 Task: Look for space in Malpe, India from 7th July, 2023 to 15th July, 2023 for 6 adults in price range Rs.15000 to Rs.20000. Place can be entire place with 3 bedrooms having 3 beds and 3 bathrooms. Property type can be house, flat, guest house. Booking option can be shelf check-in. Required host language is English.
Action: Mouse moved to (609, 90)
Screenshot: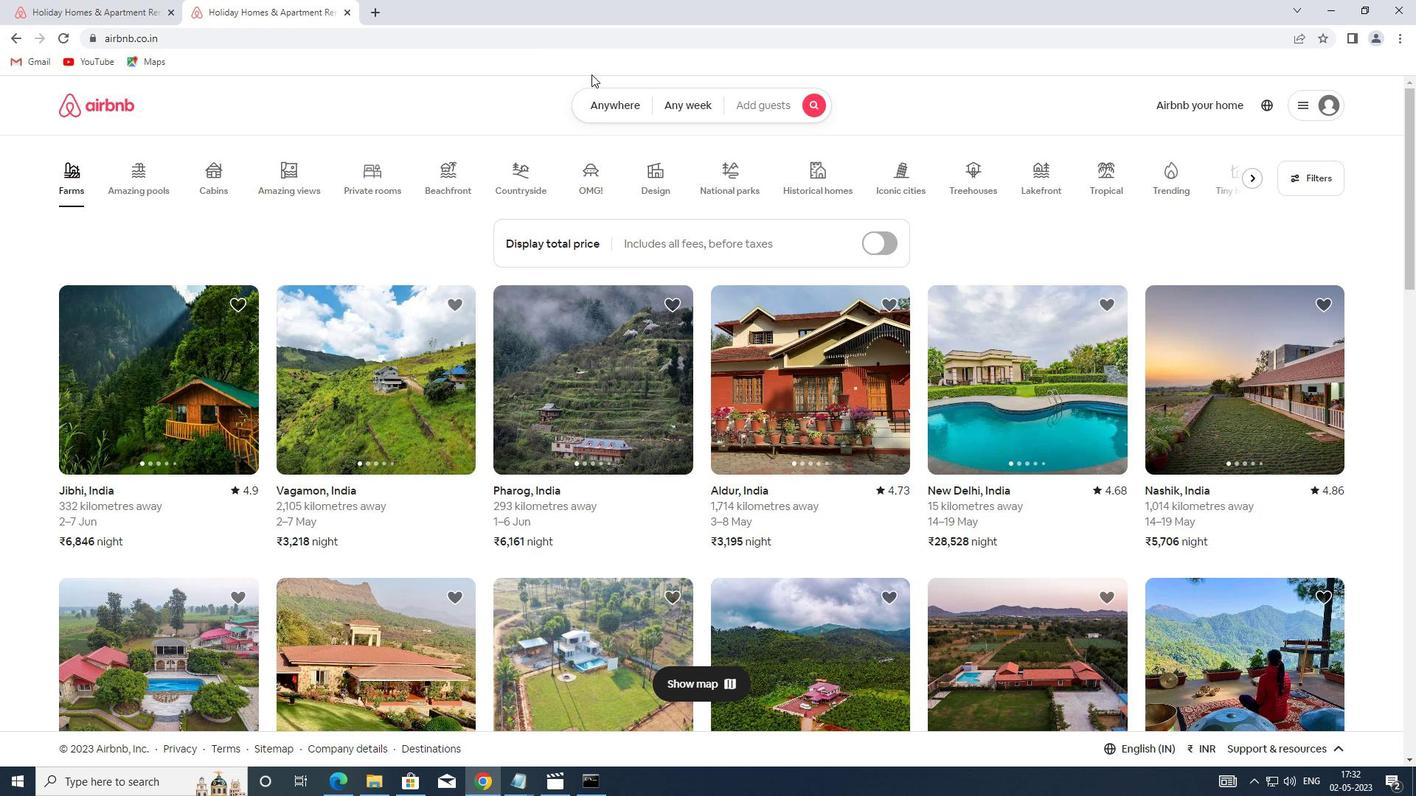 
Action: Mouse pressed left at (609, 90)
Screenshot: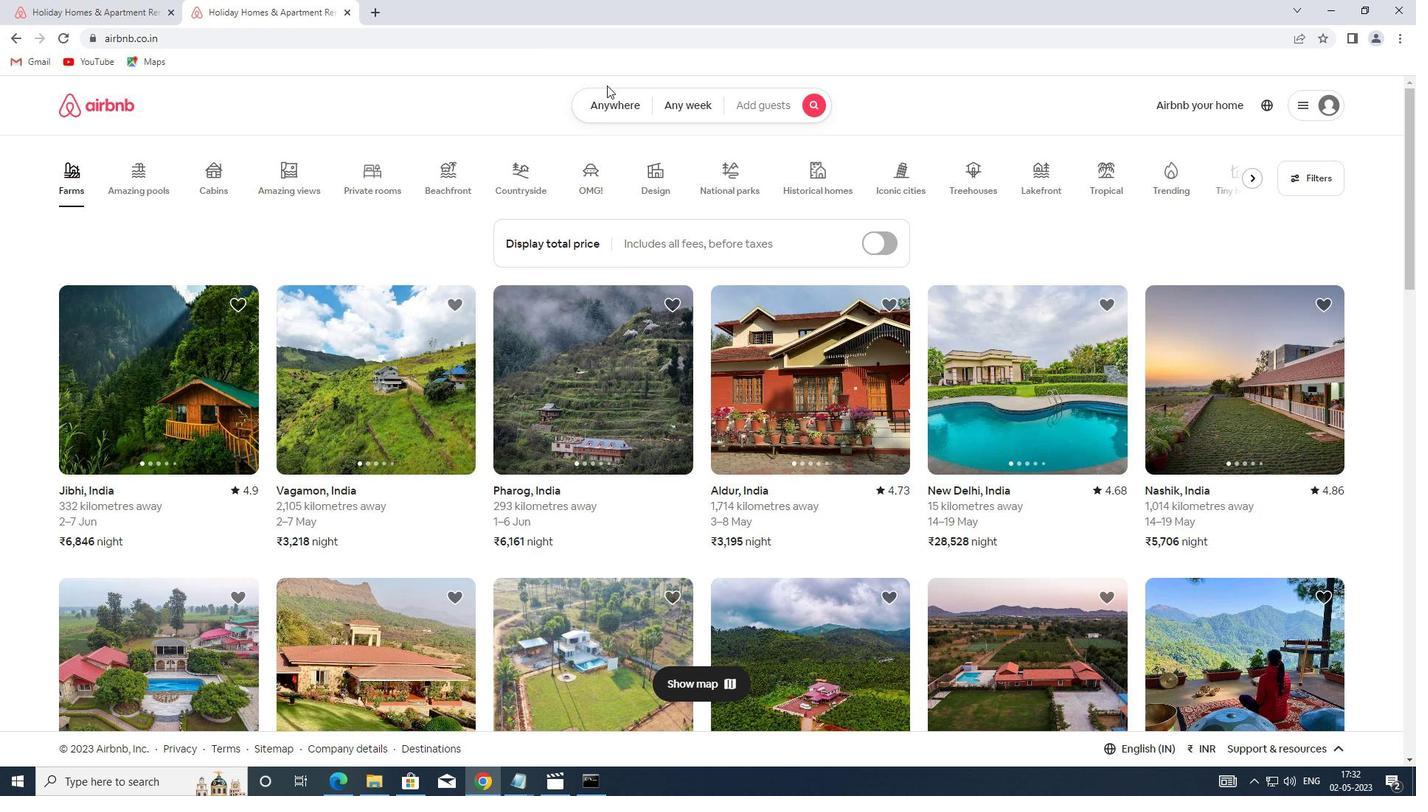 
Action: Mouse moved to (529, 160)
Screenshot: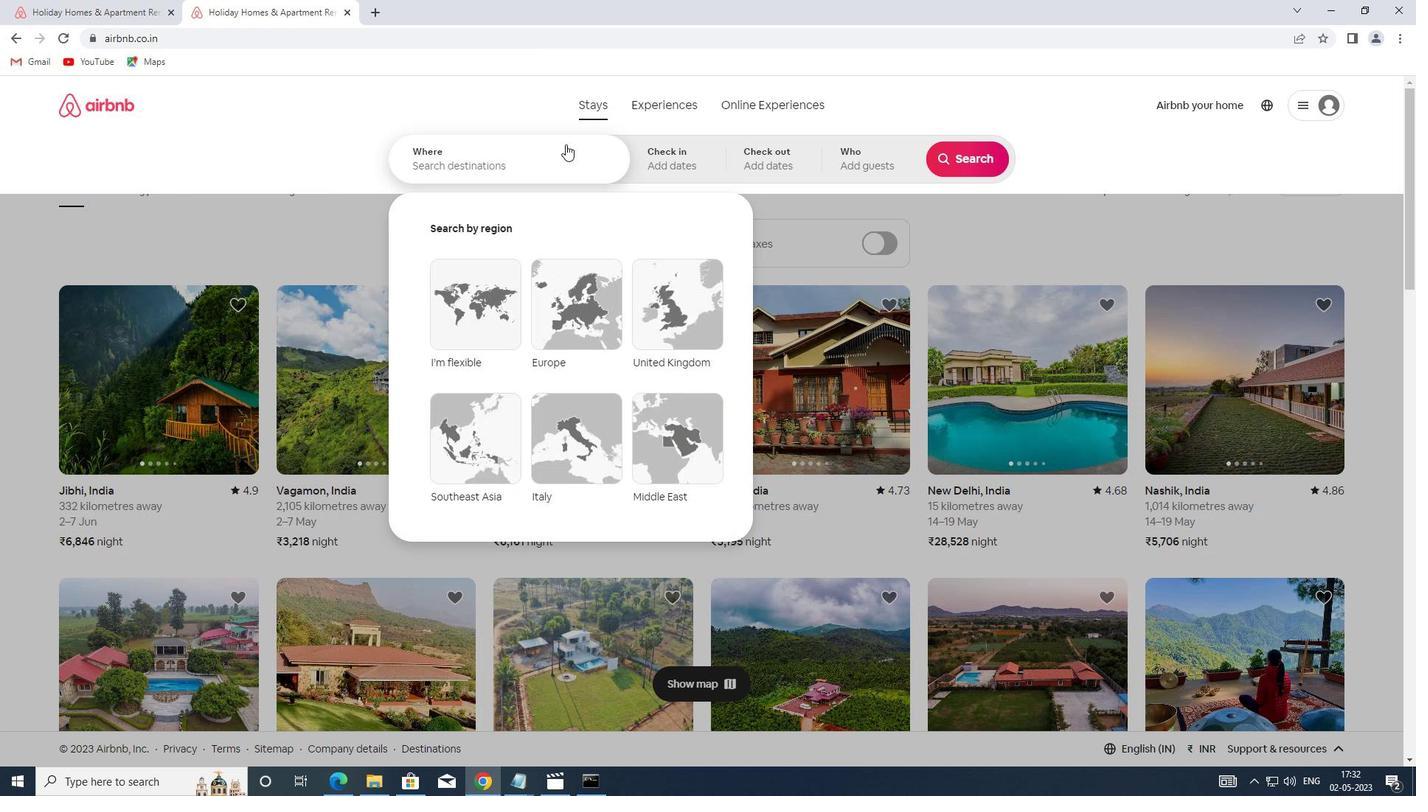 
Action: Mouse pressed left at (529, 160)
Screenshot: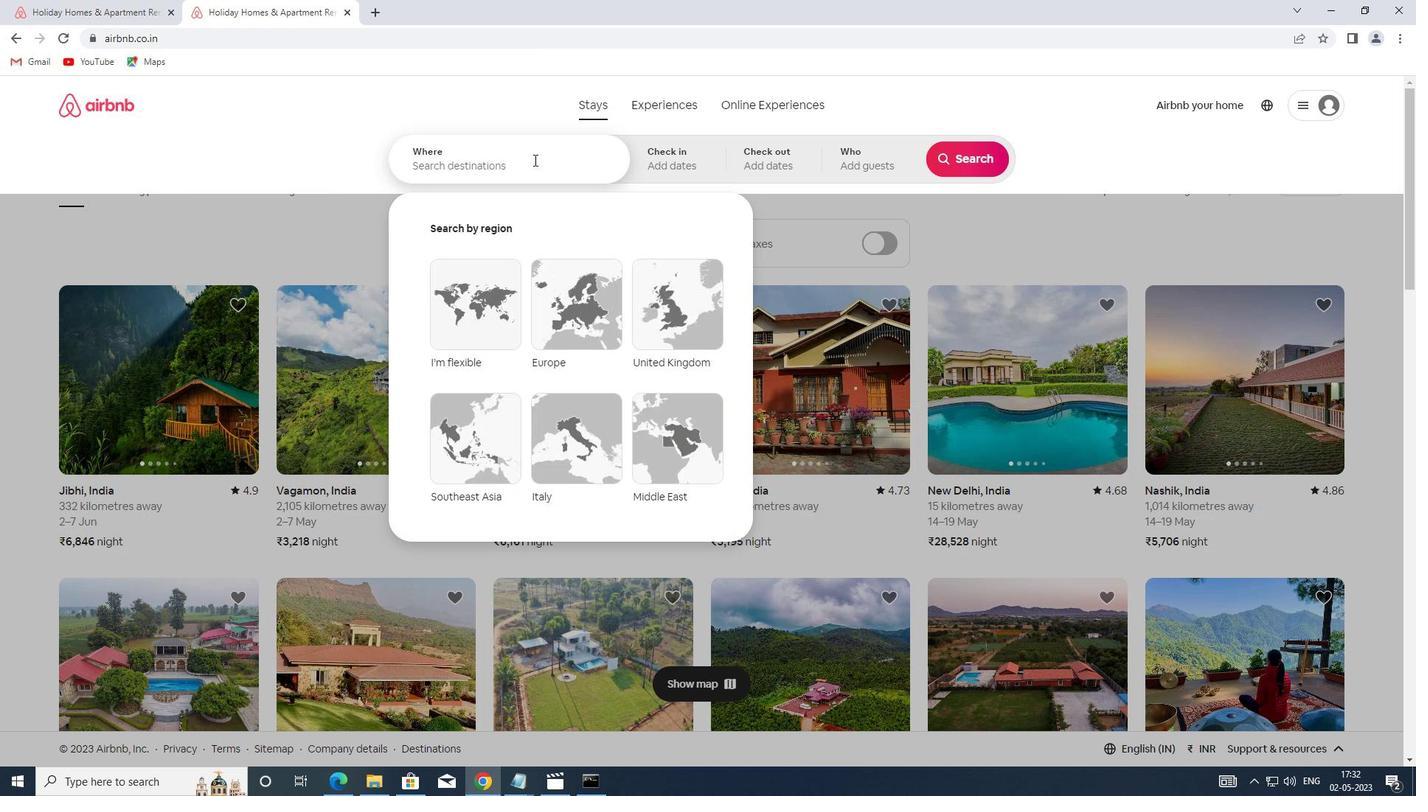 
Action: Key pressed <Key.shift>MALPE<Key.shift><Key.shift><Key.shift><Key.shift><Key.shift><Key.shift><Key.shift>,<Key.shift>INDIA
Screenshot: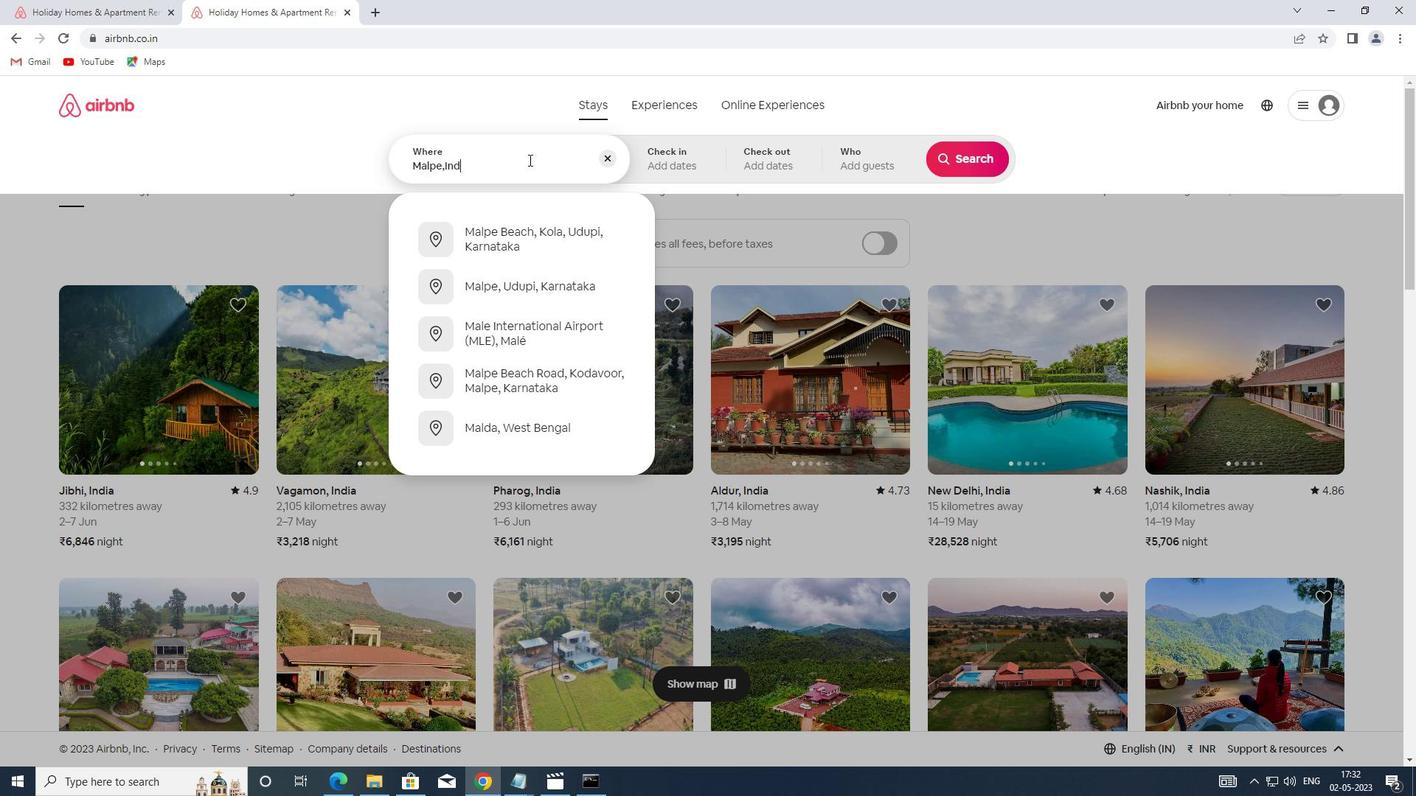 
Action: Mouse moved to (664, 148)
Screenshot: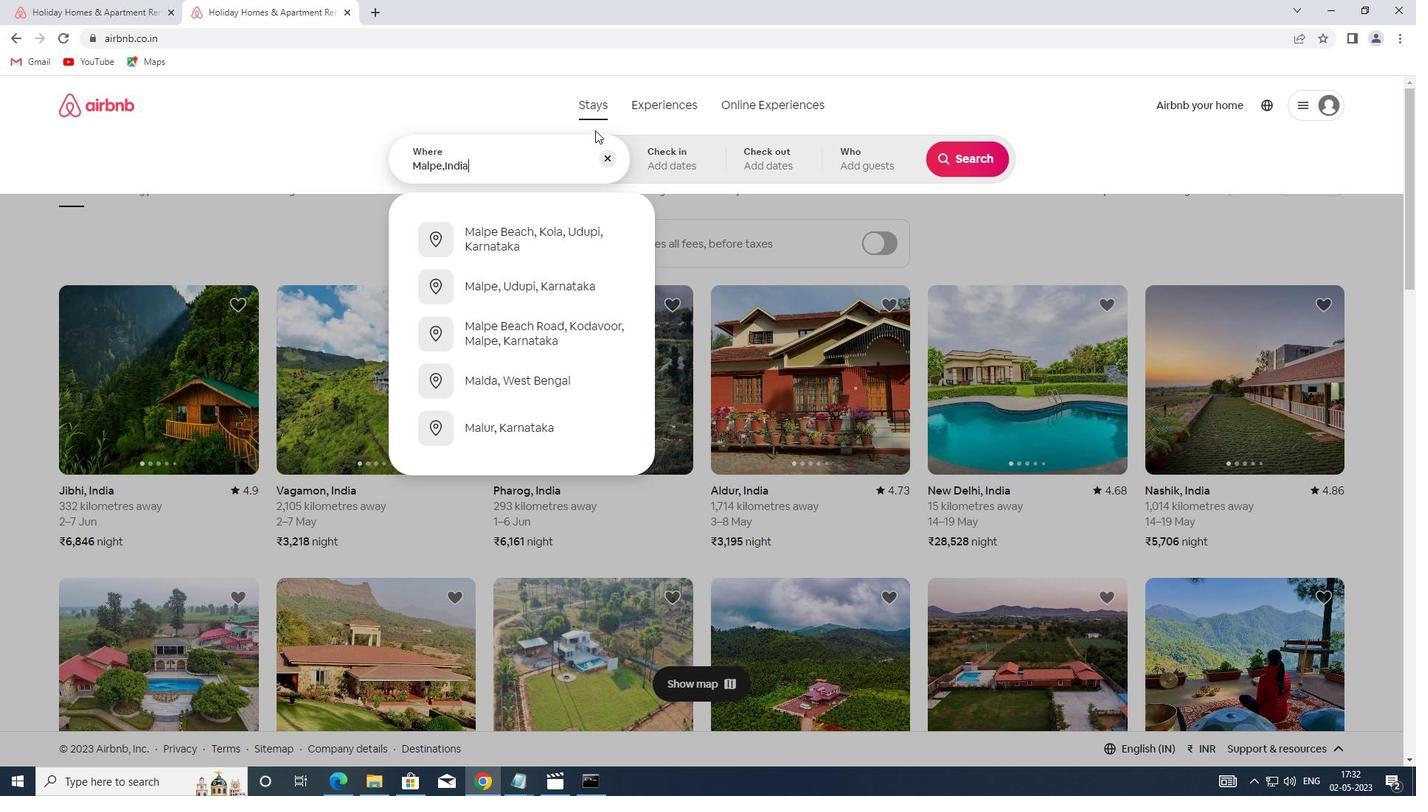 
Action: Mouse pressed left at (664, 148)
Screenshot: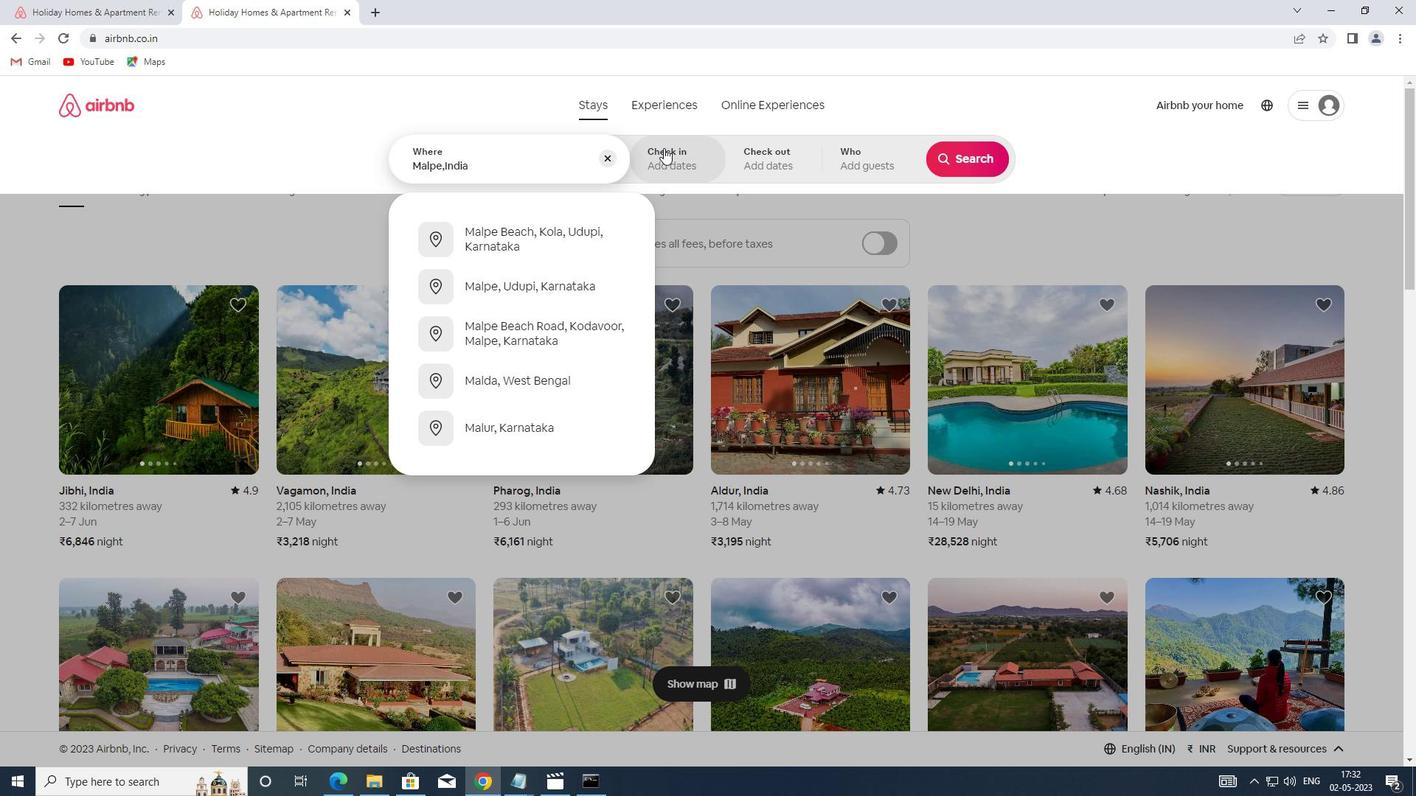 
Action: Mouse moved to (965, 269)
Screenshot: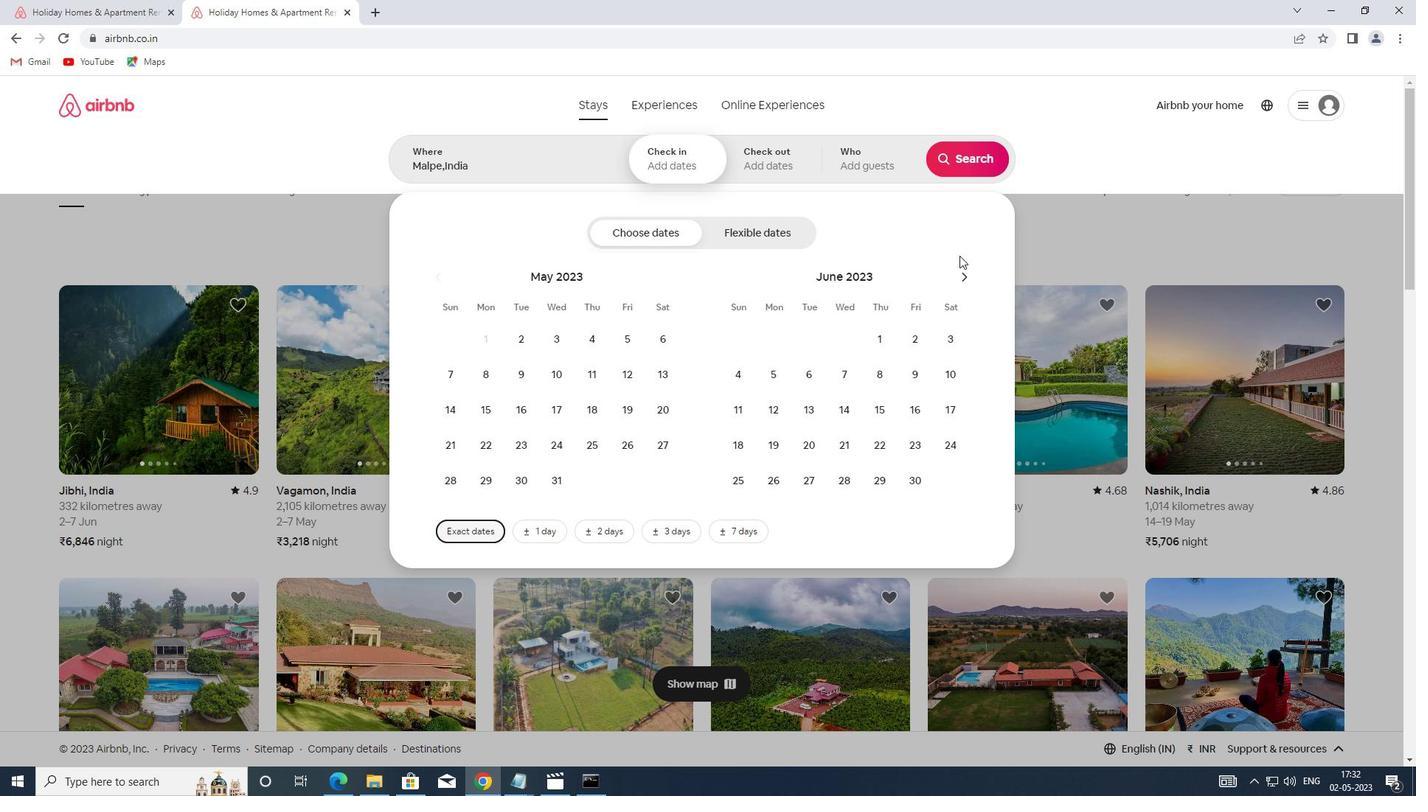 
Action: Mouse pressed left at (965, 269)
Screenshot: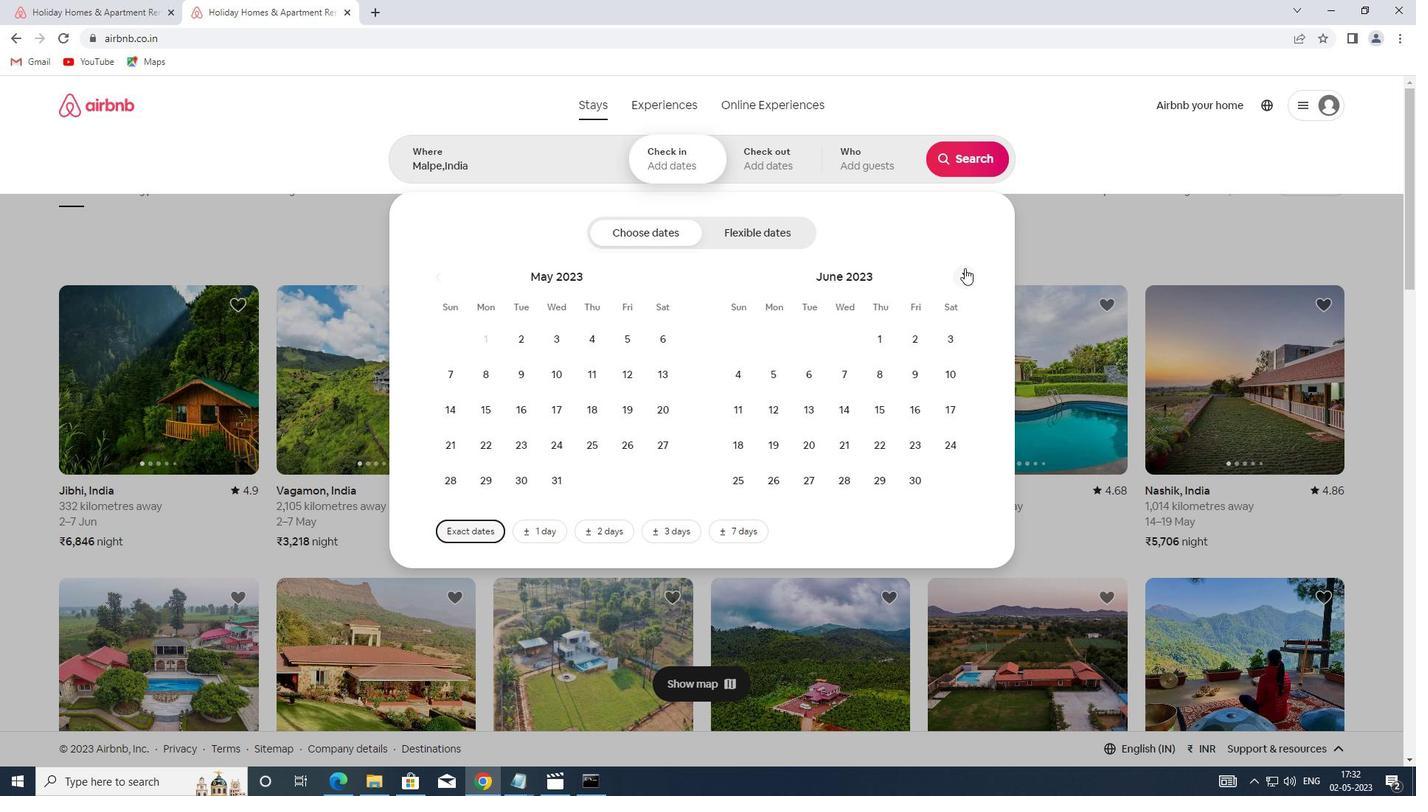 
Action: Mouse moved to (923, 374)
Screenshot: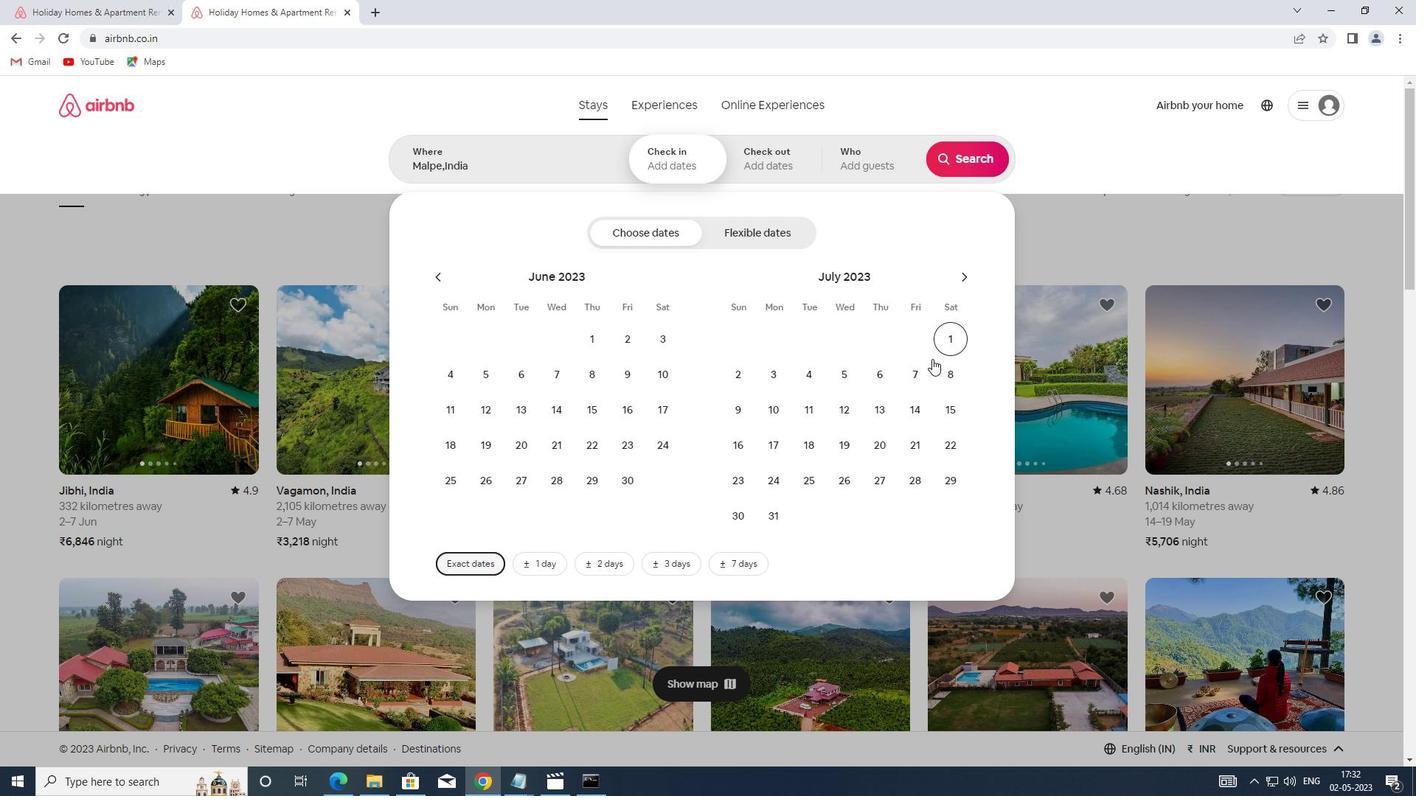 
Action: Mouse pressed left at (923, 374)
Screenshot: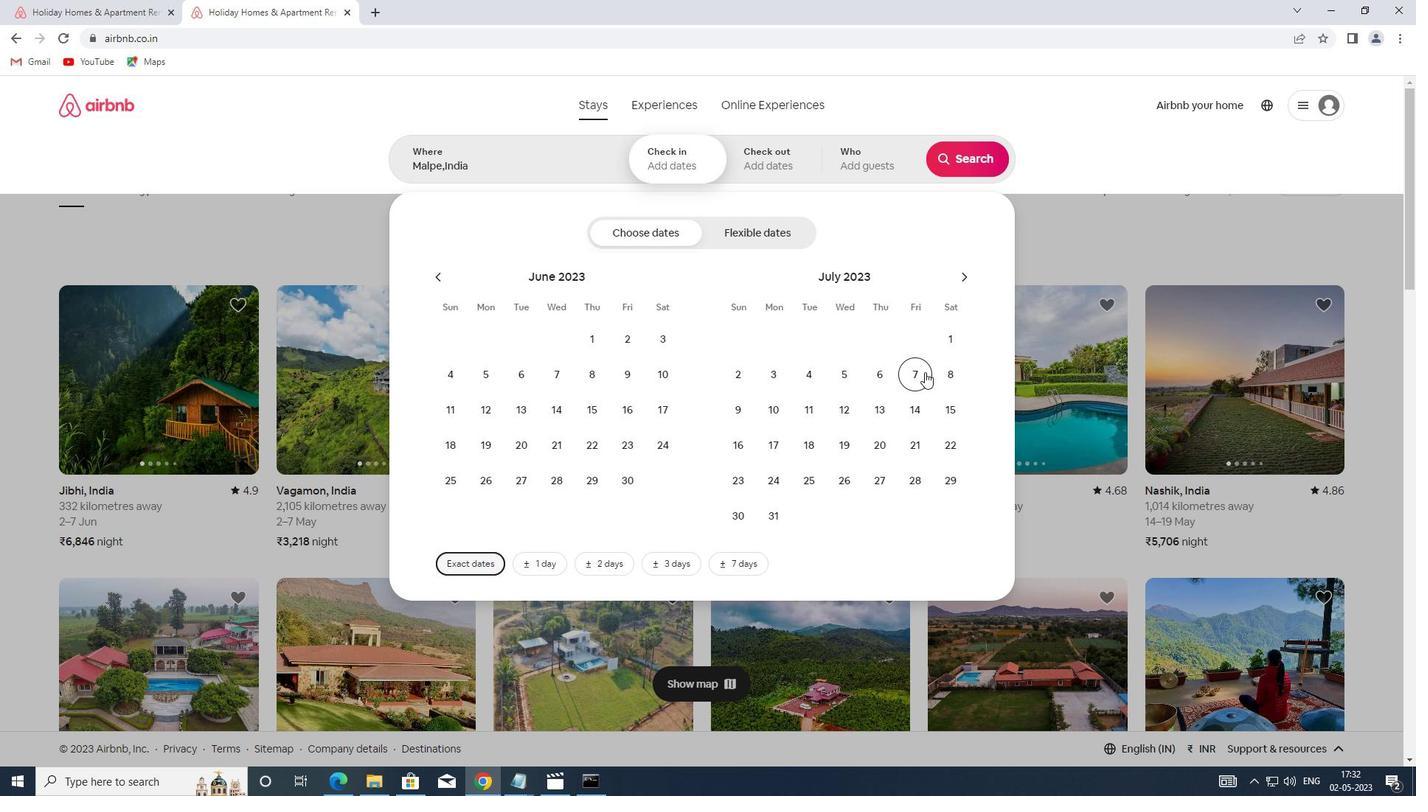 
Action: Mouse moved to (939, 407)
Screenshot: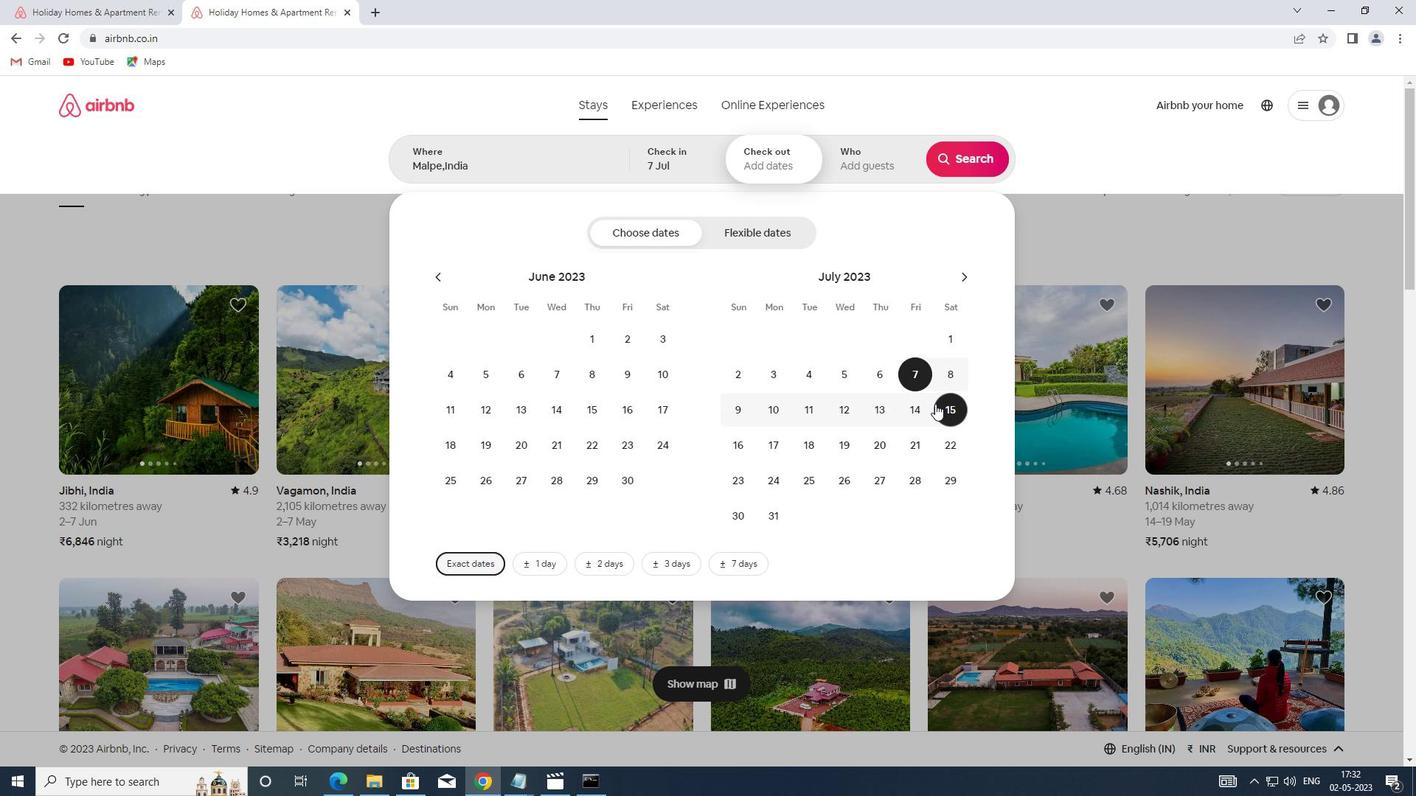 
Action: Mouse pressed left at (939, 407)
Screenshot: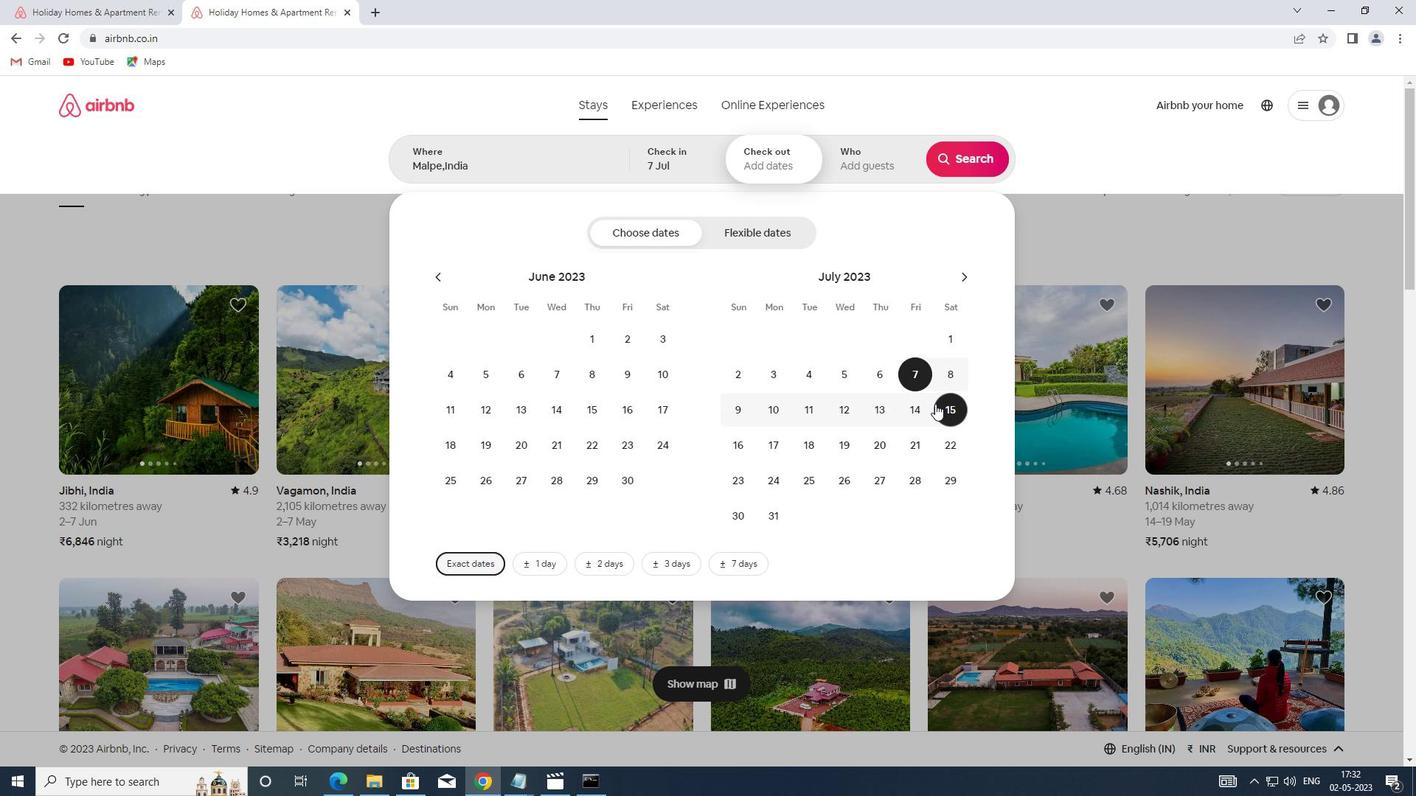 
Action: Mouse moved to (879, 163)
Screenshot: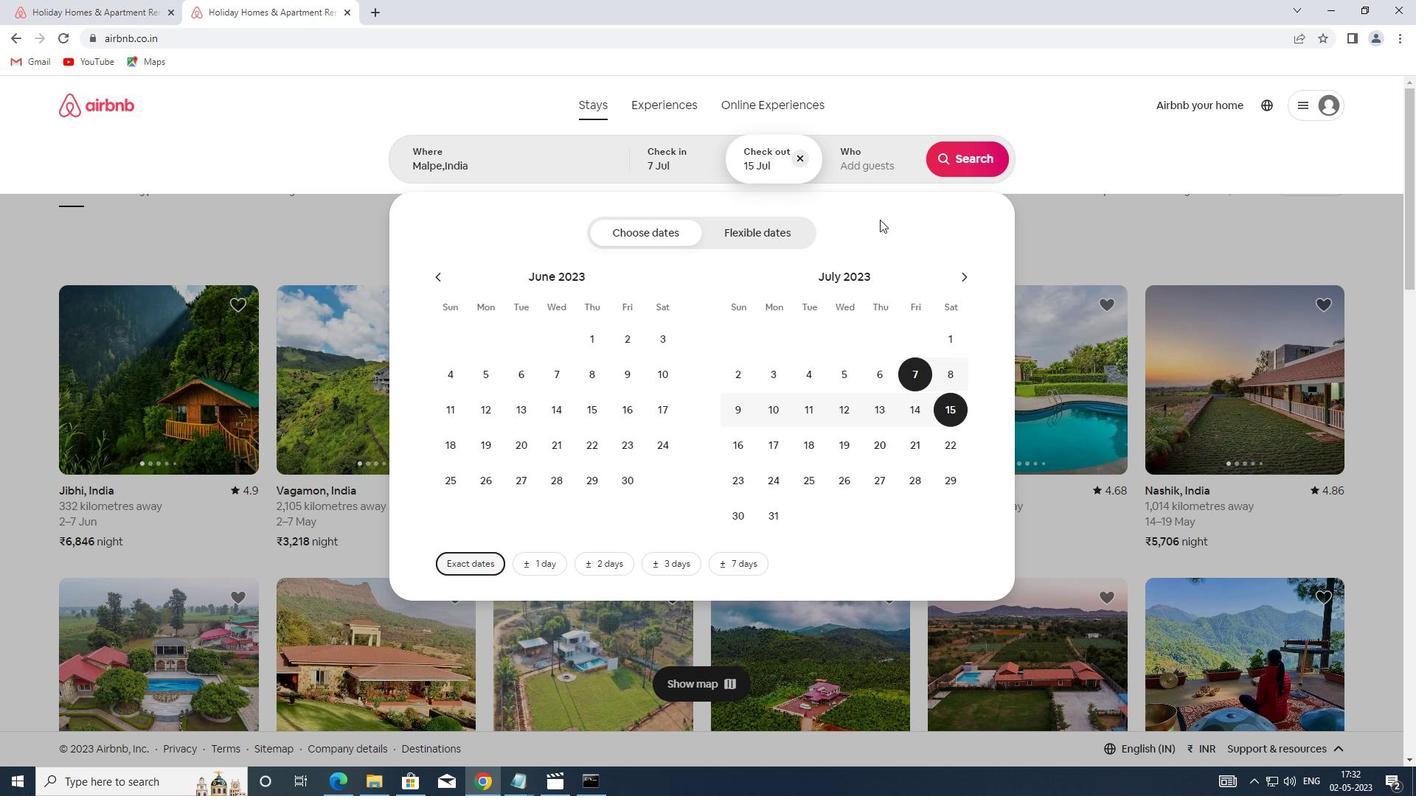 
Action: Mouse pressed left at (879, 163)
Screenshot: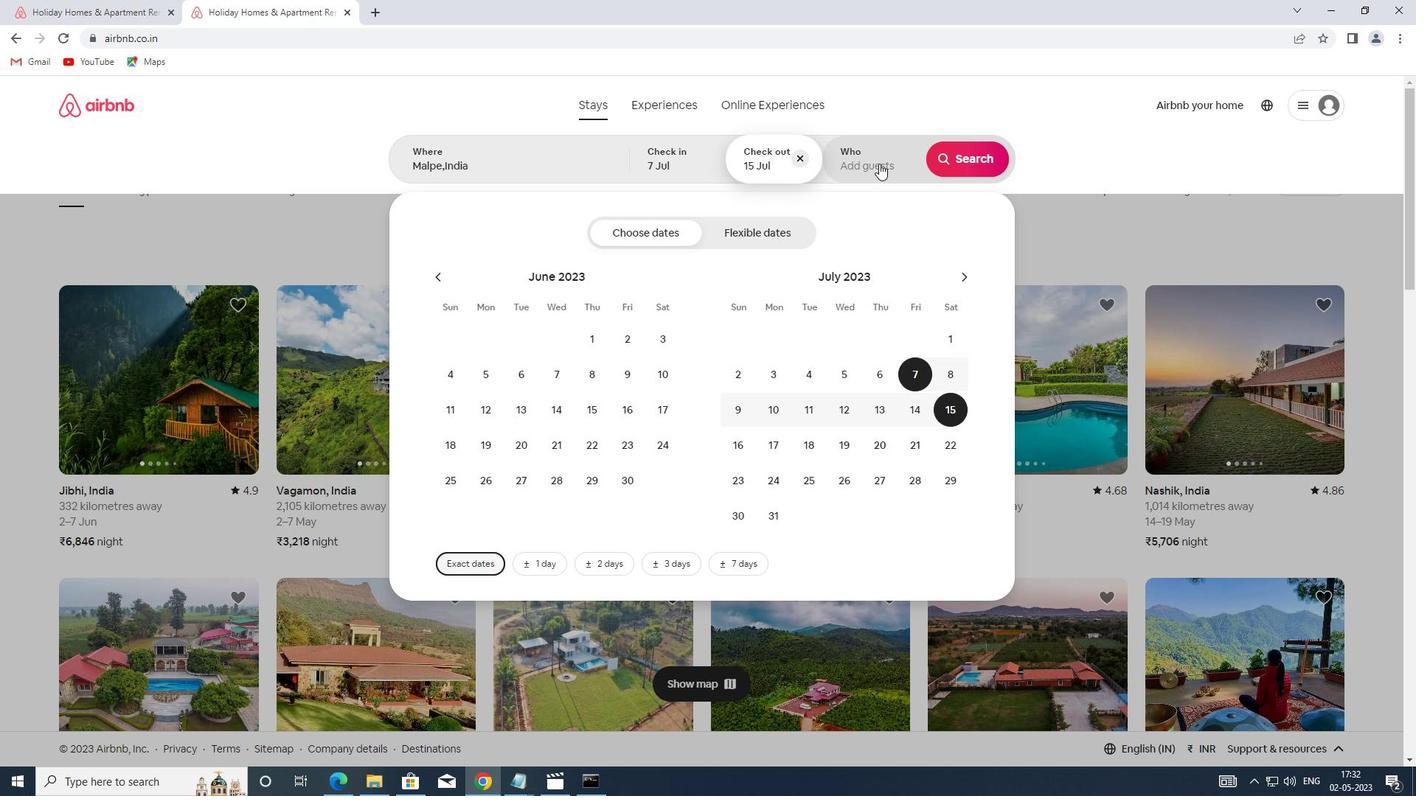 
Action: Mouse moved to (963, 239)
Screenshot: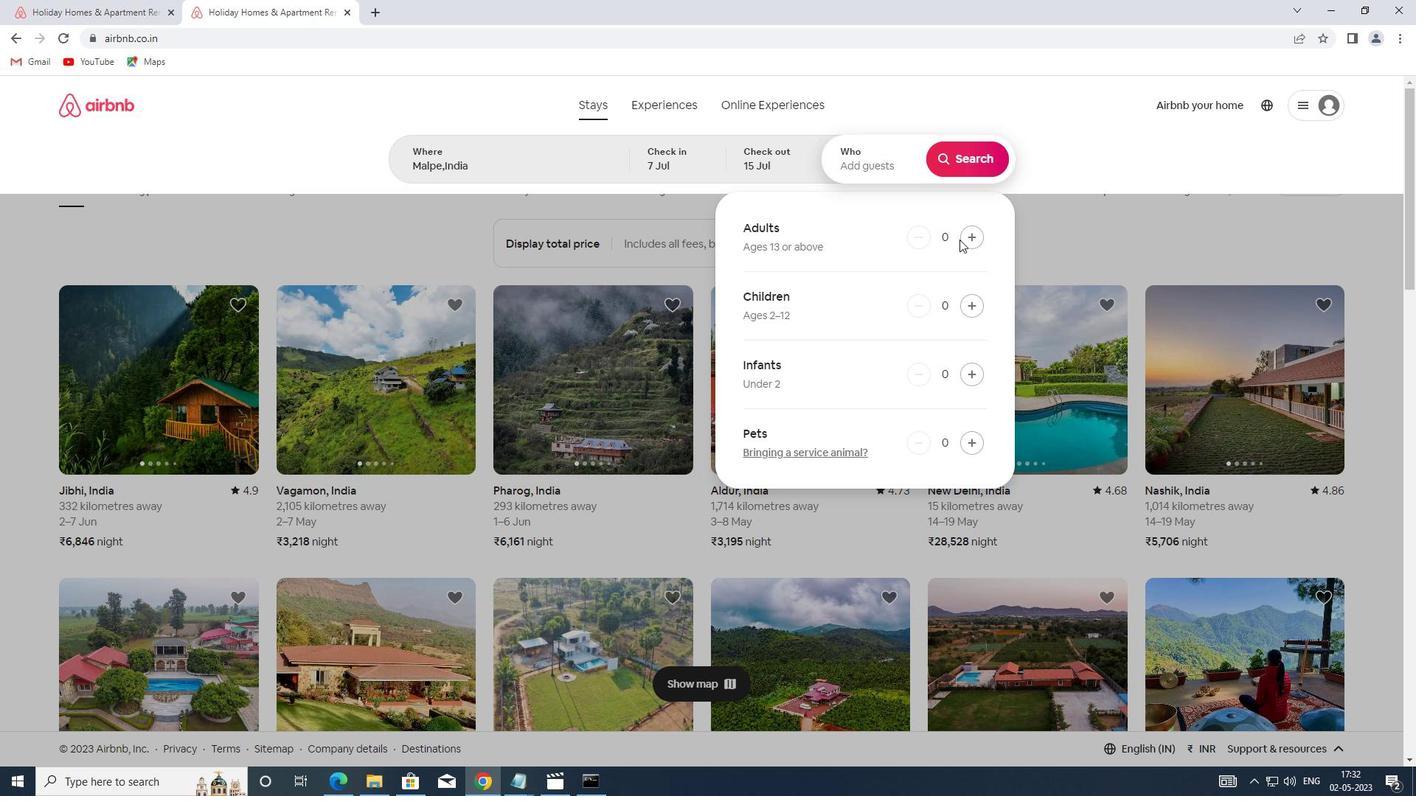 
Action: Mouse pressed left at (963, 239)
Screenshot: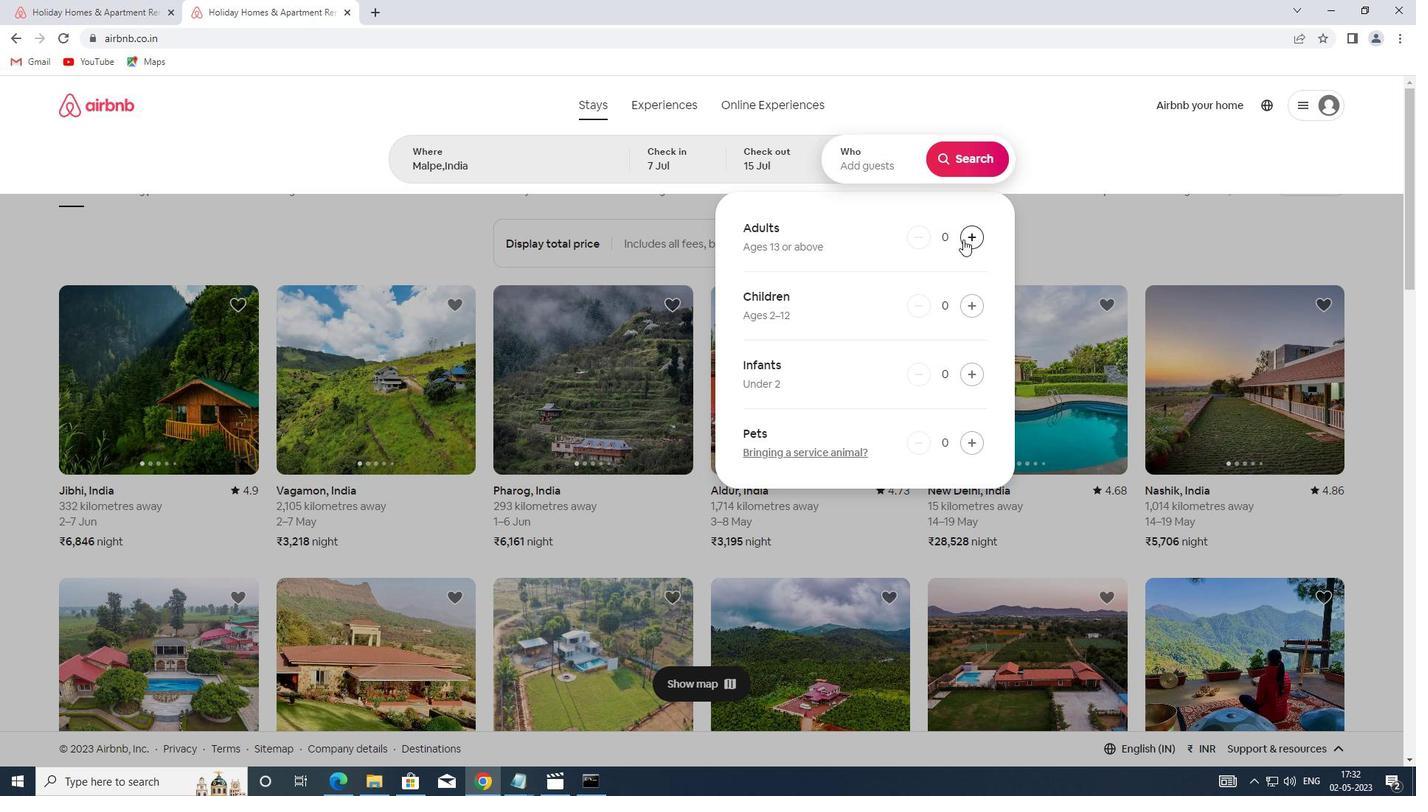 
Action: Mouse pressed left at (963, 239)
Screenshot: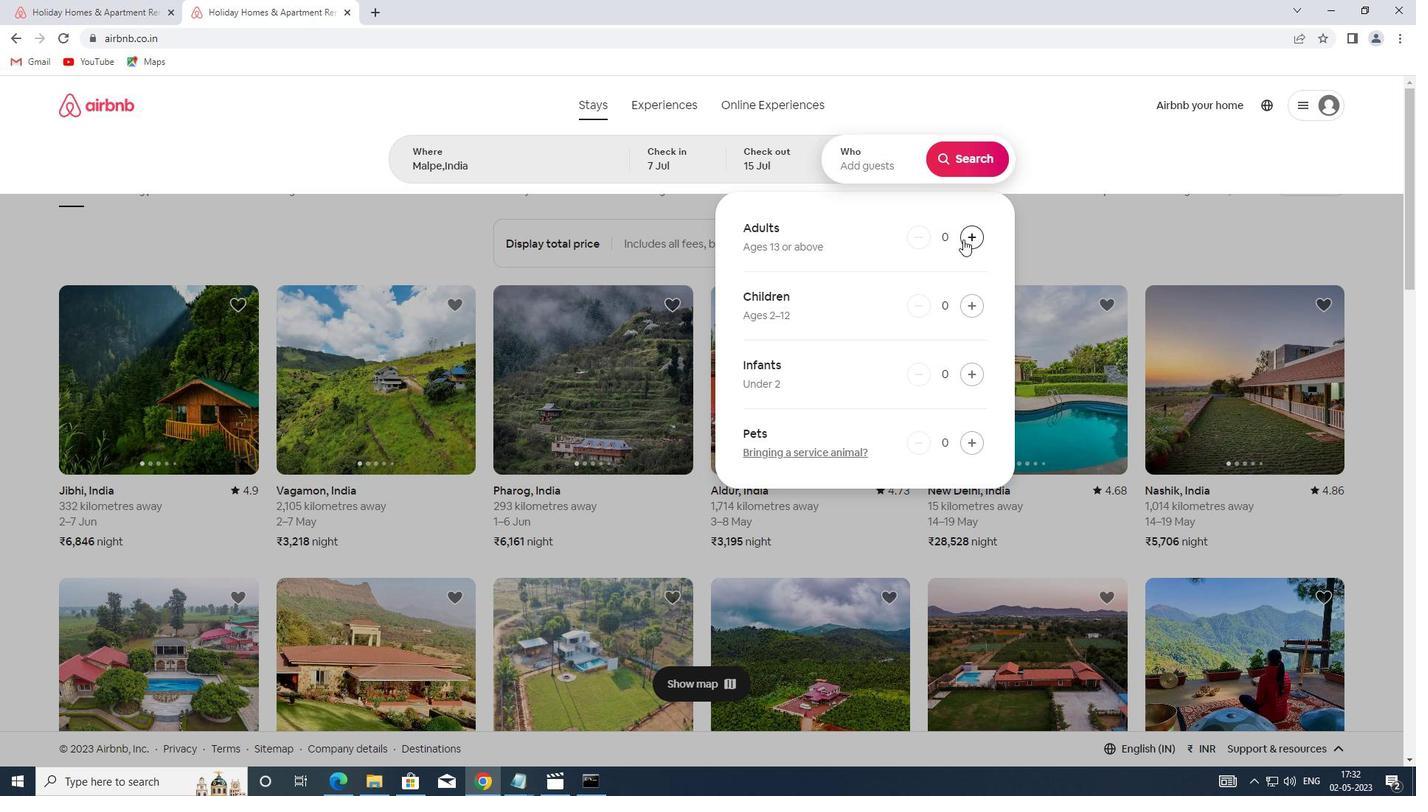 
Action: Mouse pressed left at (963, 239)
Screenshot: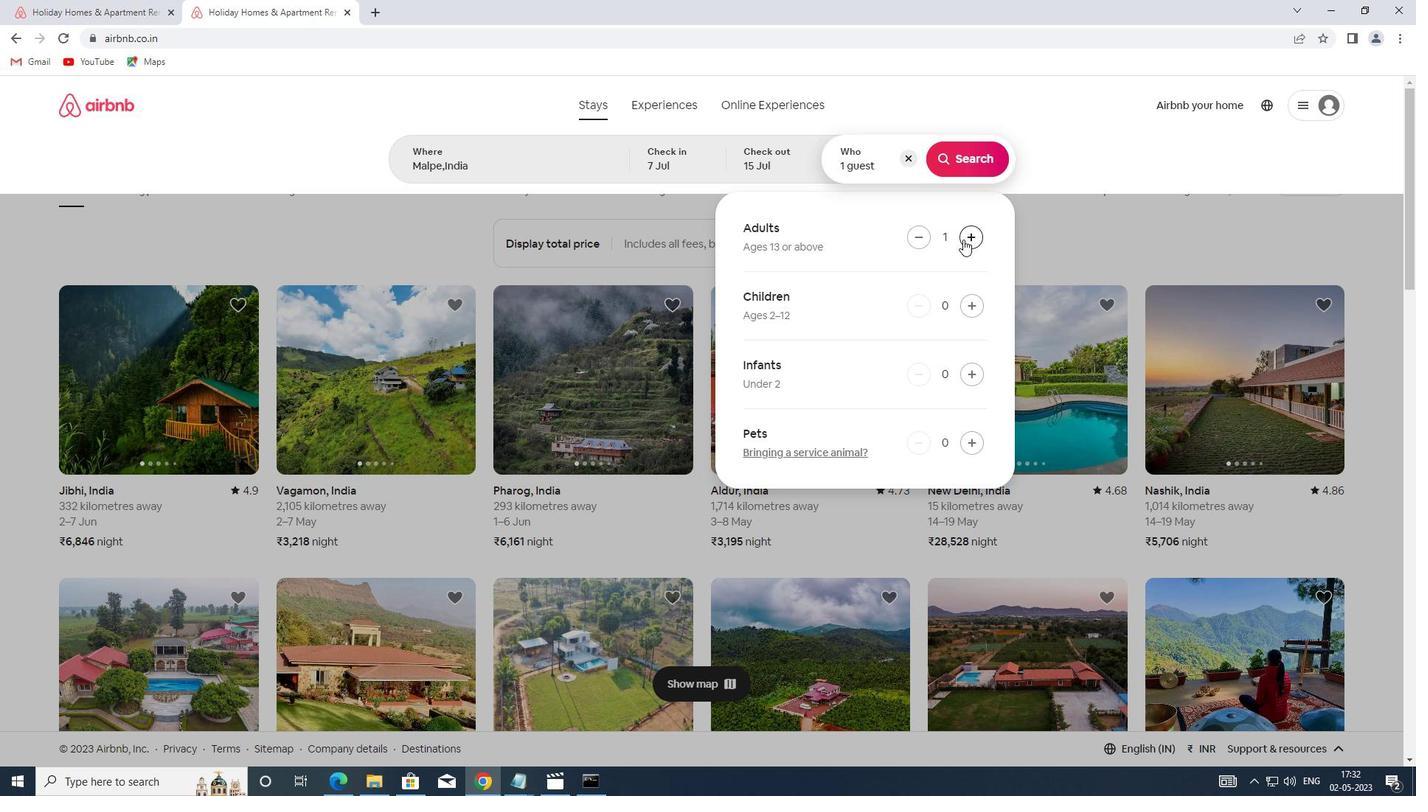 
Action: Mouse pressed left at (963, 239)
Screenshot: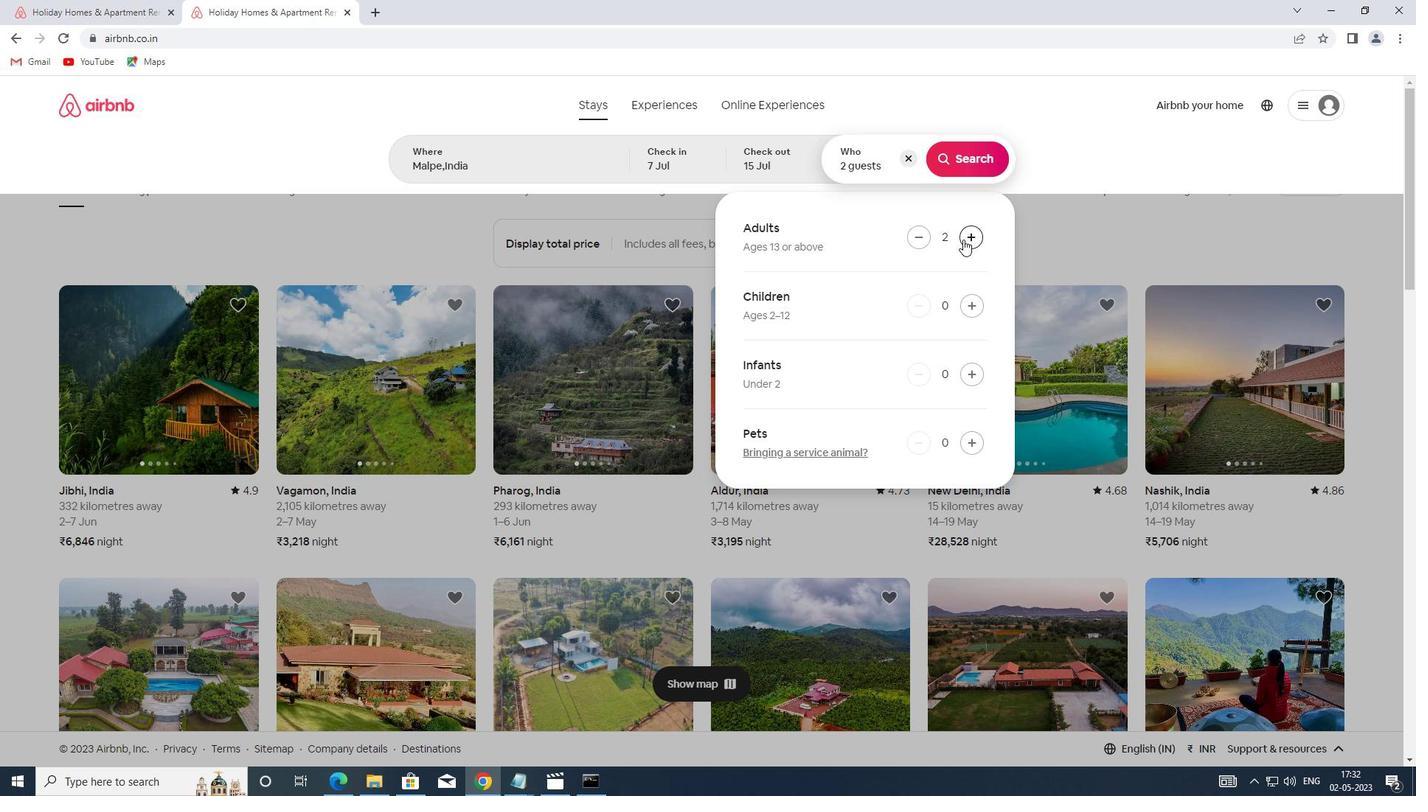 
Action: Mouse pressed left at (963, 239)
Screenshot: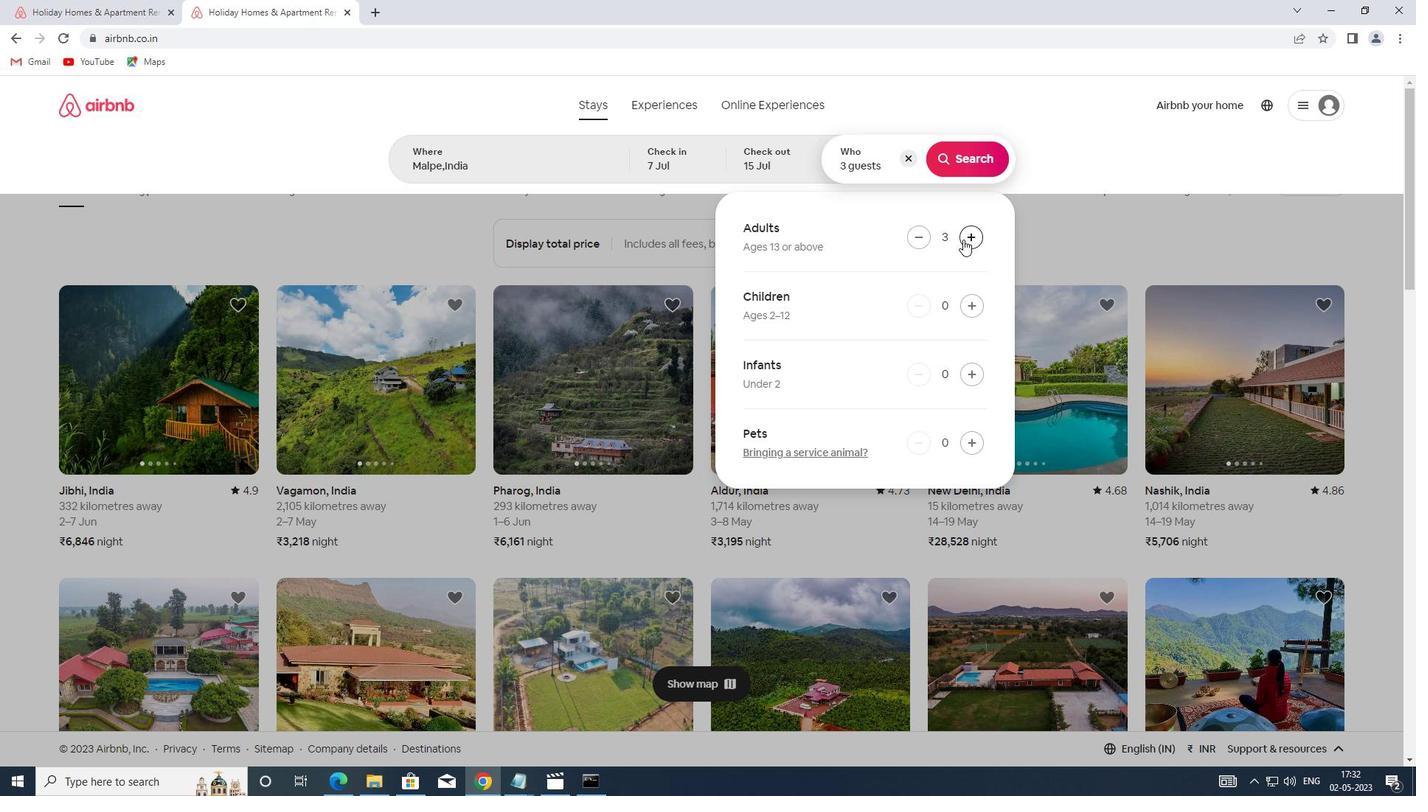 
Action: Mouse pressed left at (963, 239)
Screenshot: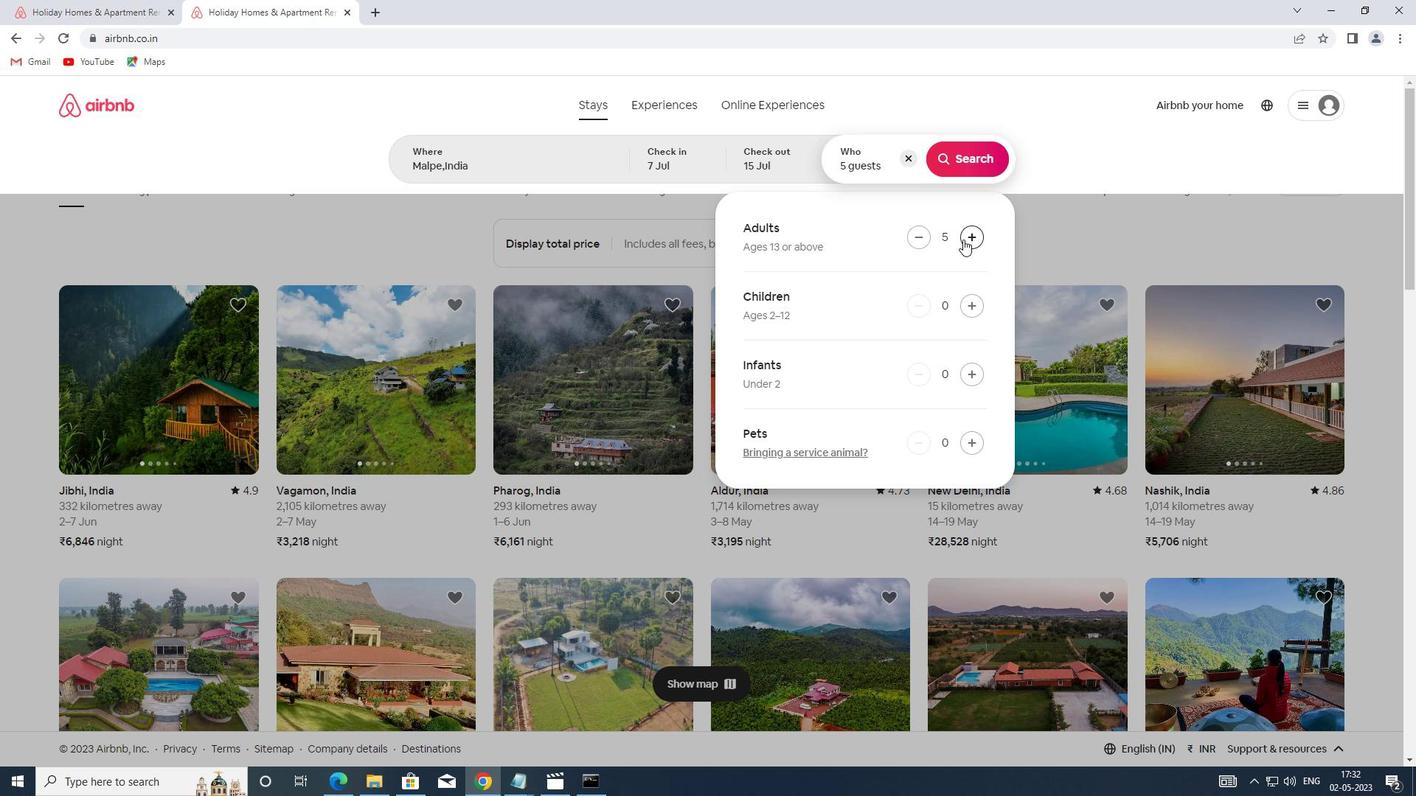 
Action: Mouse moved to (975, 165)
Screenshot: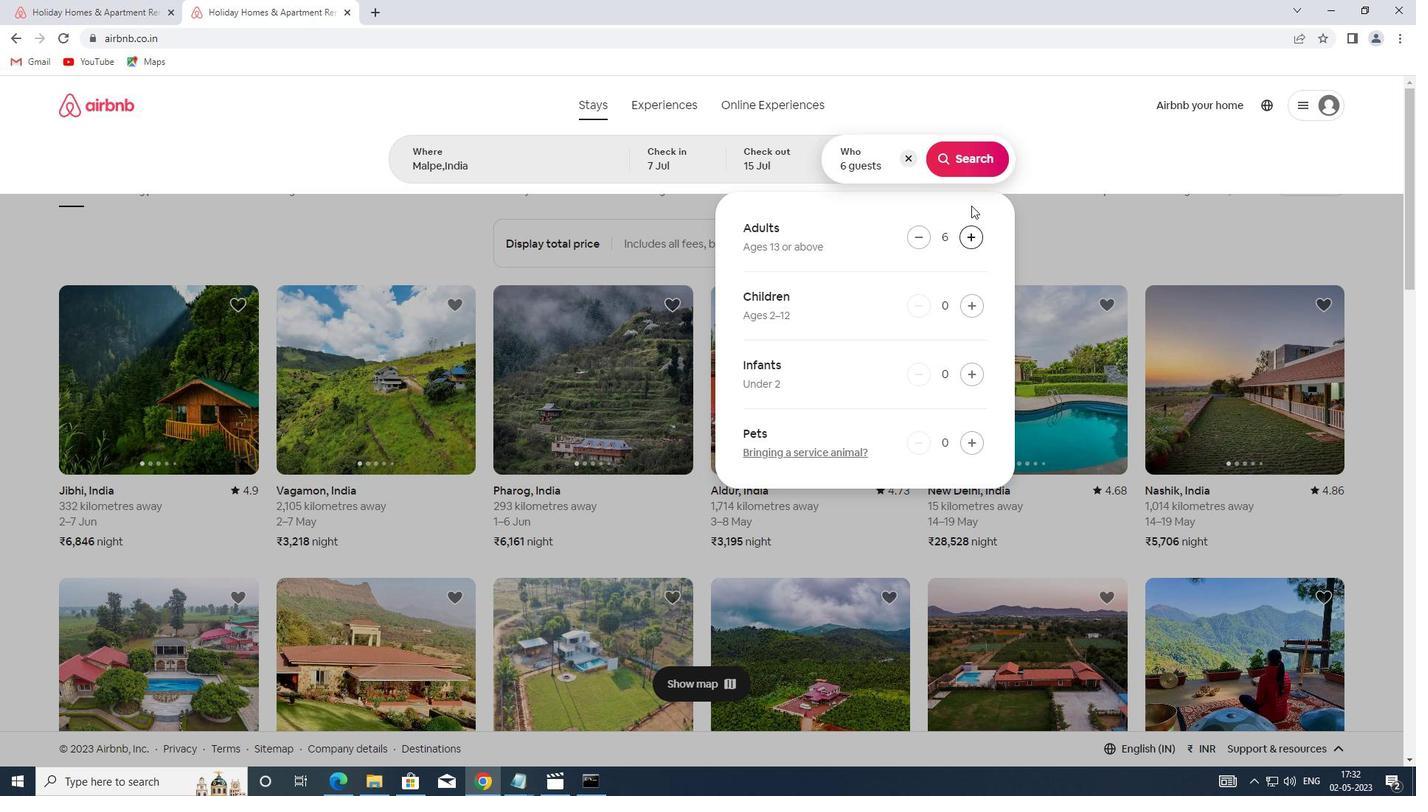 
Action: Mouse pressed left at (975, 165)
Screenshot: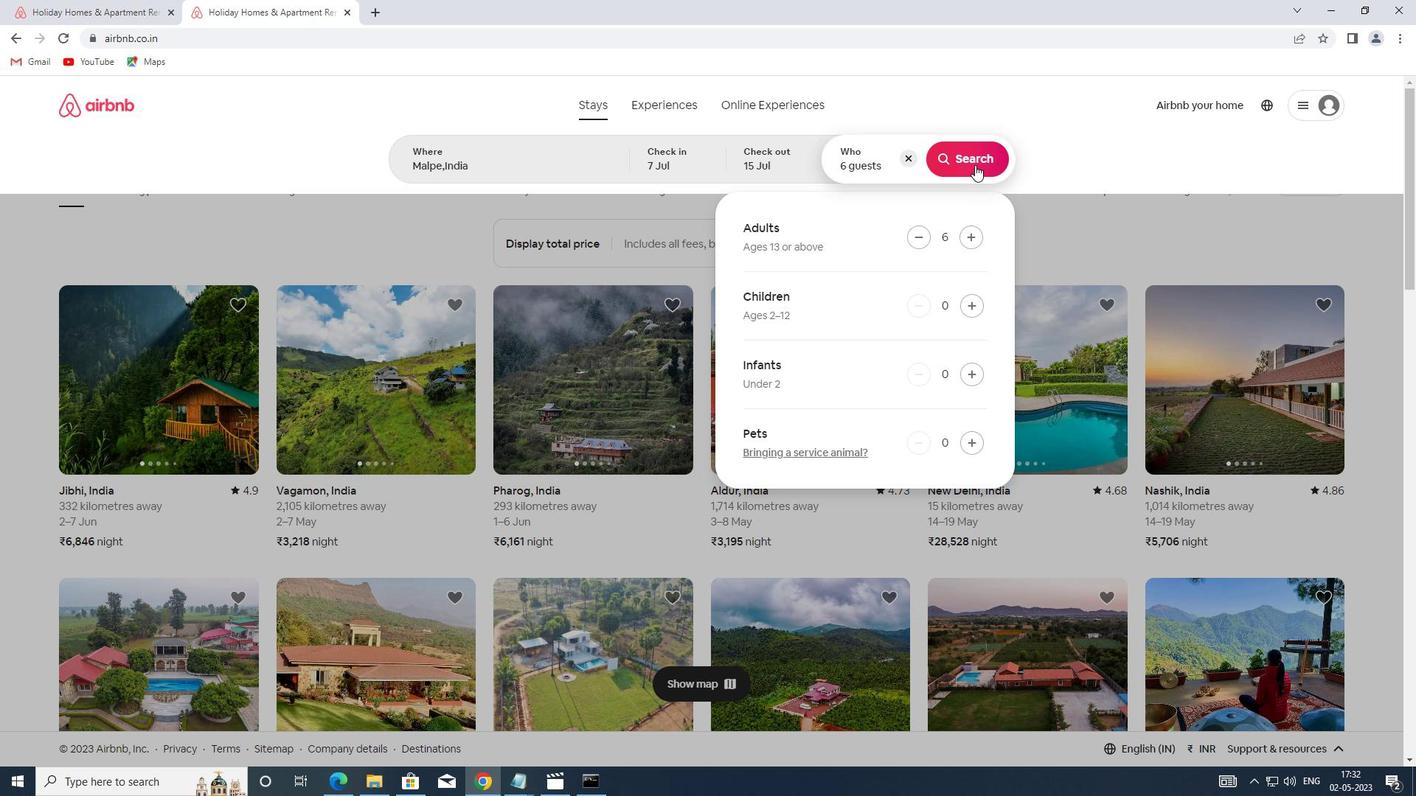 
Action: Mouse moved to (1335, 168)
Screenshot: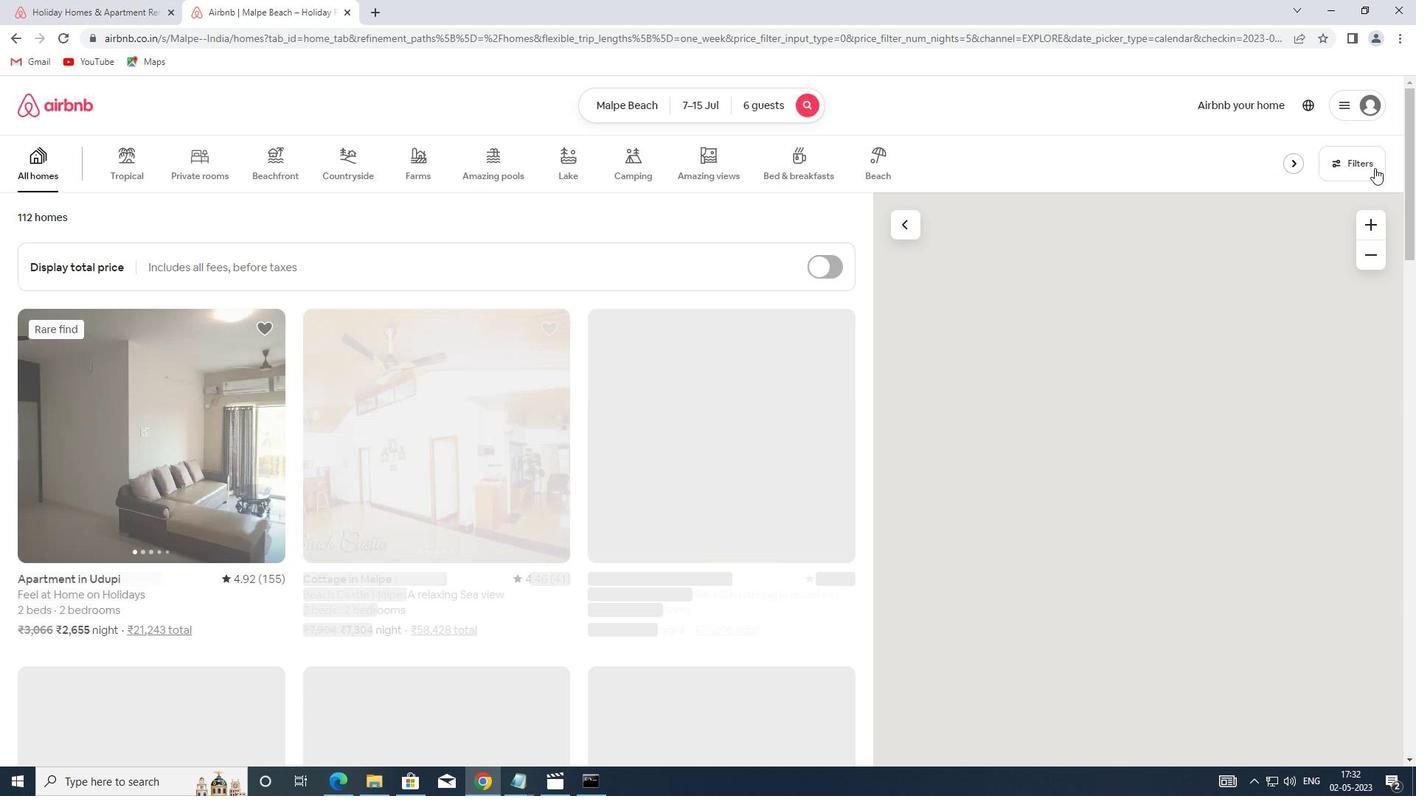 
Action: Mouse pressed left at (1335, 168)
Screenshot: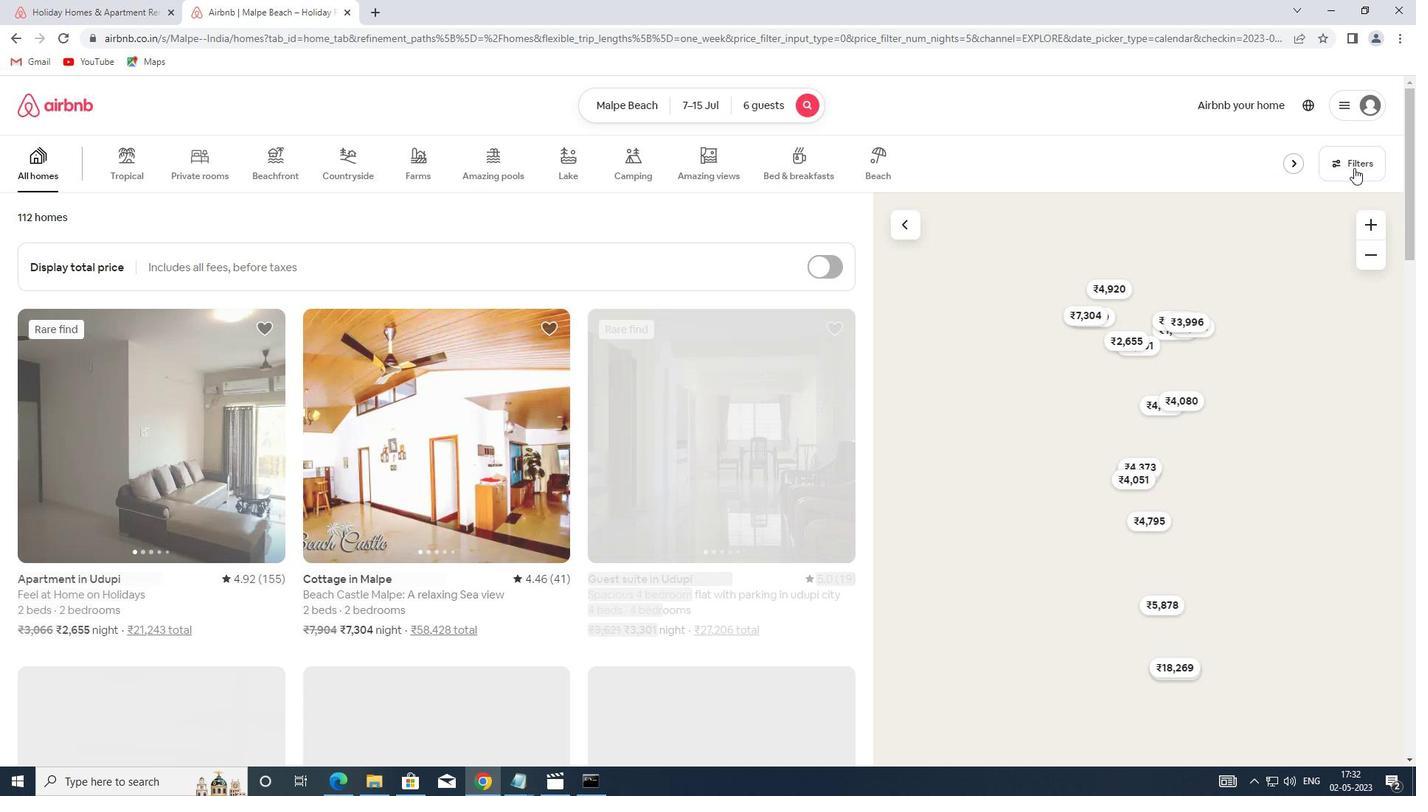 
Action: Mouse moved to (524, 352)
Screenshot: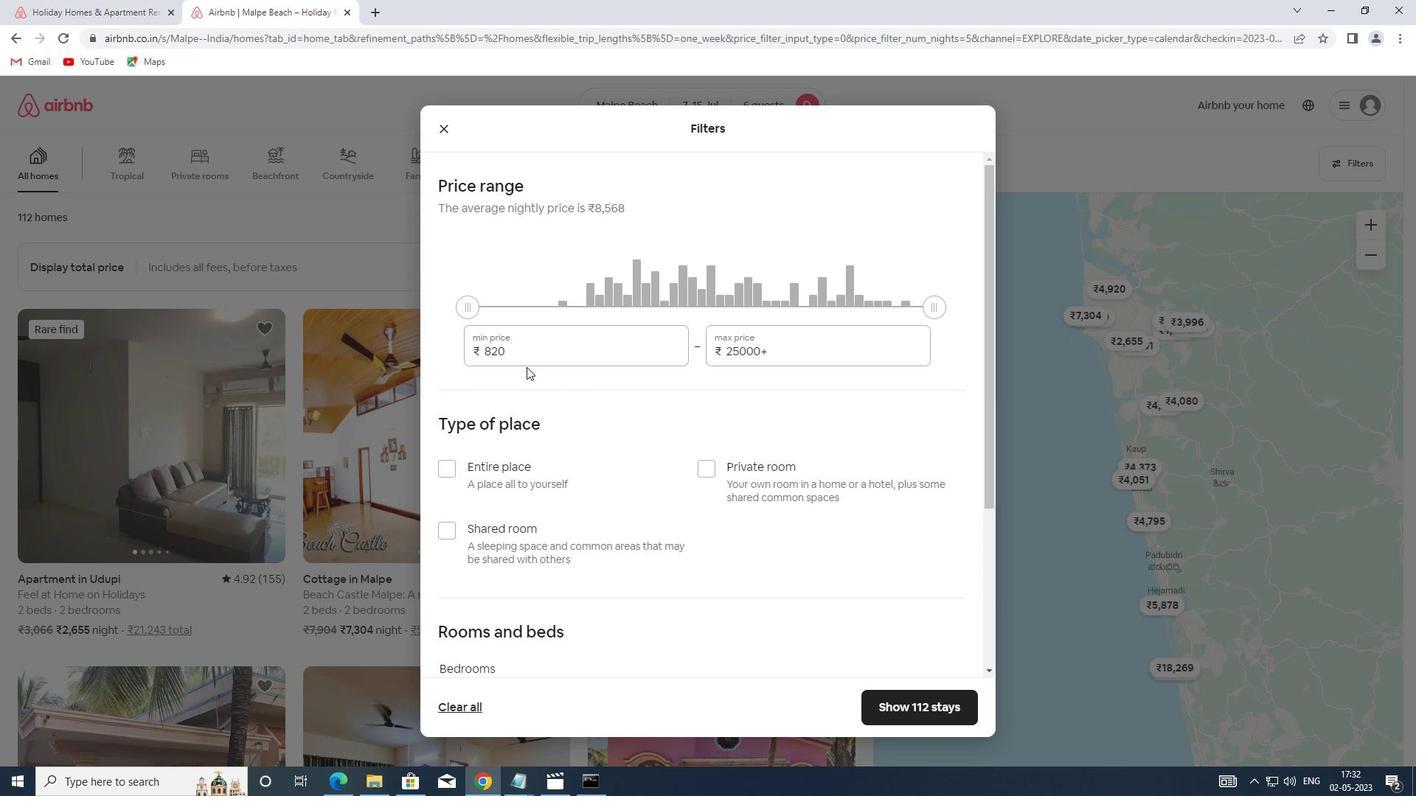 
Action: Mouse pressed left at (524, 352)
Screenshot: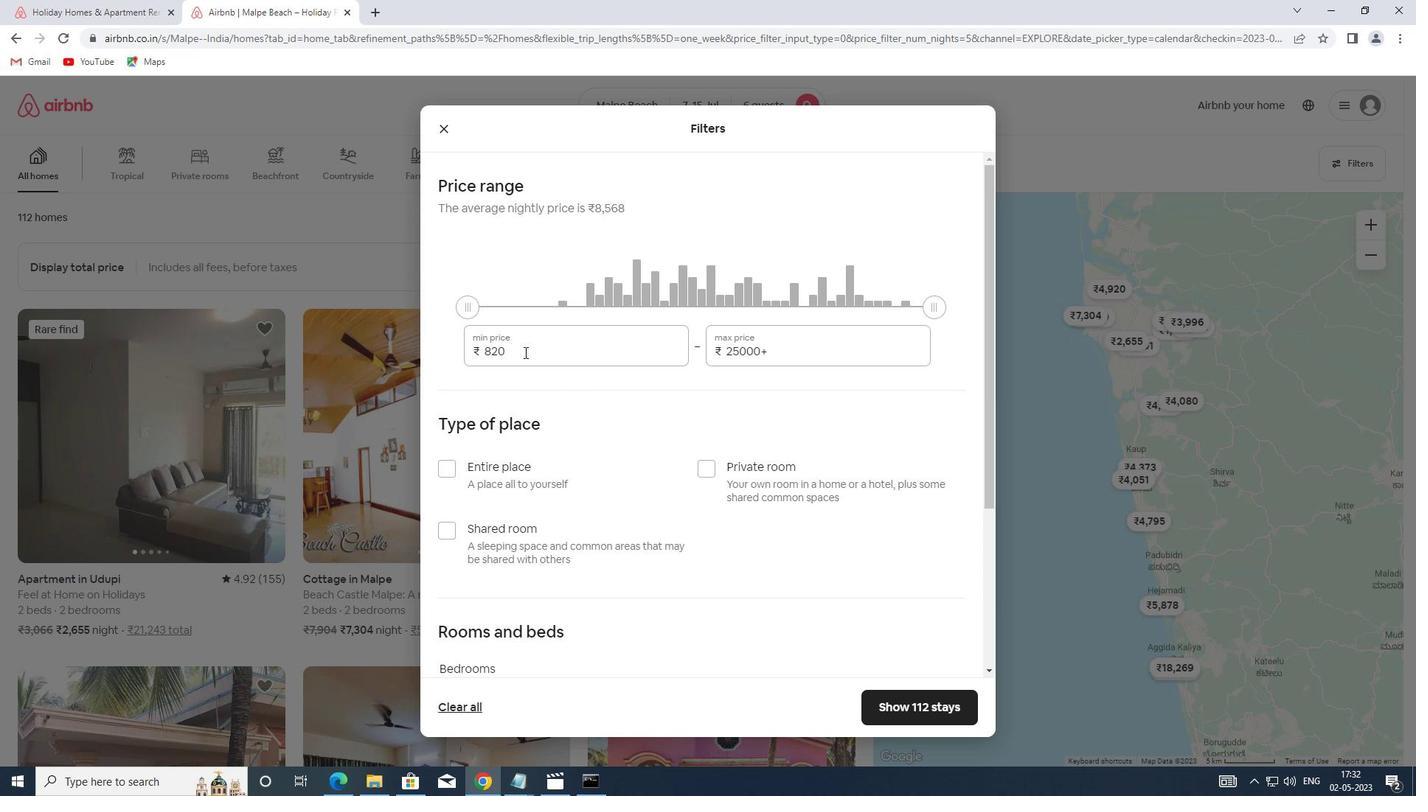 
Action: Mouse moved to (455, 349)
Screenshot: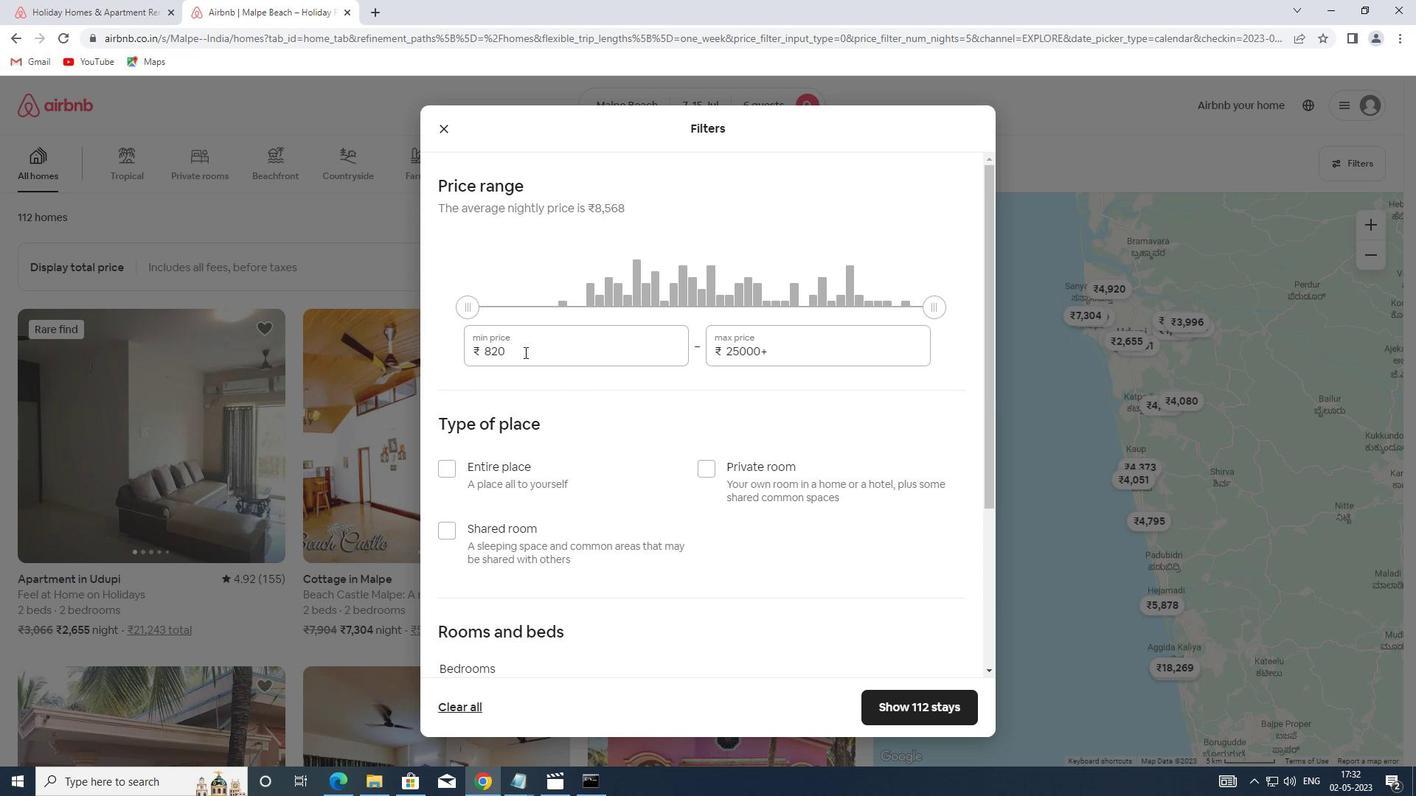 
Action: Key pressed 15000
Screenshot: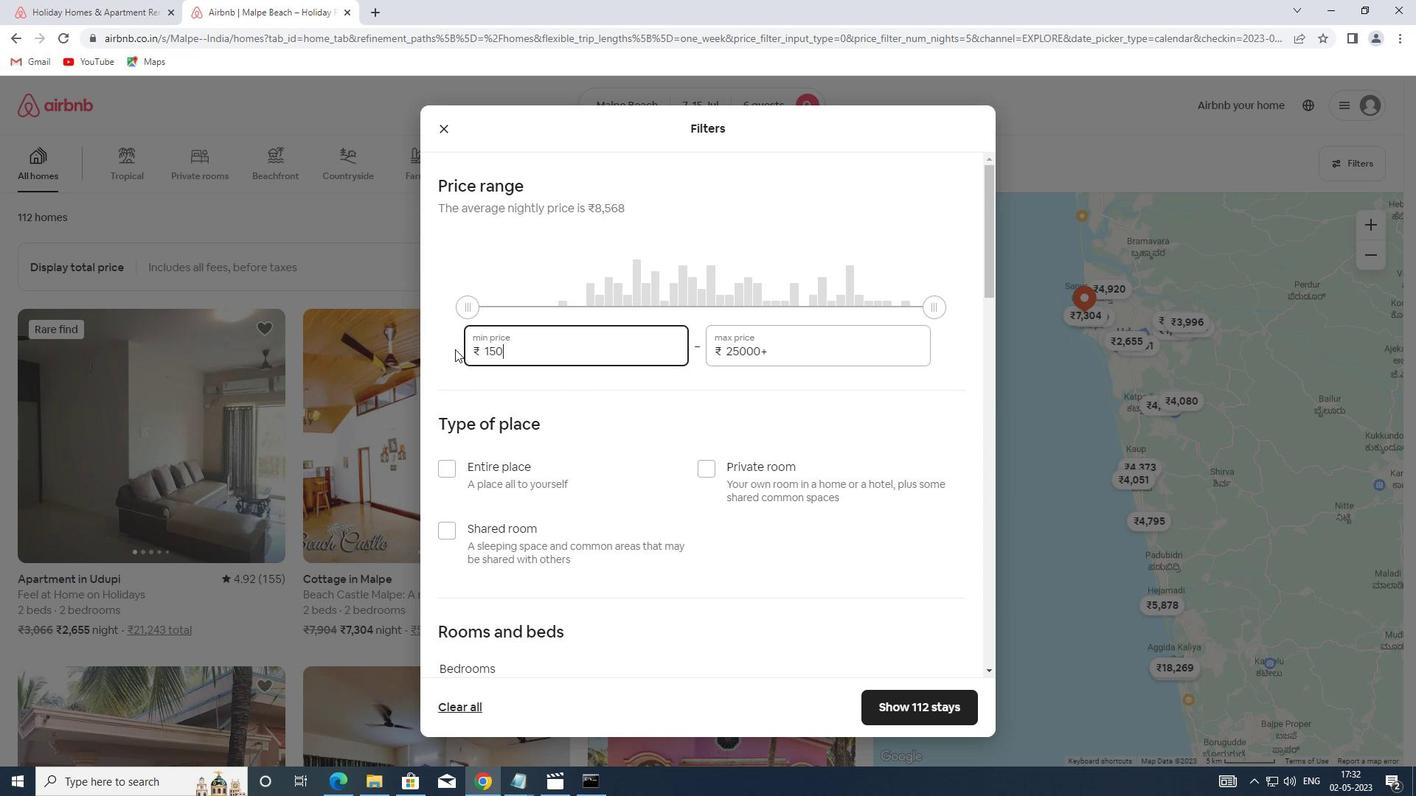
Action: Mouse moved to (788, 352)
Screenshot: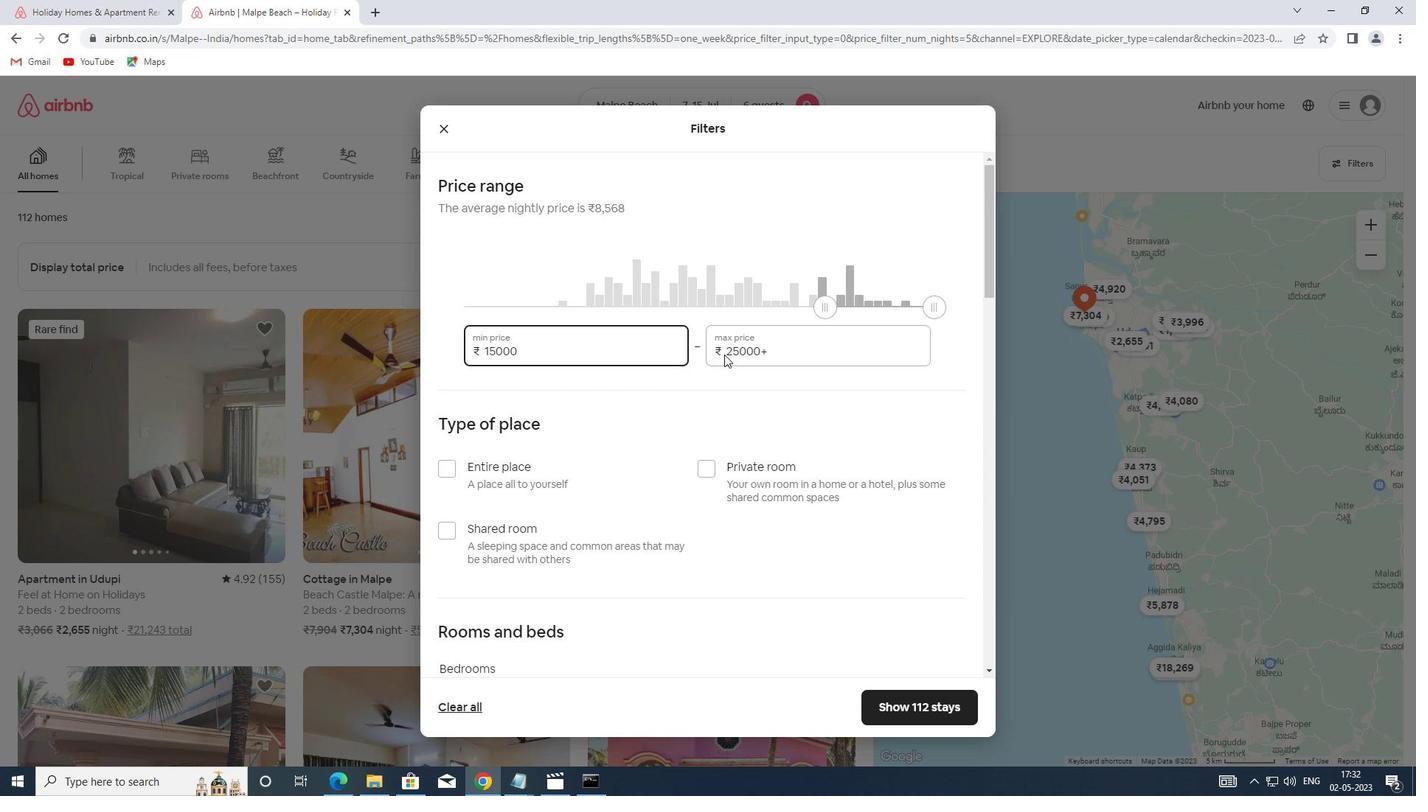 
Action: Mouse pressed left at (788, 352)
Screenshot: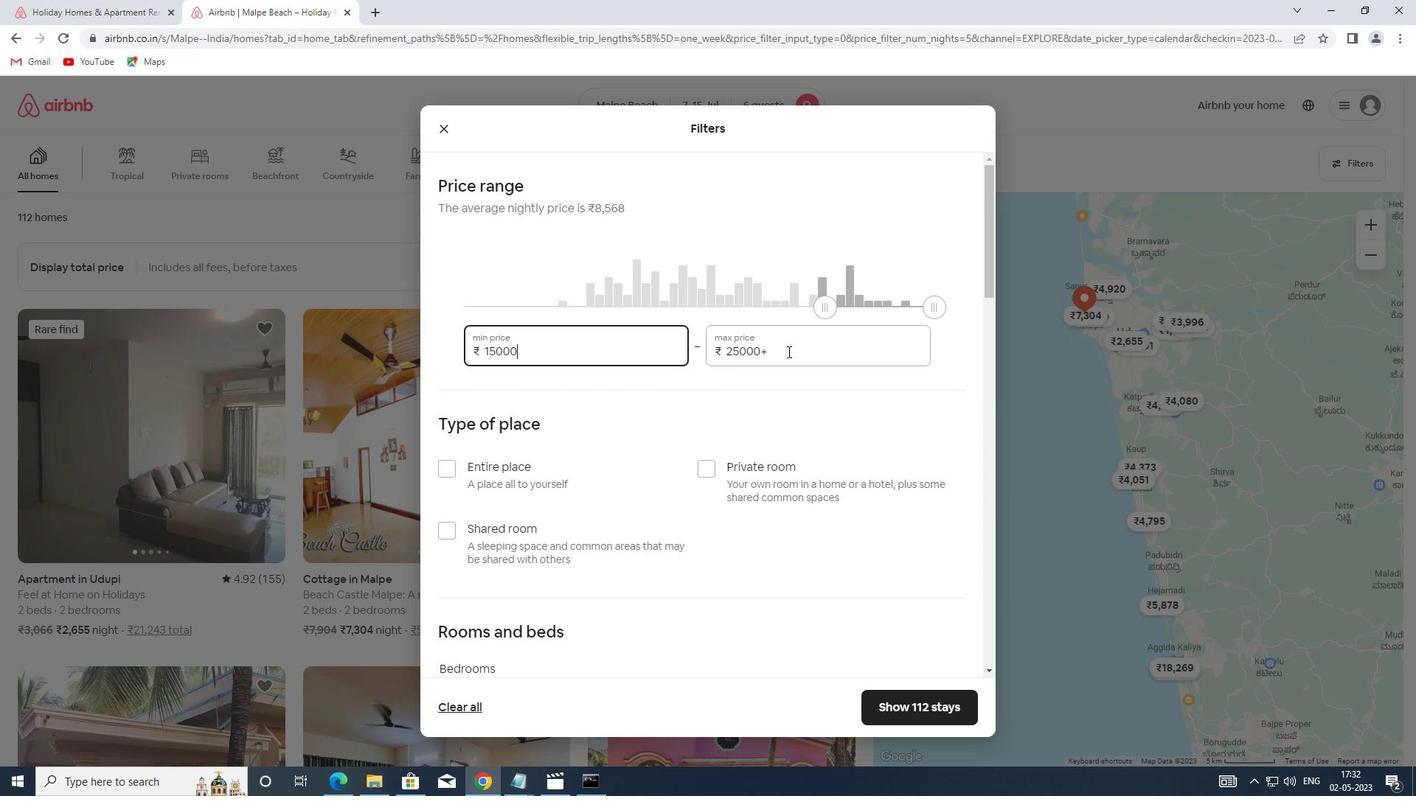 
Action: Mouse moved to (658, 346)
Screenshot: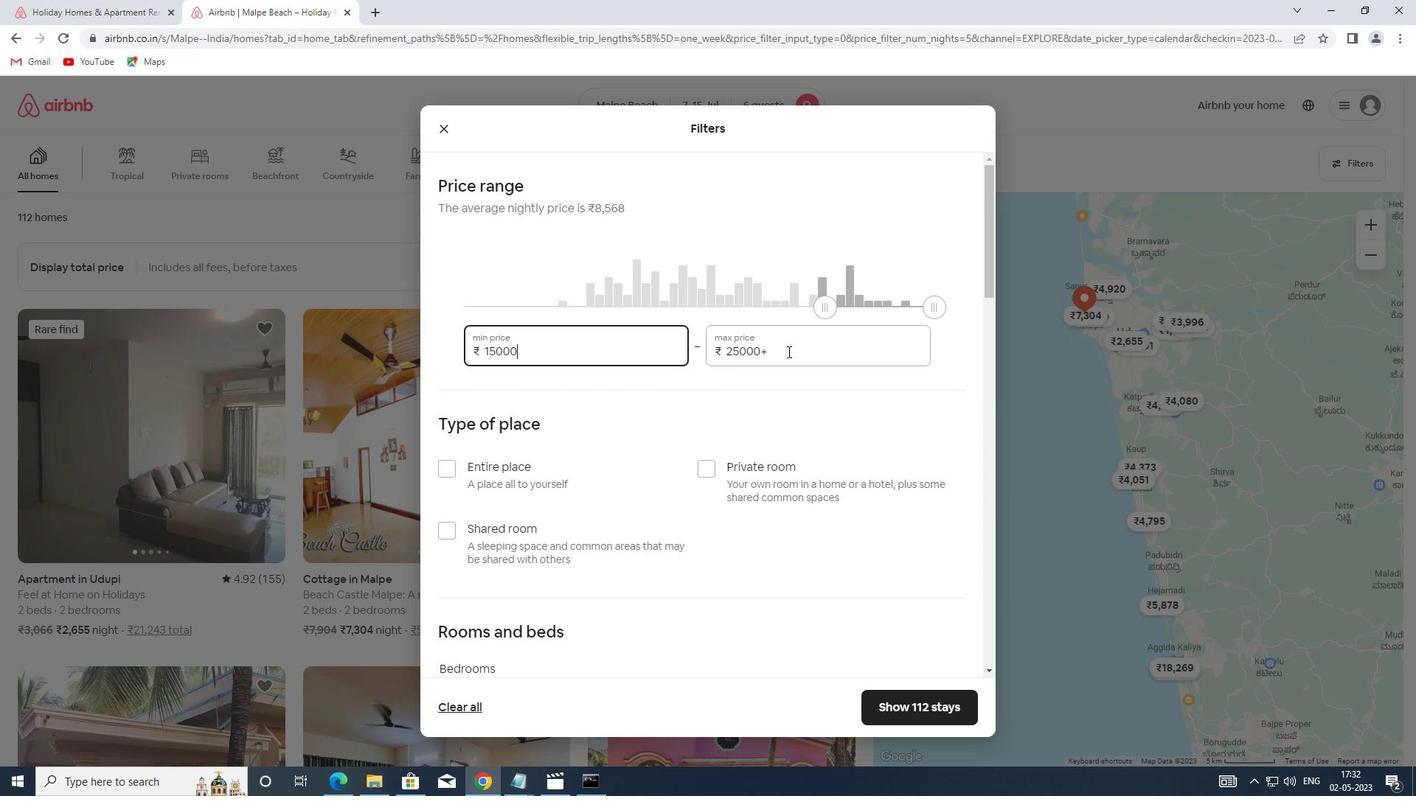 
Action: Key pressed 20000
Screenshot: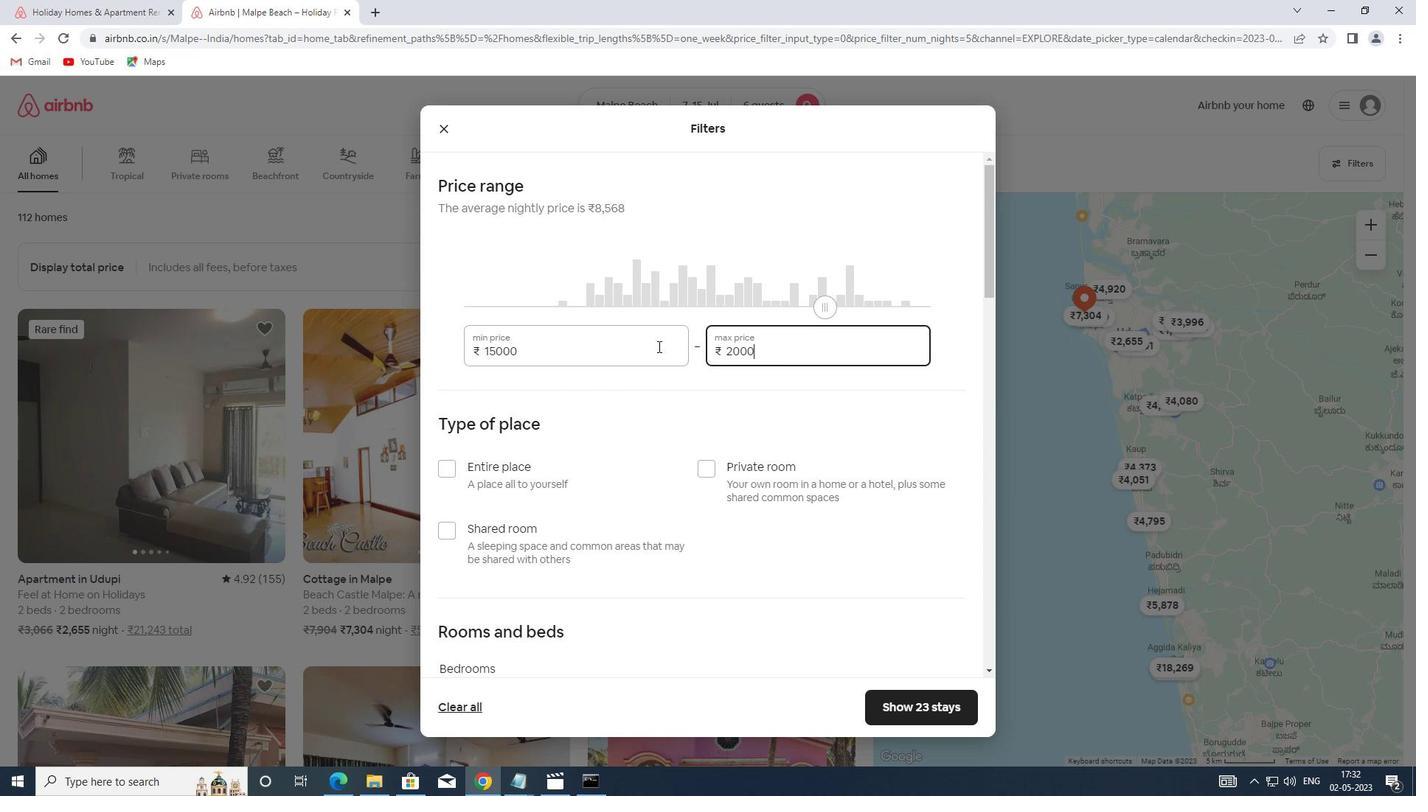
Action: Mouse moved to (520, 477)
Screenshot: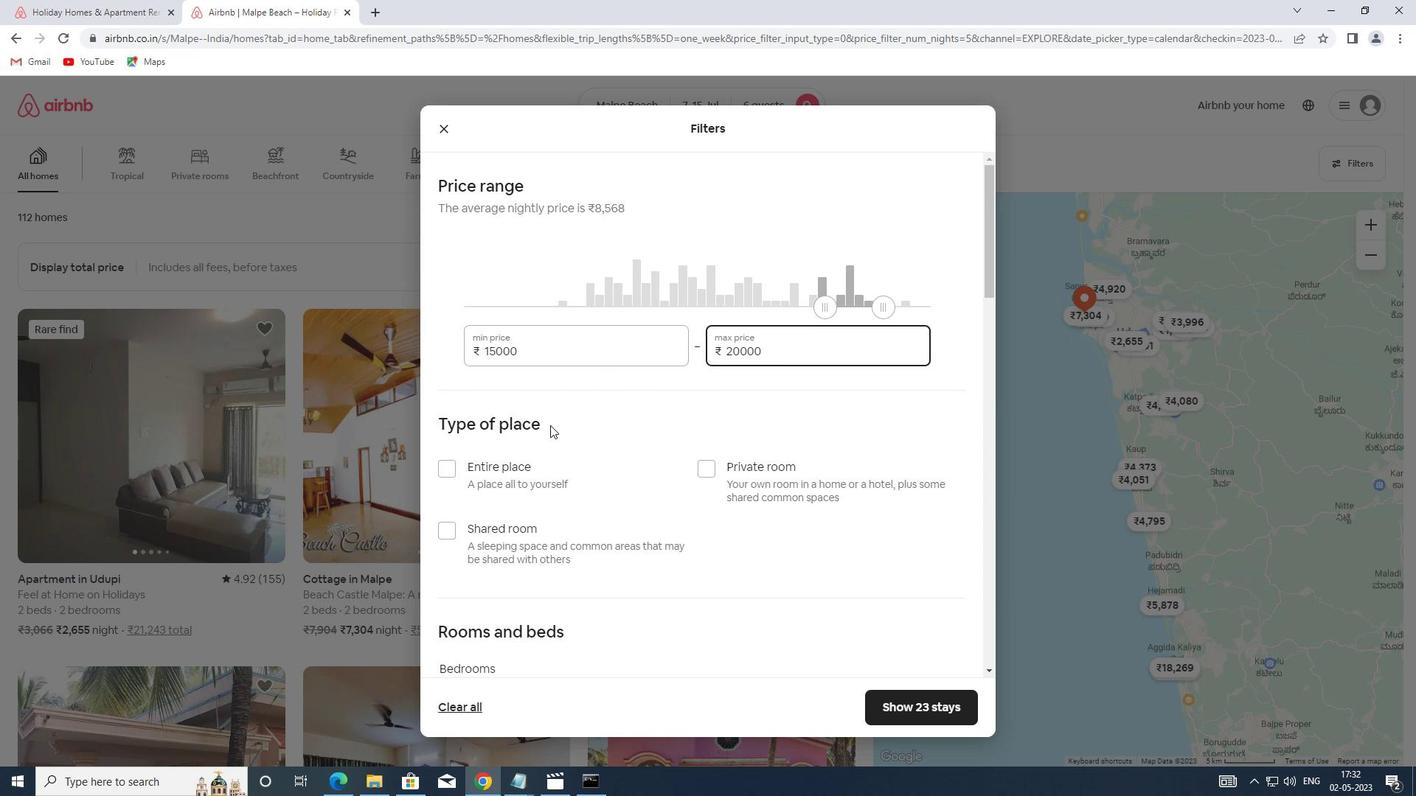 
Action: Mouse pressed left at (520, 477)
Screenshot: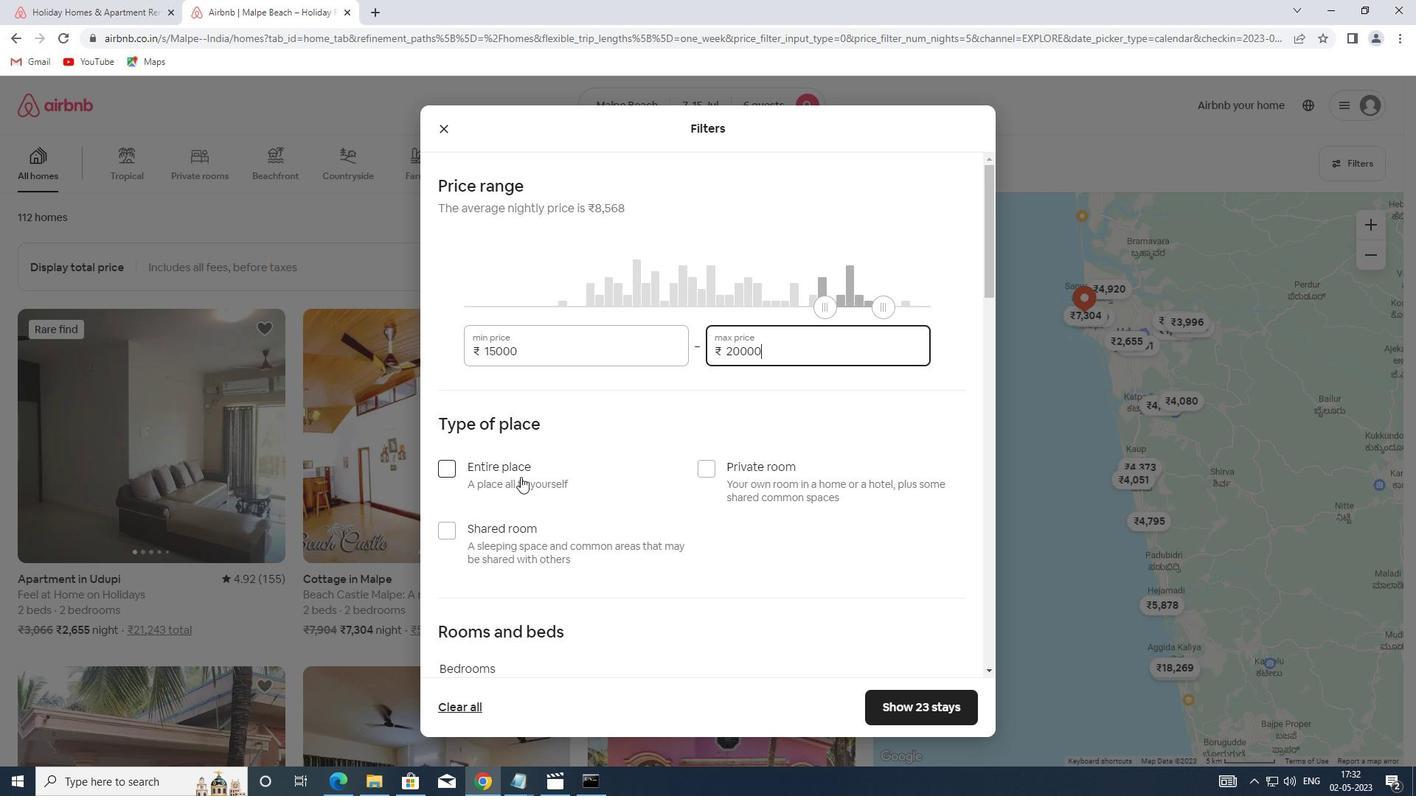 
Action: Mouse moved to (533, 478)
Screenshot: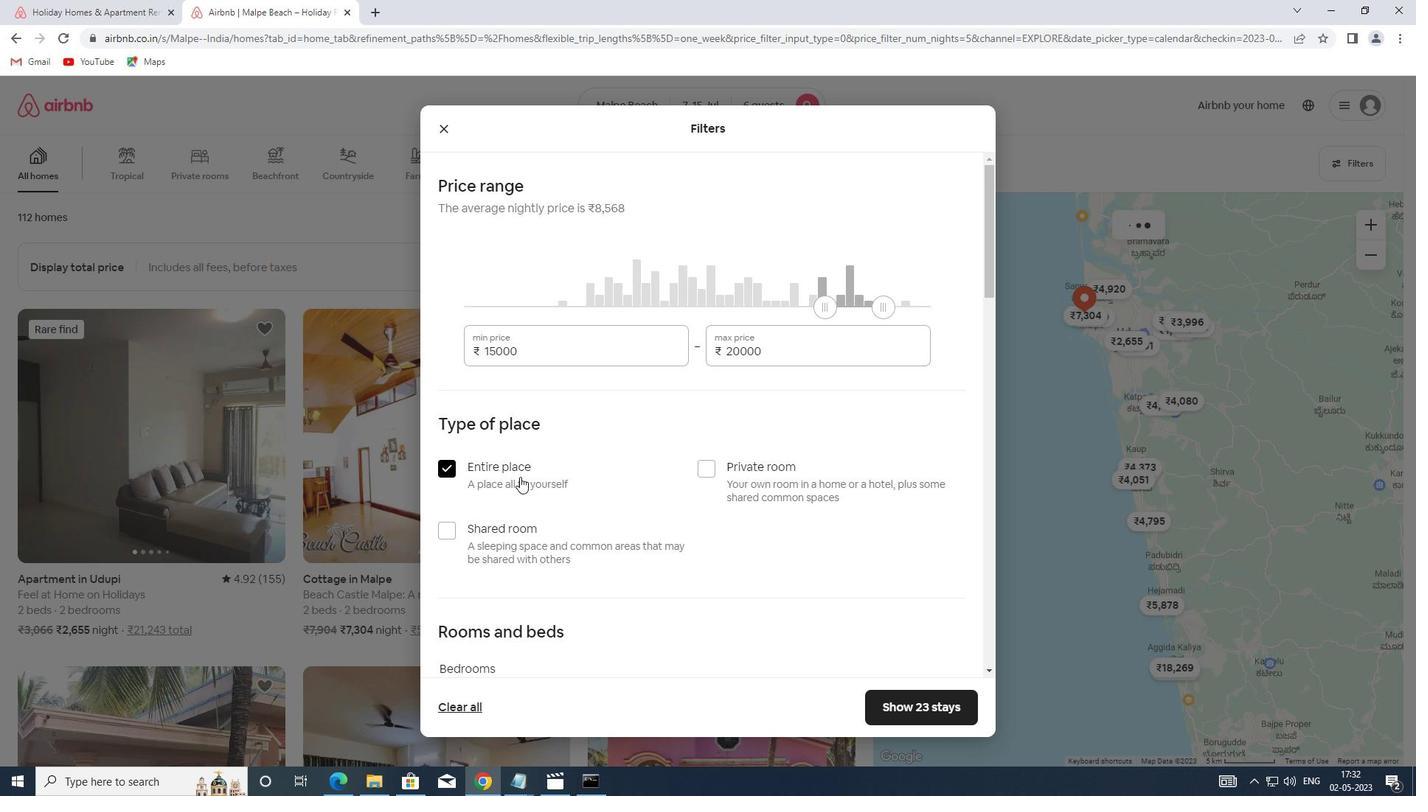 
Action: Mouse scrolled (533, 477) with delta (0, 0)
Screenshot: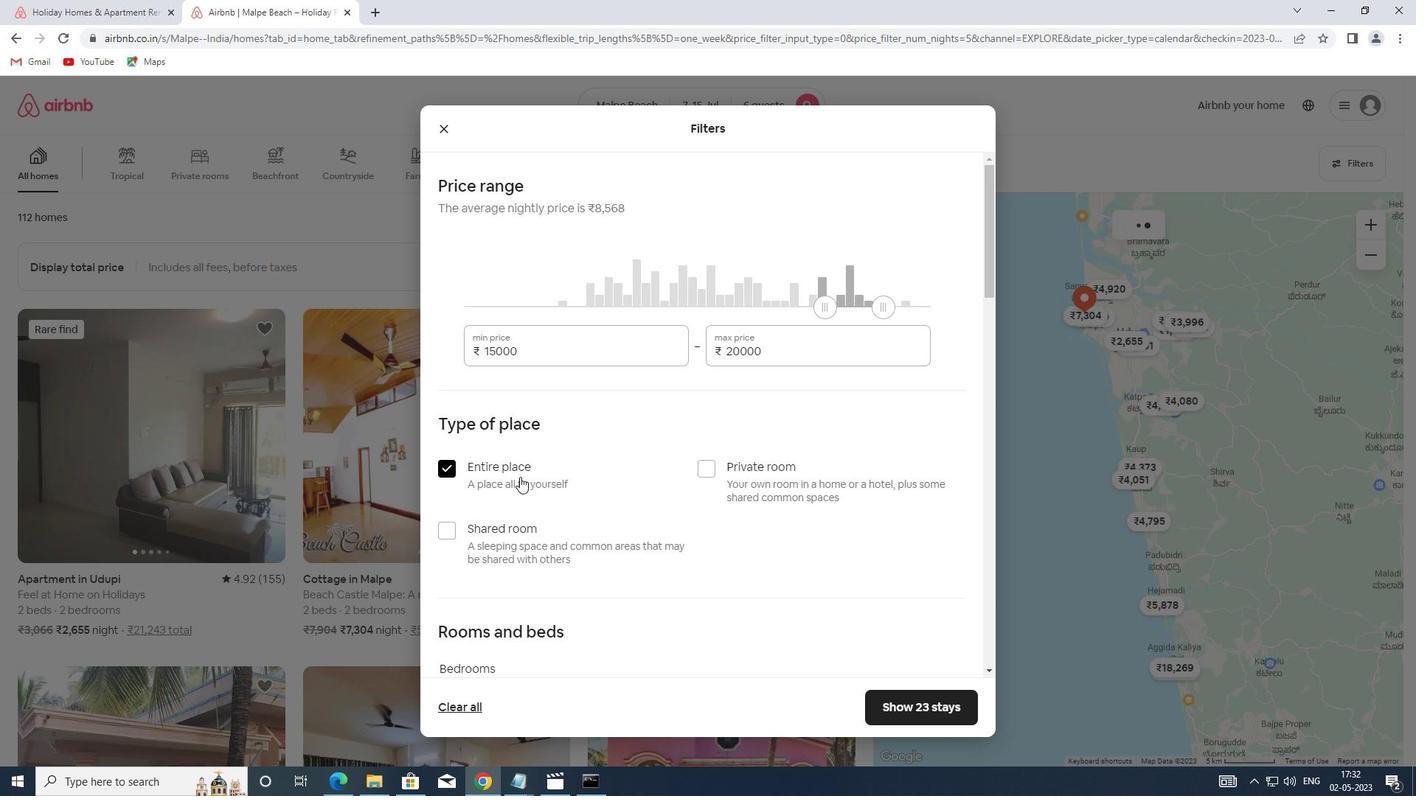 
Action: Mouse scrolled (533, 477) with delta (0, 0)
Screenshot: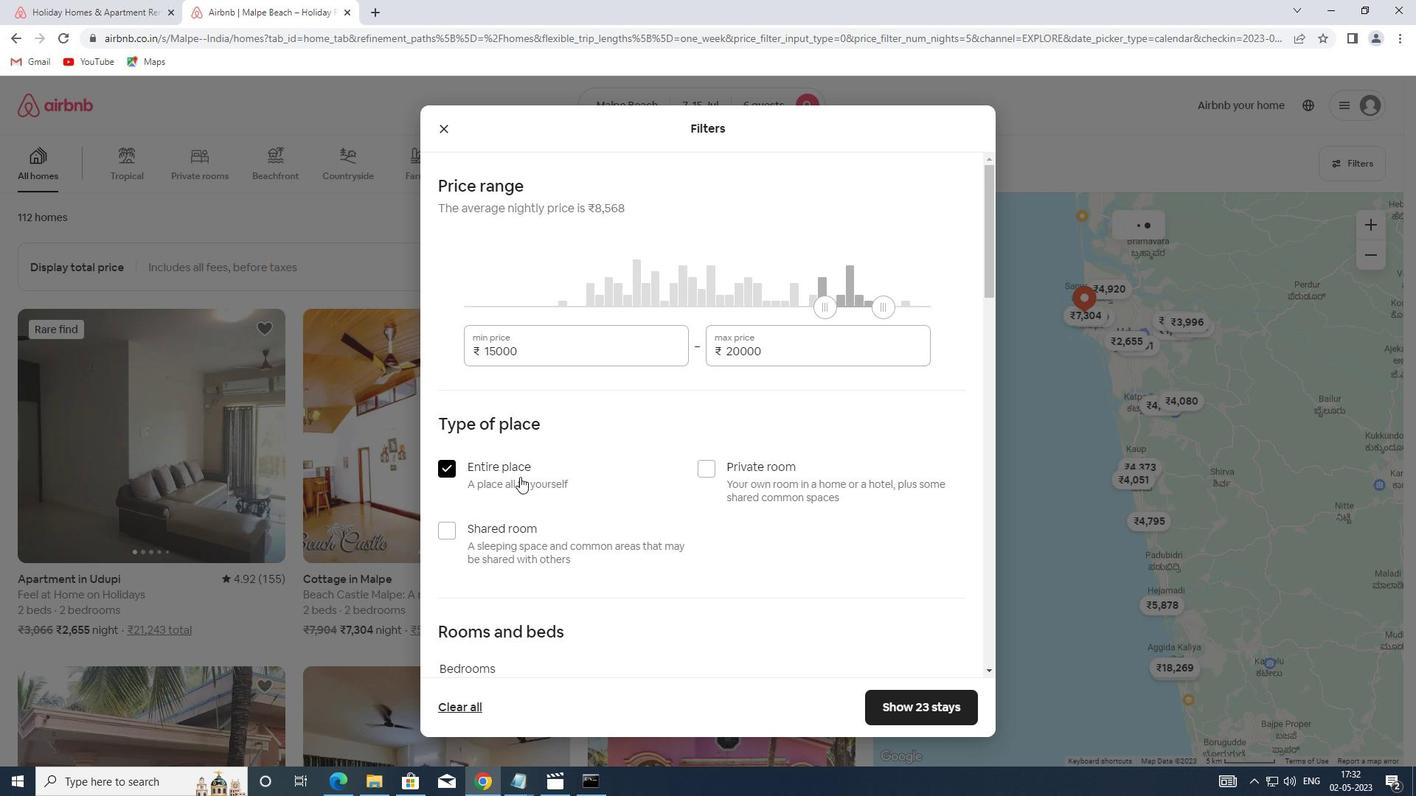 
Action: Mouse scrolled (533, 477) with delta (0, 0)
Screenshot: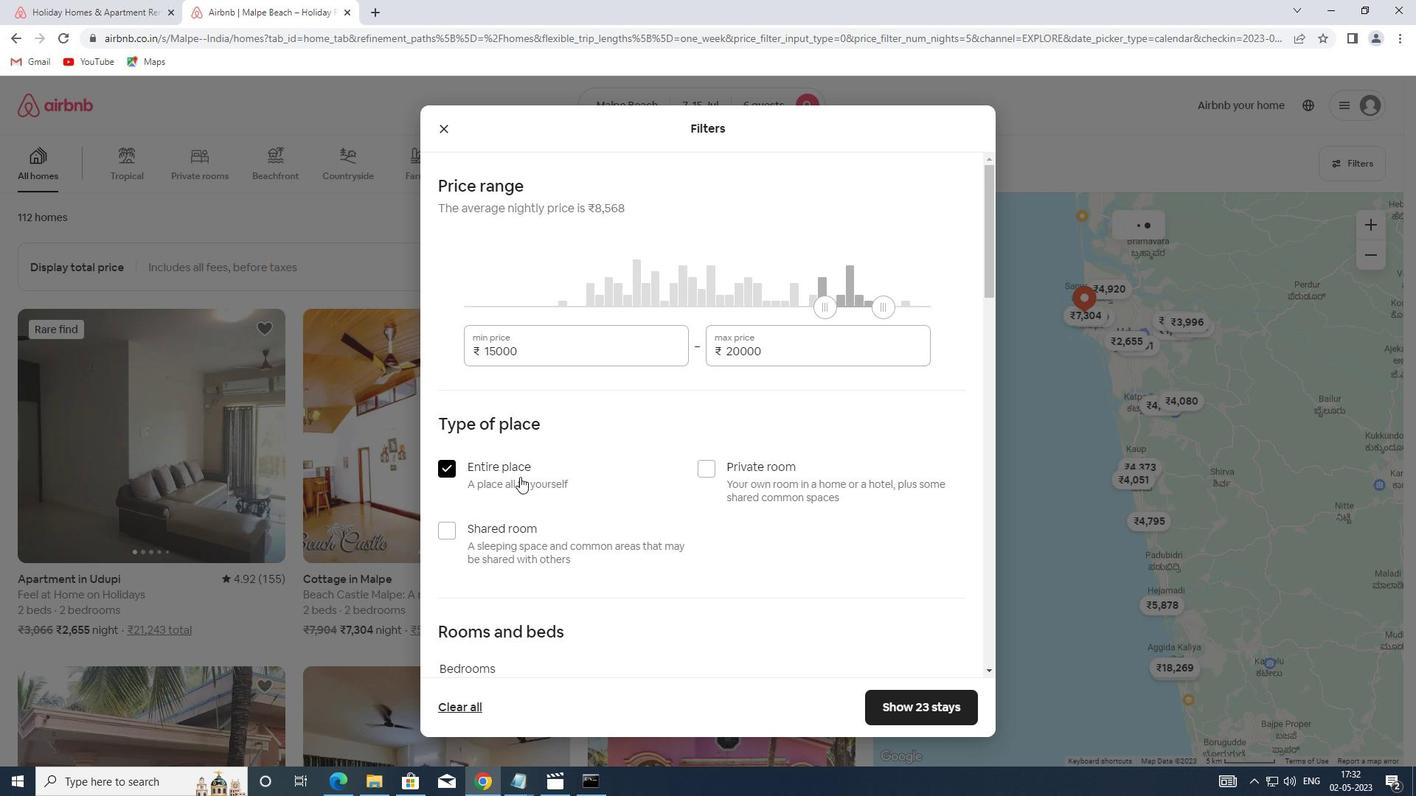 
Action: Mouse scrolled (533, 477) with delta (0, 0)
Screenshot: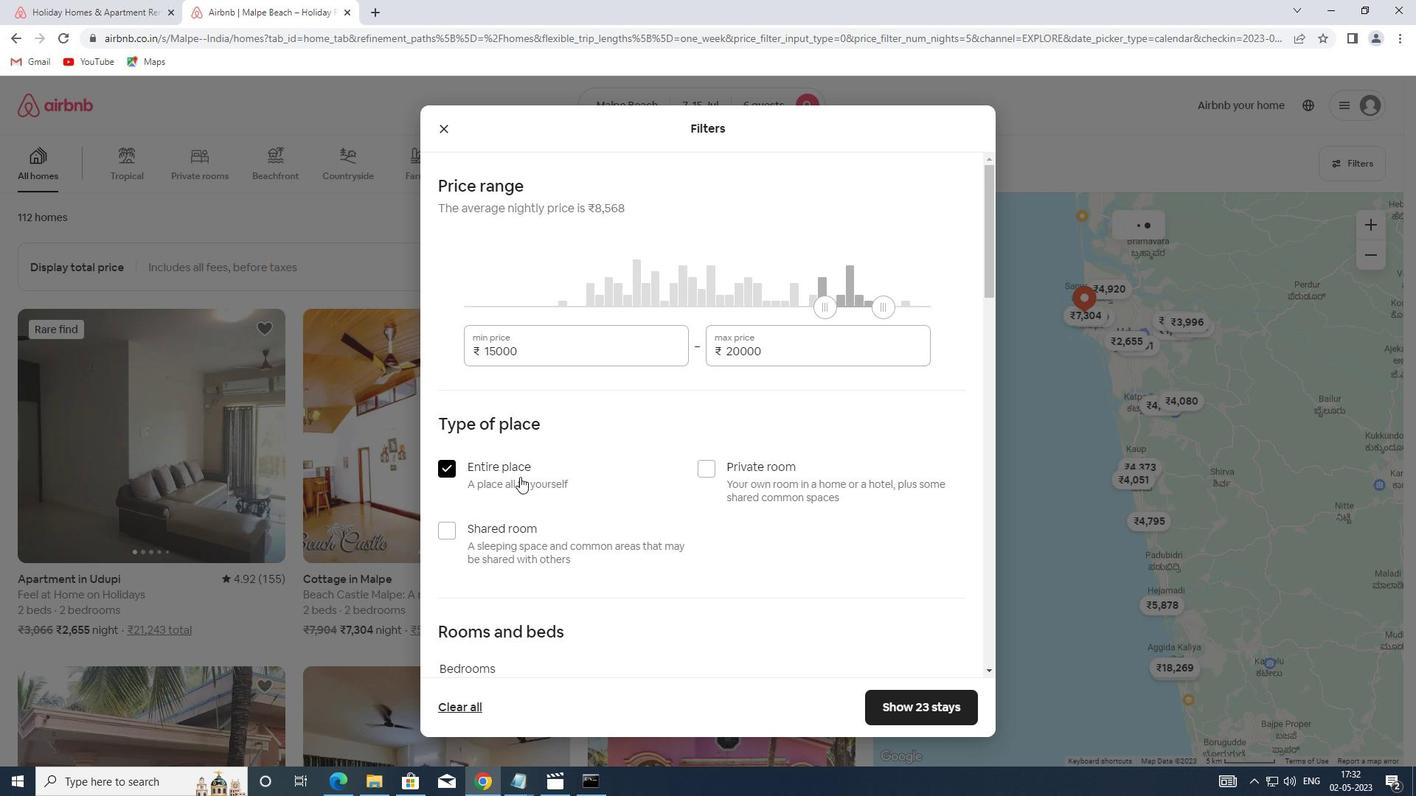 
Action: Mouse moved to (642, 424)
Screenshot: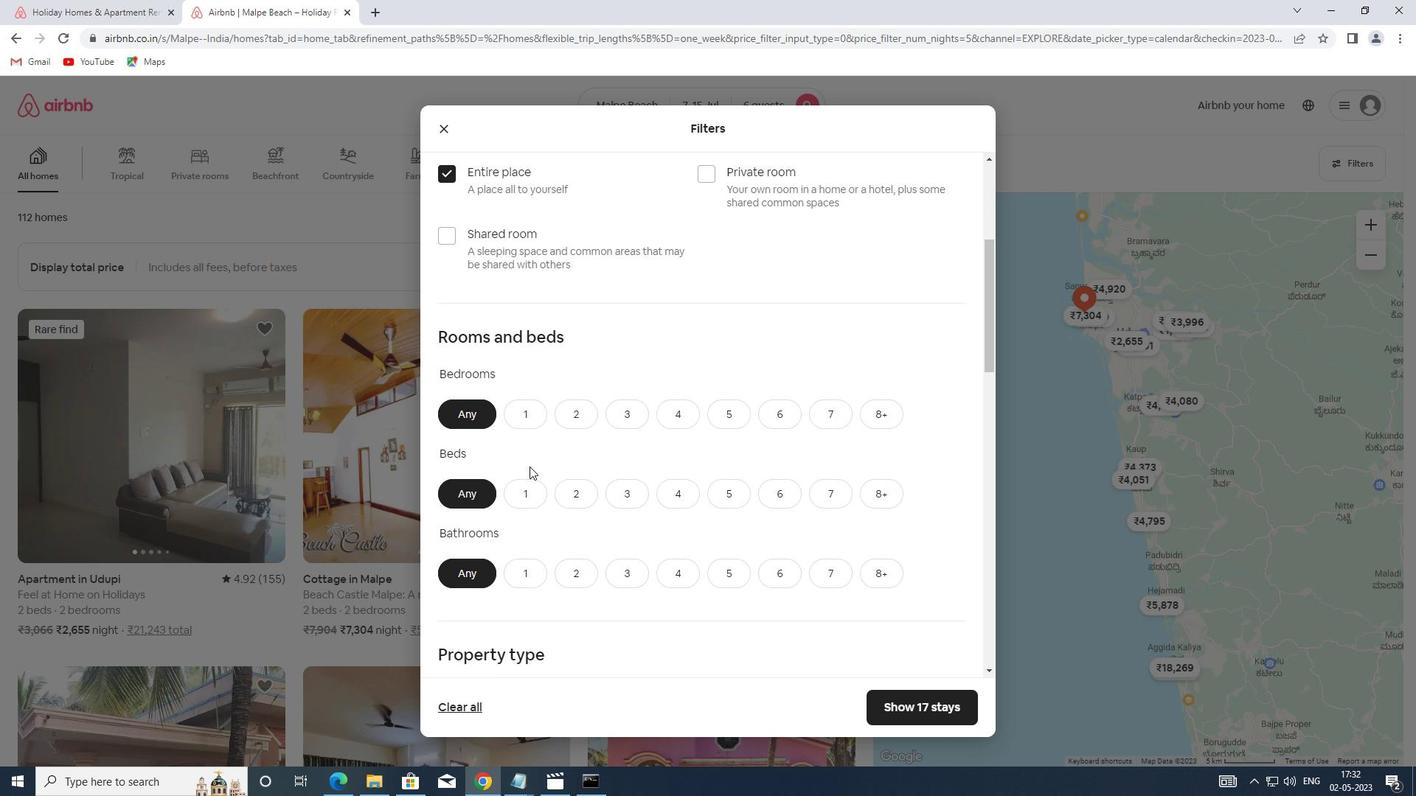 
Action: Mouse pressed left at (642, 424)
Screenshot: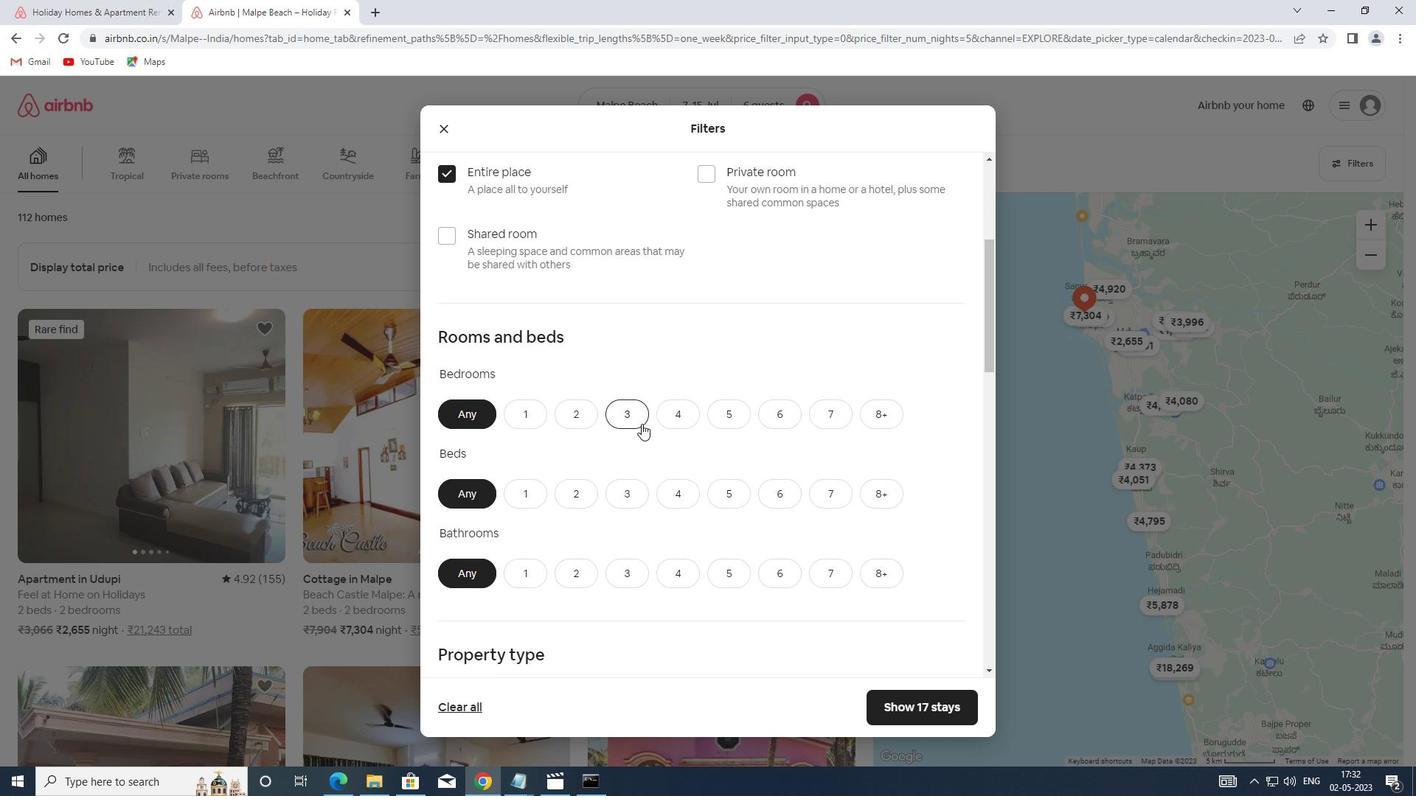 
Action: Mouse moved to (631, 492)
Screenshot: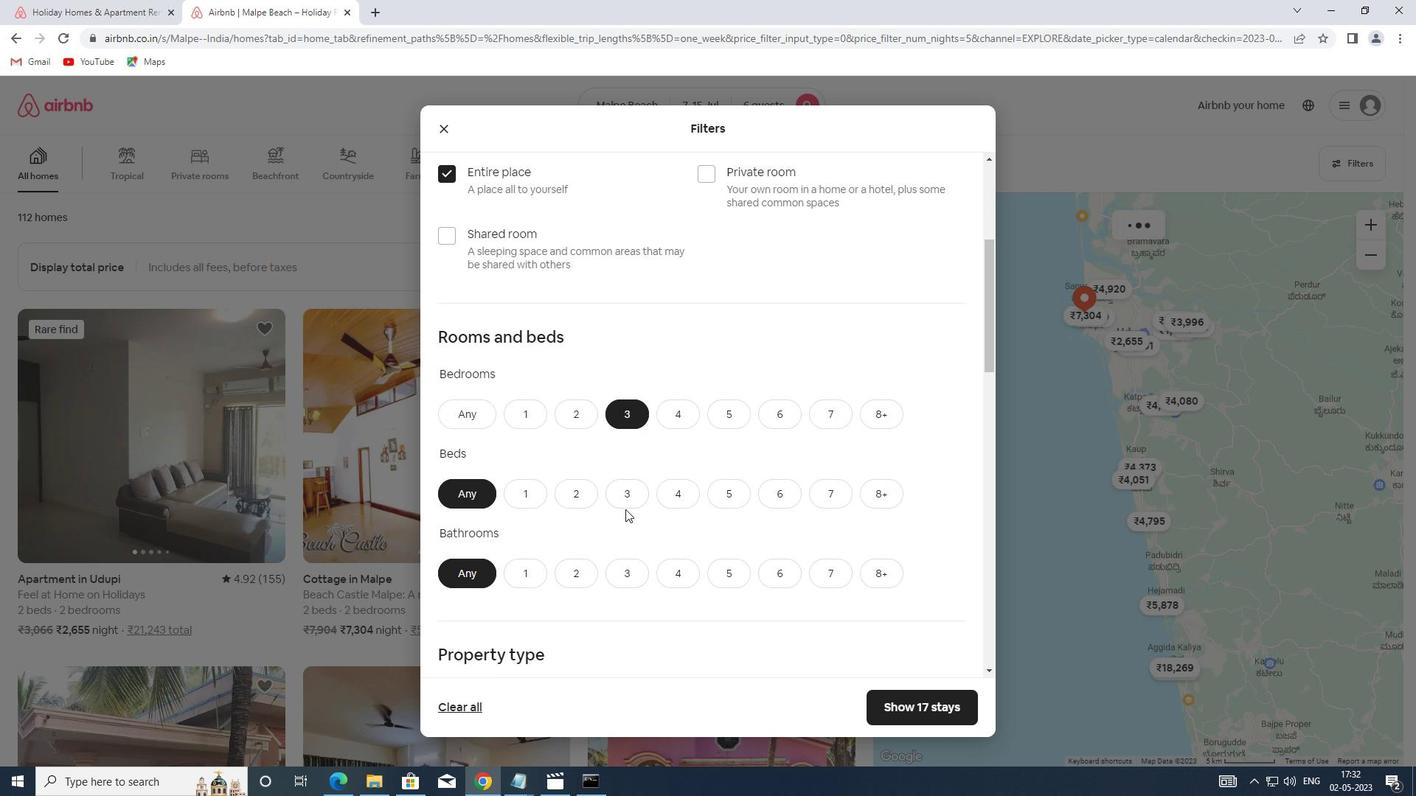 
Action: Mouse pressed left at (631, 492)
Screenshot: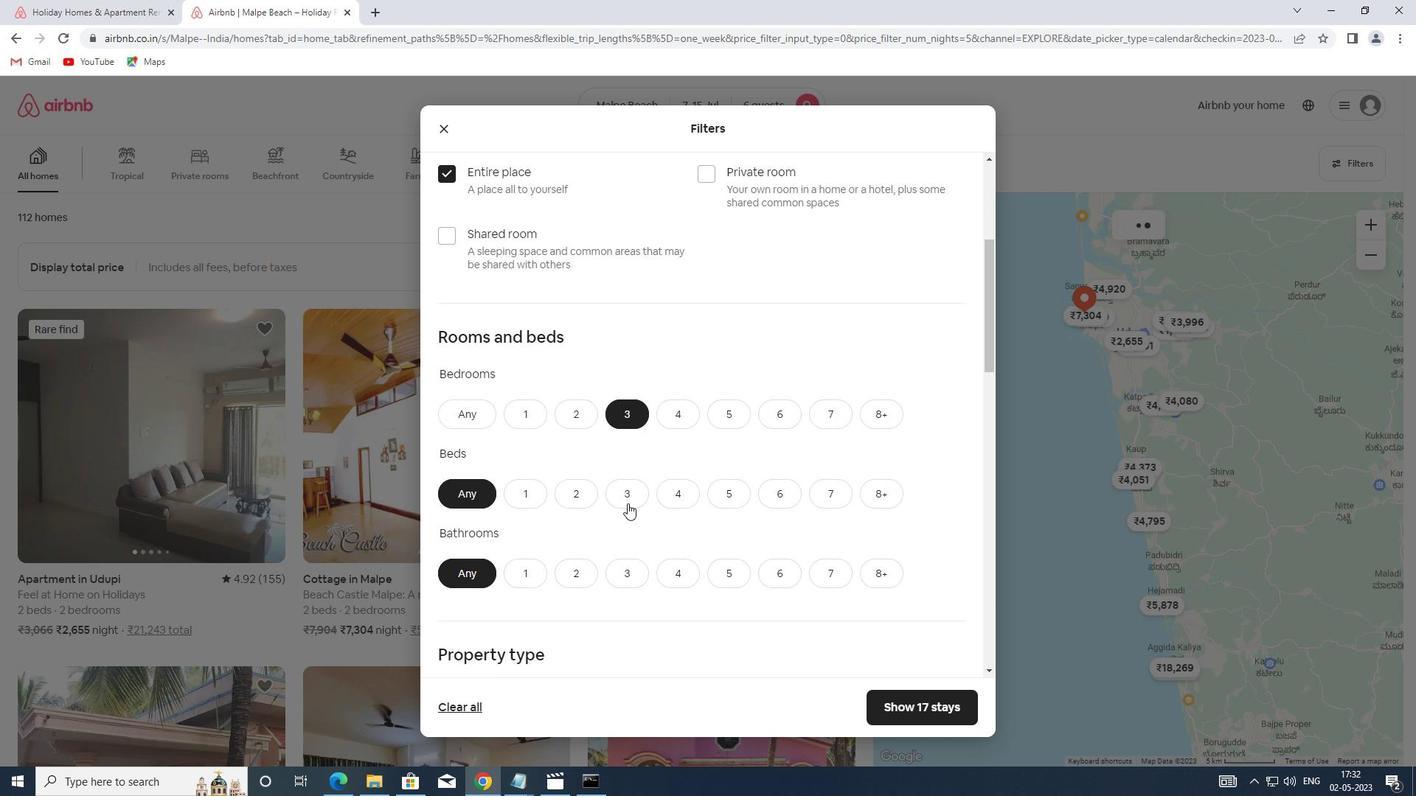 
Action: Mouse moved to (625, 568)
Screenshot: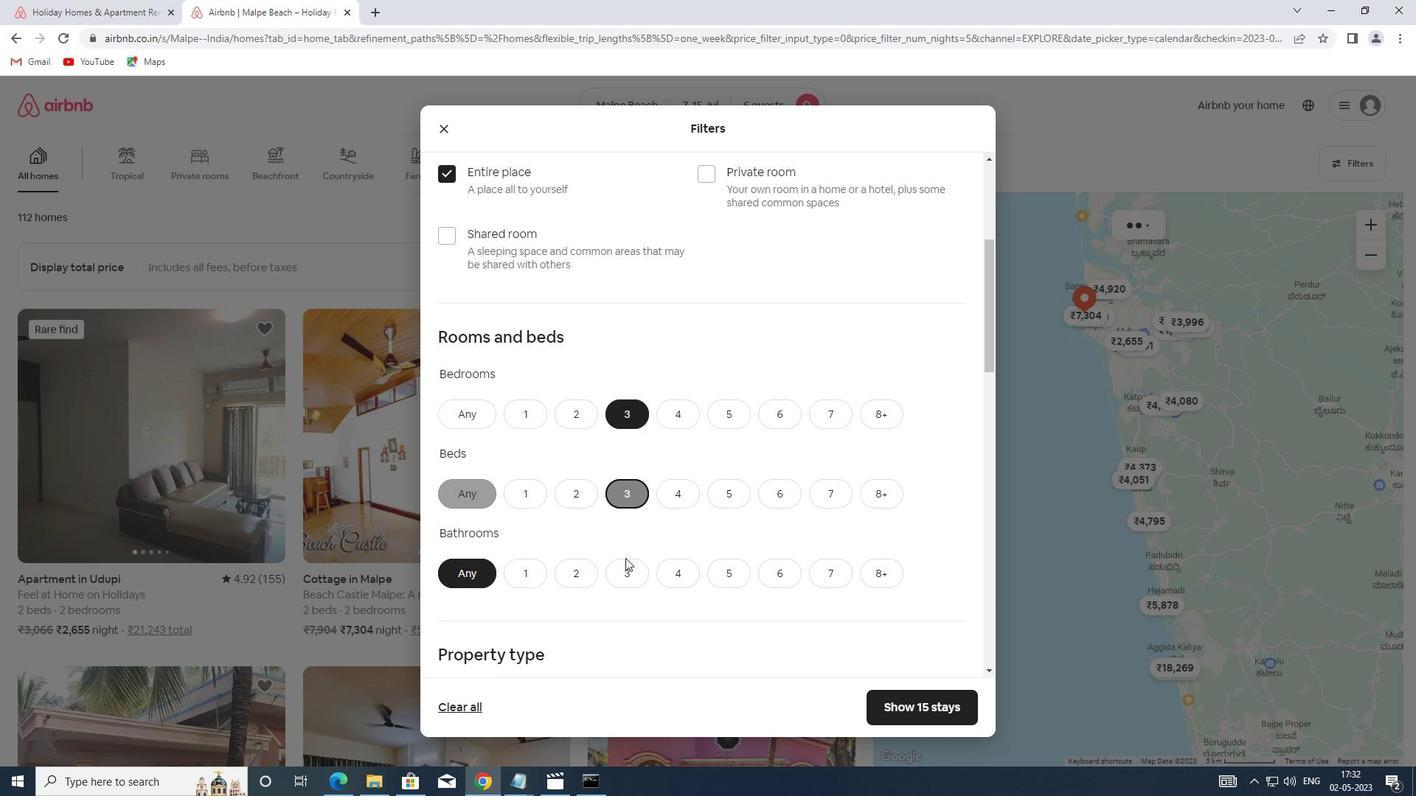 
Action: Mouse pressed left at (625, 568)
Screenshot: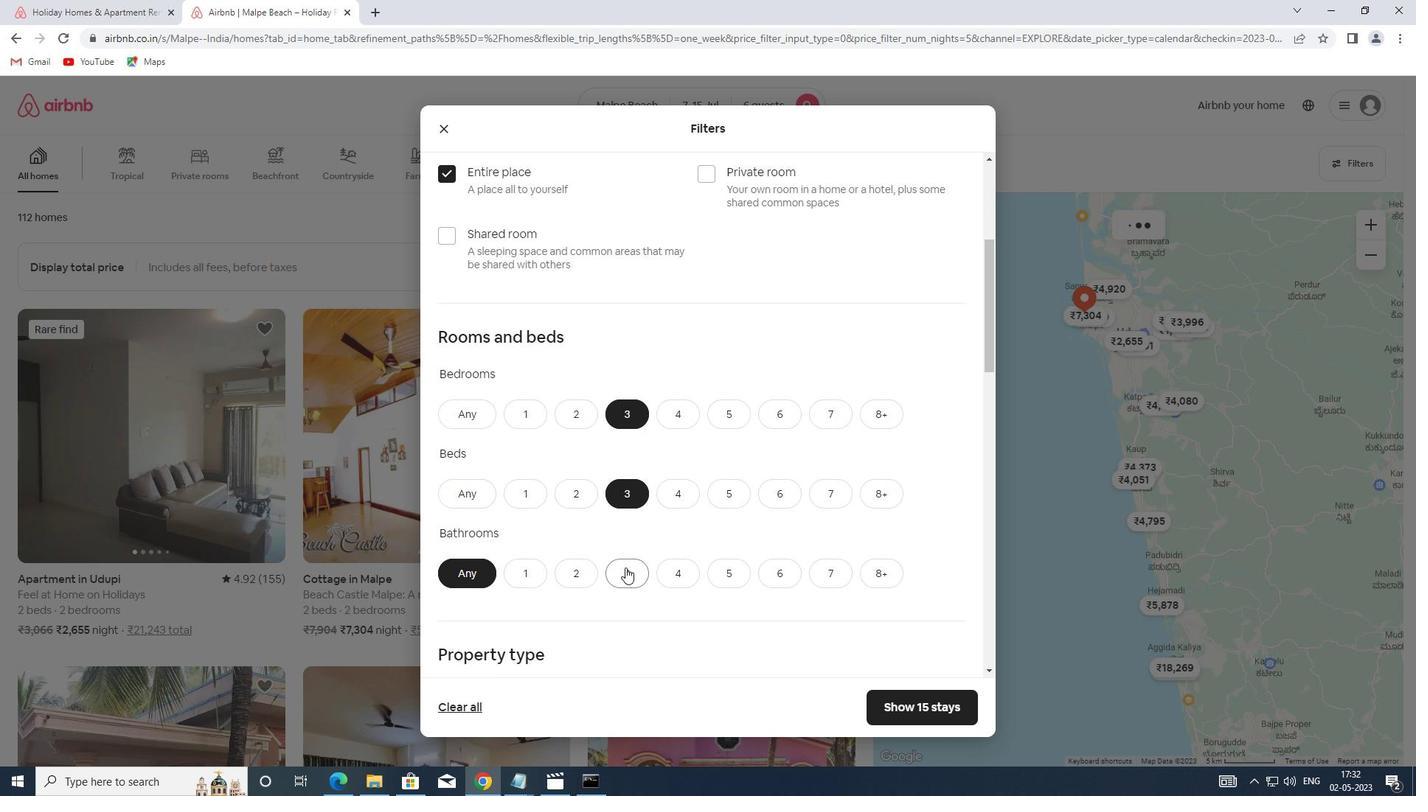
Action: Mouse moved to (627, 562)
Screenshot: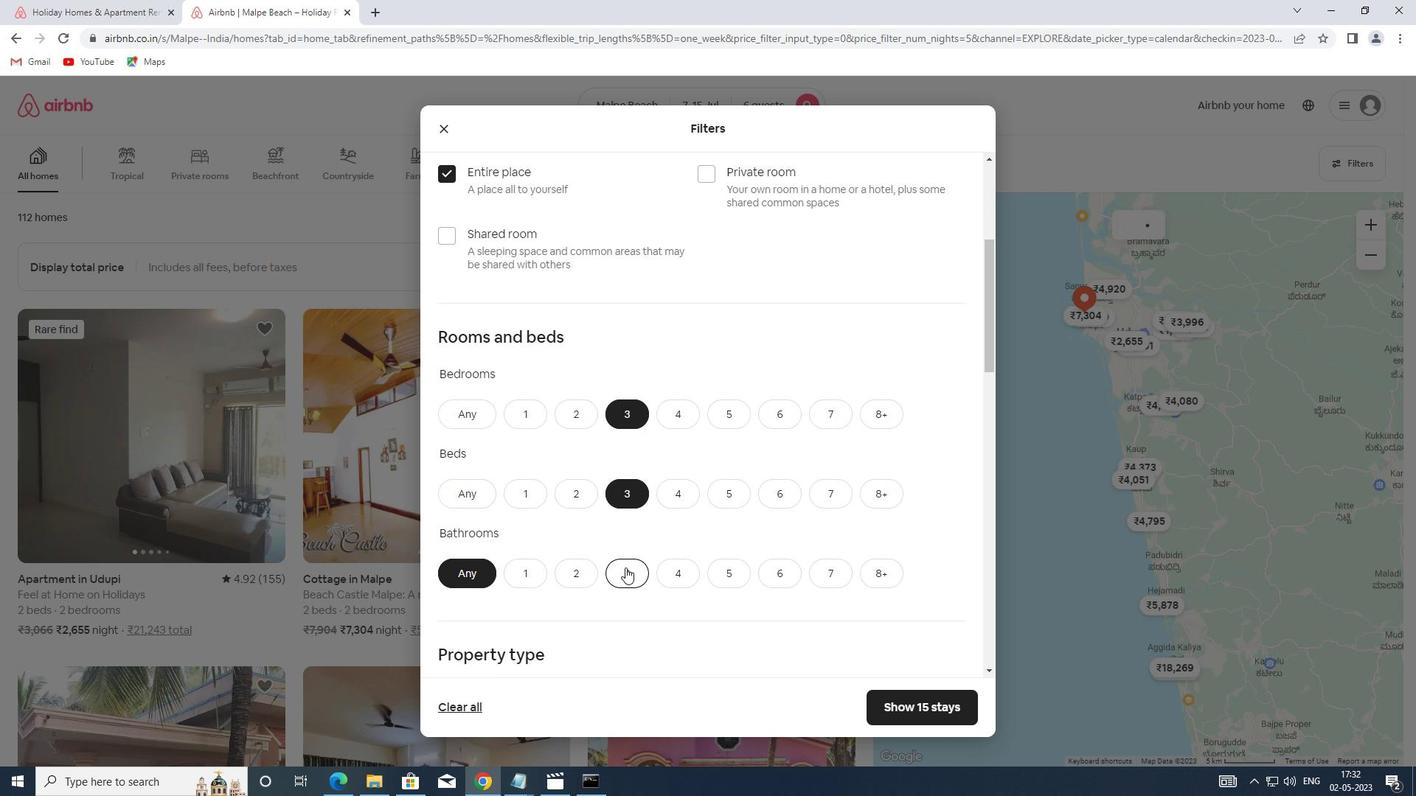 
Action: Mouse scrolled (627, 561) with delta (0, 0)
Screenshot: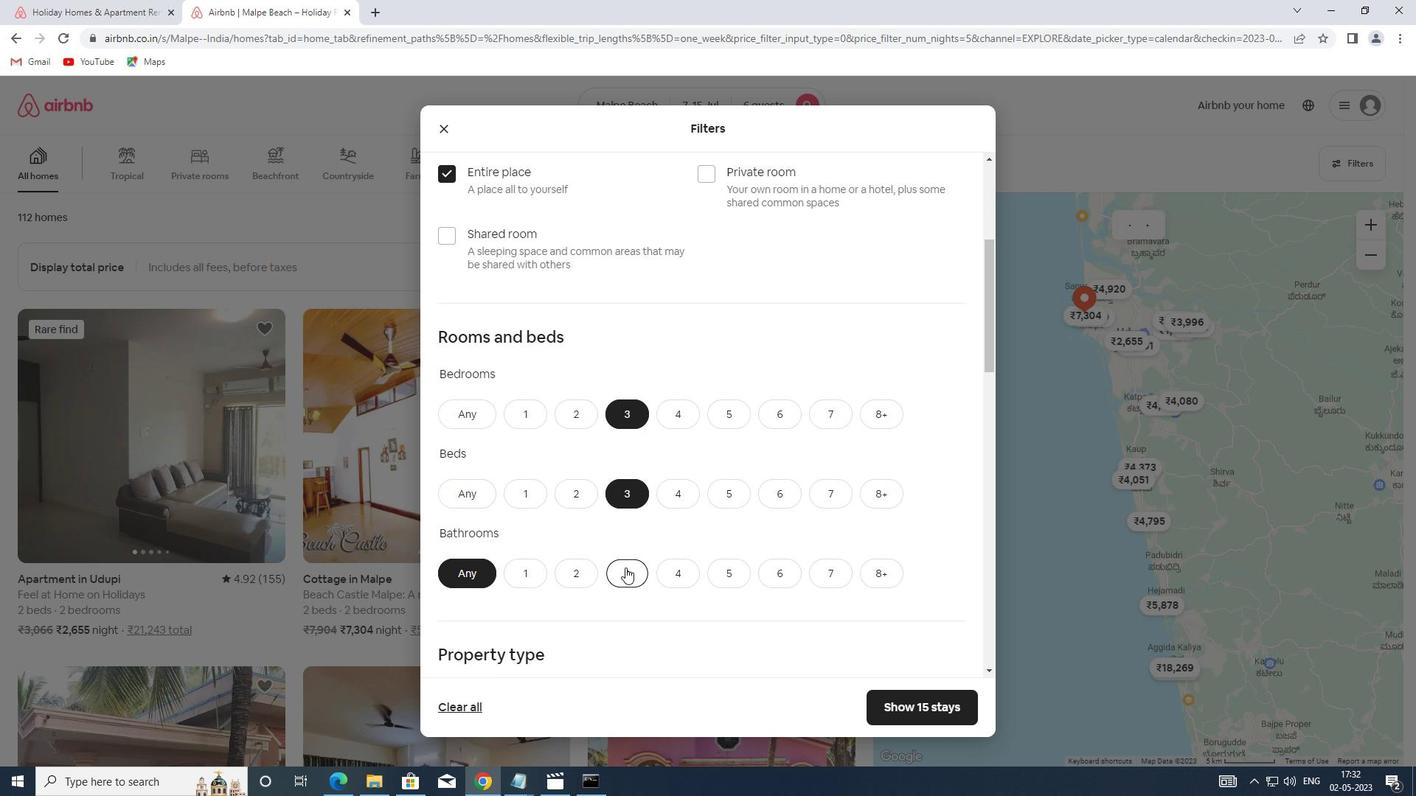 
Action: Mouse scrolled (627, 561) with delta (0, 0)
Screenshot: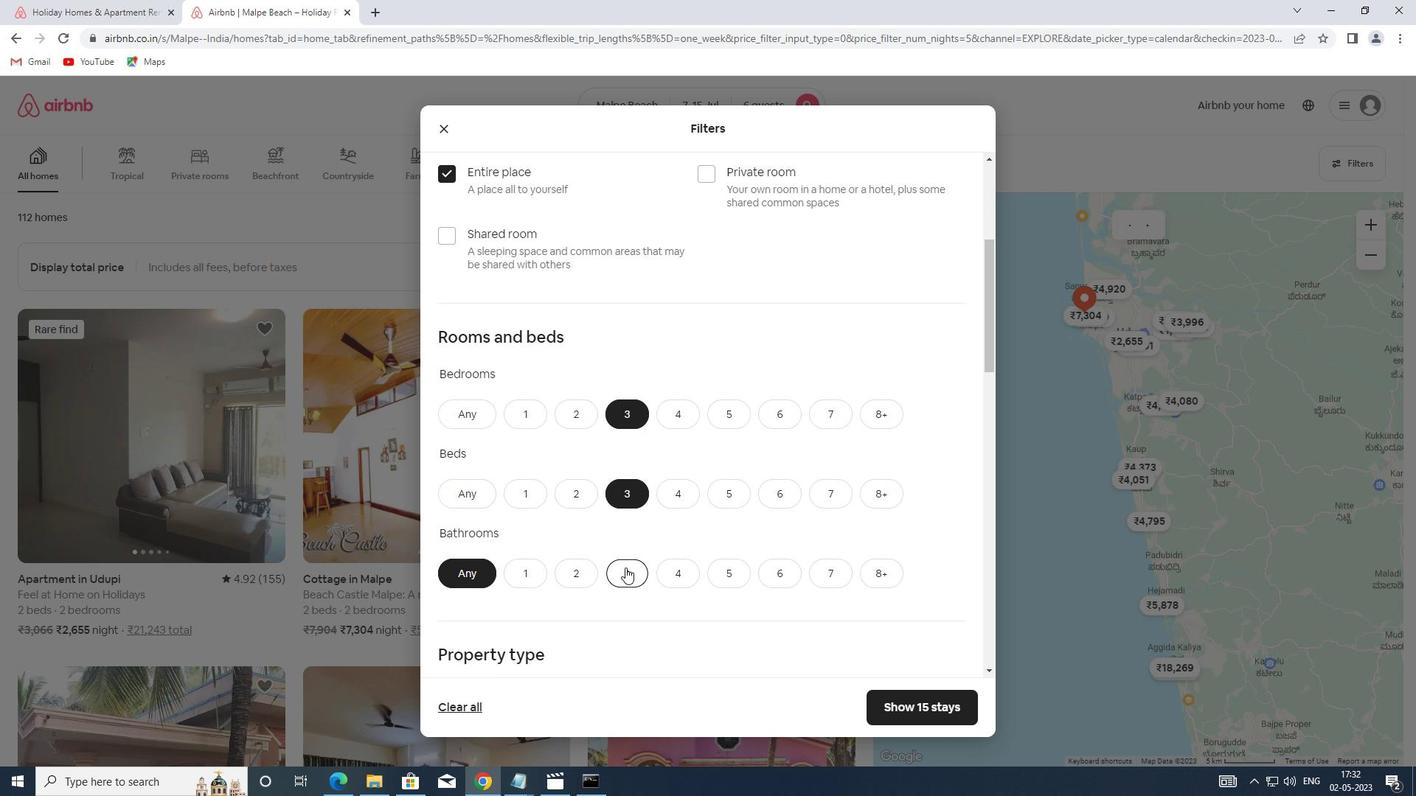 
Action: Mouse scrolled (627, 561) with delta (0, 0)
Screenshot: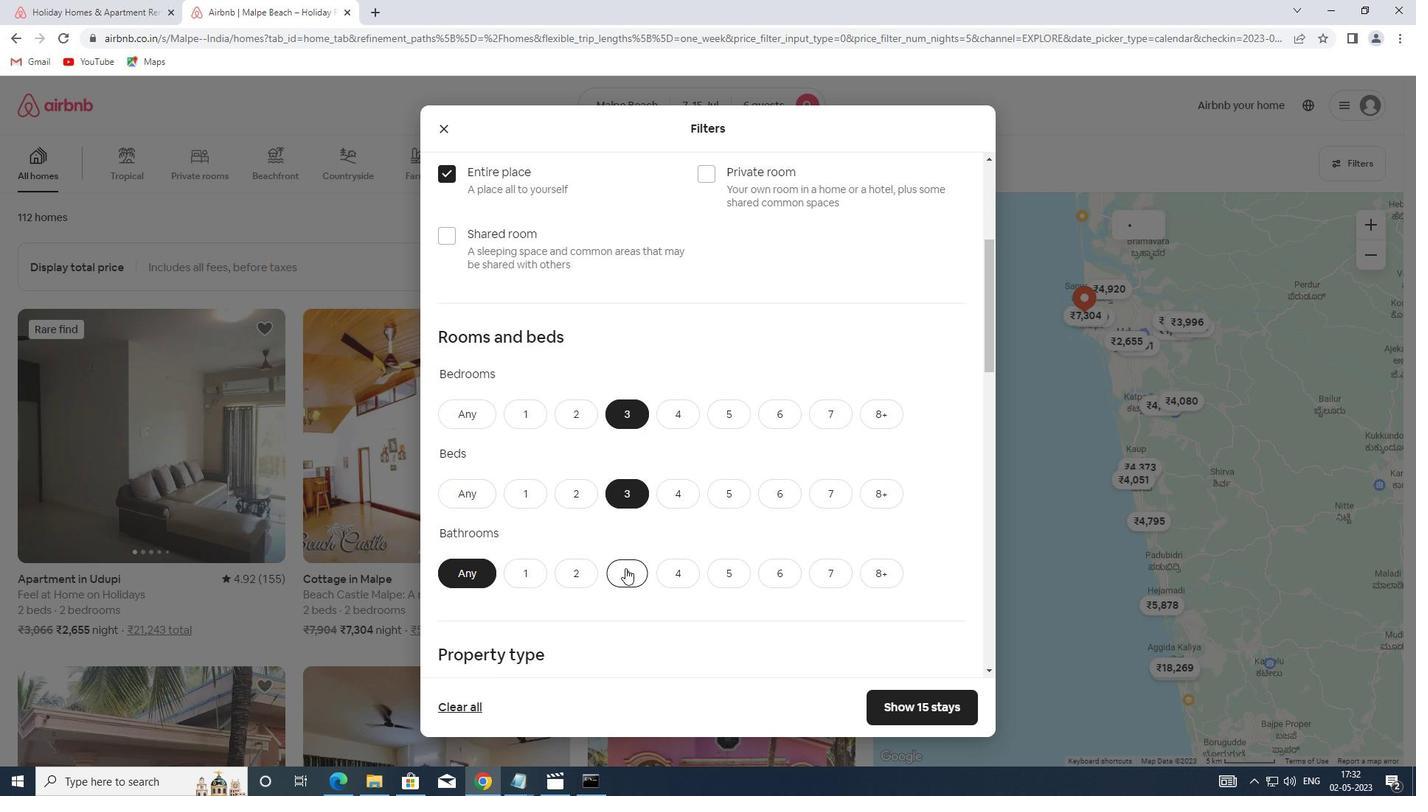
Action: Mouse scrolled (627, 561) with delta (0, 0)
Screenshot: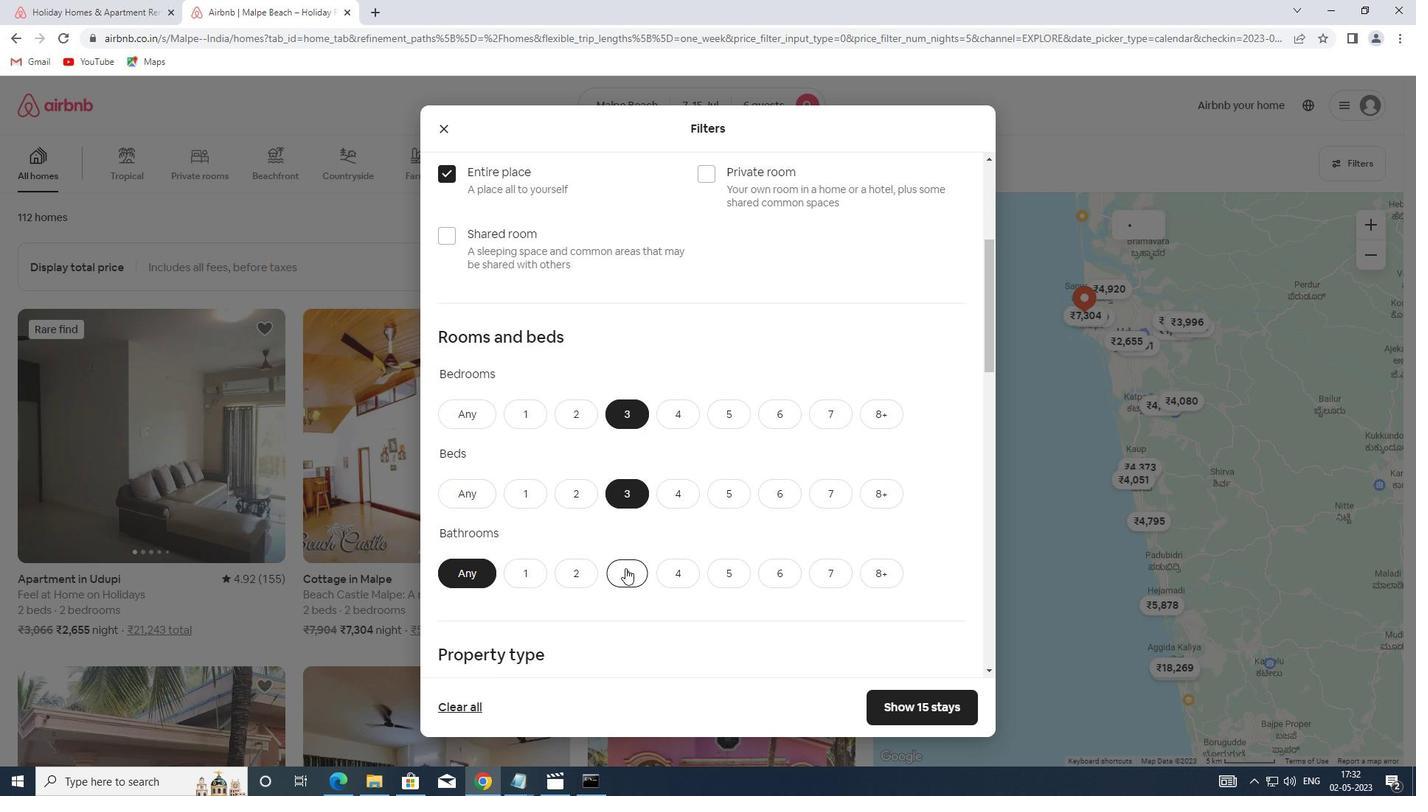 
Action: Mouse moved to (528, 443)
Screenshot: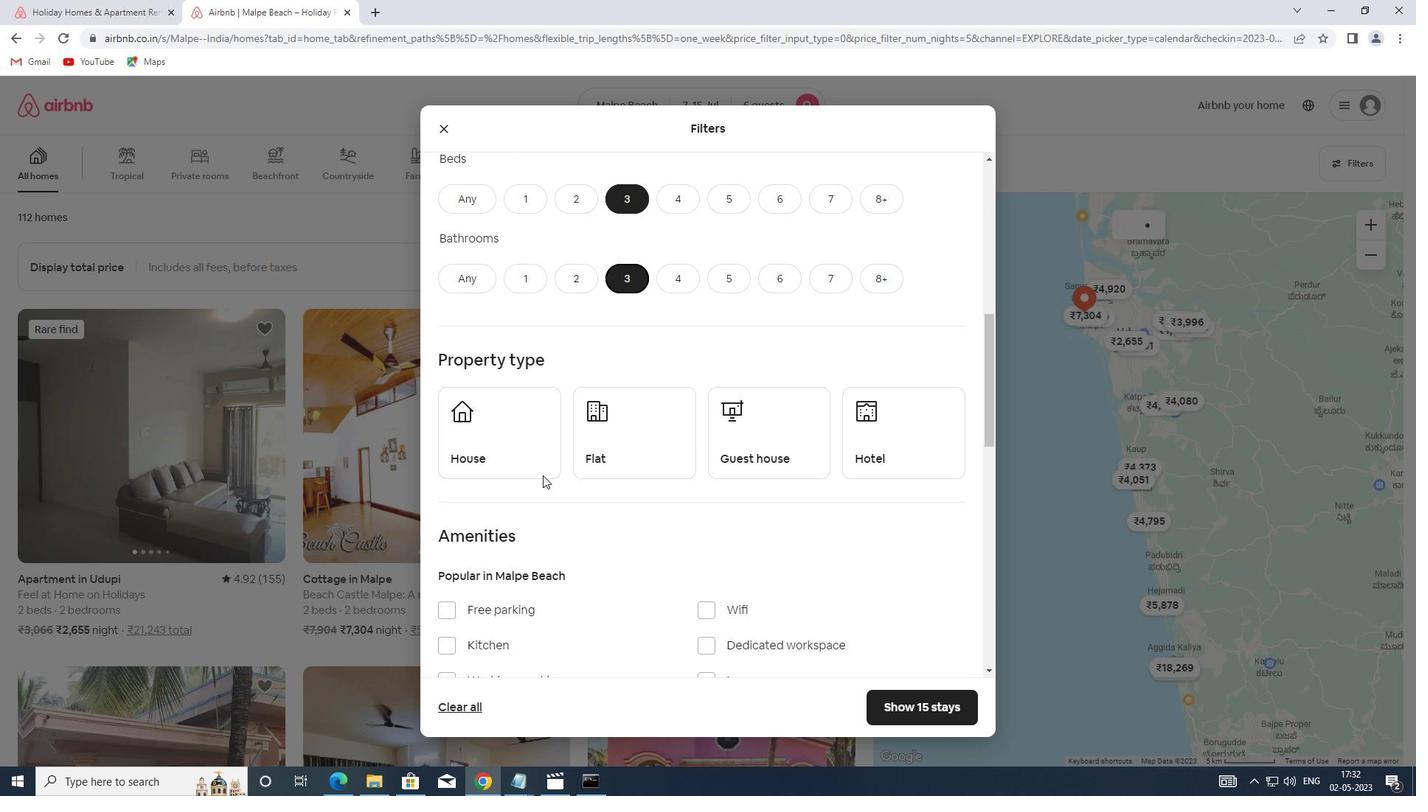
Action: Mouse pressed left at (528, 443)
Screenshot: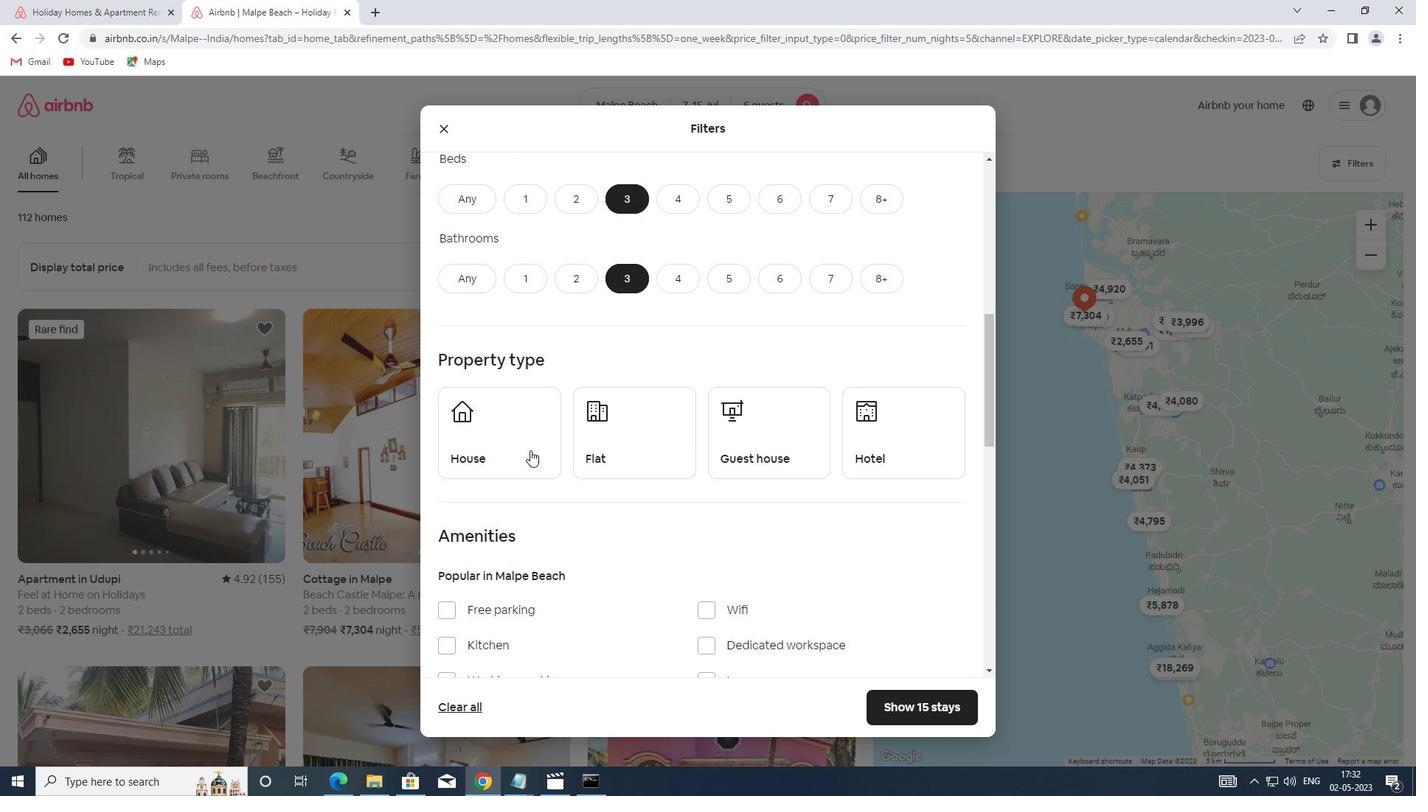
Action: Mouse moved to (608, 447)
Screenshot: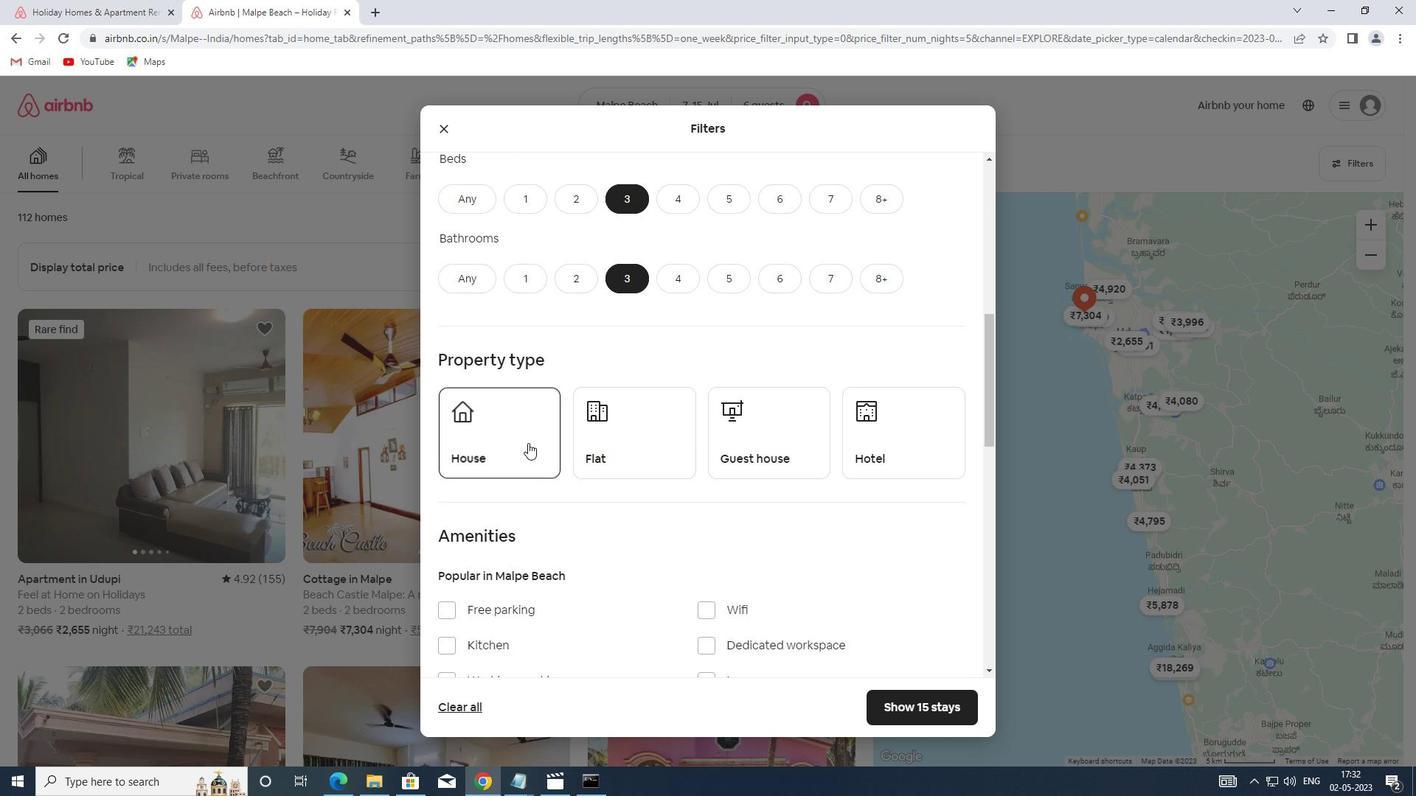 
Action: Mouse pressed left at (608, 447)
Screenshot: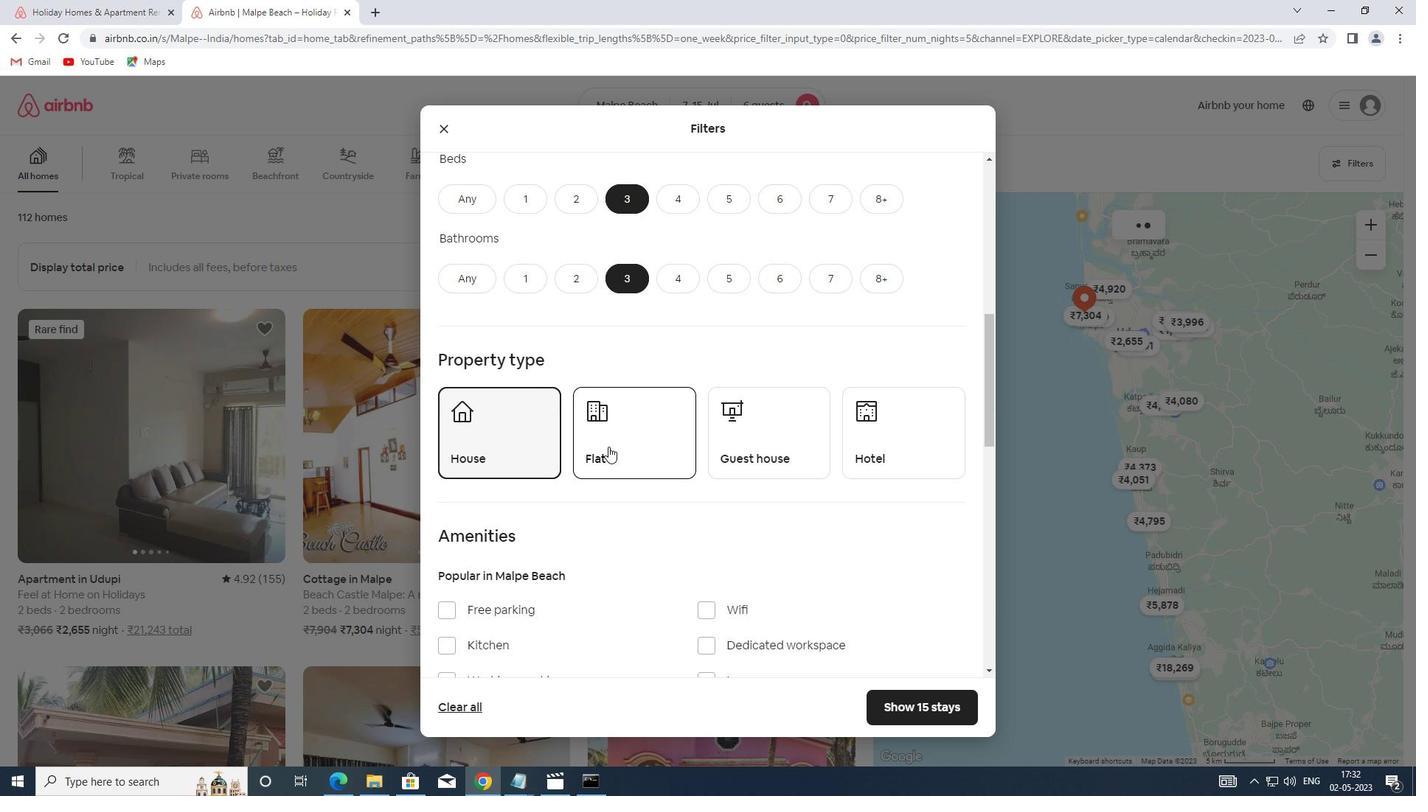 
Action: Mouse moved to (735, 445)
Screenshot: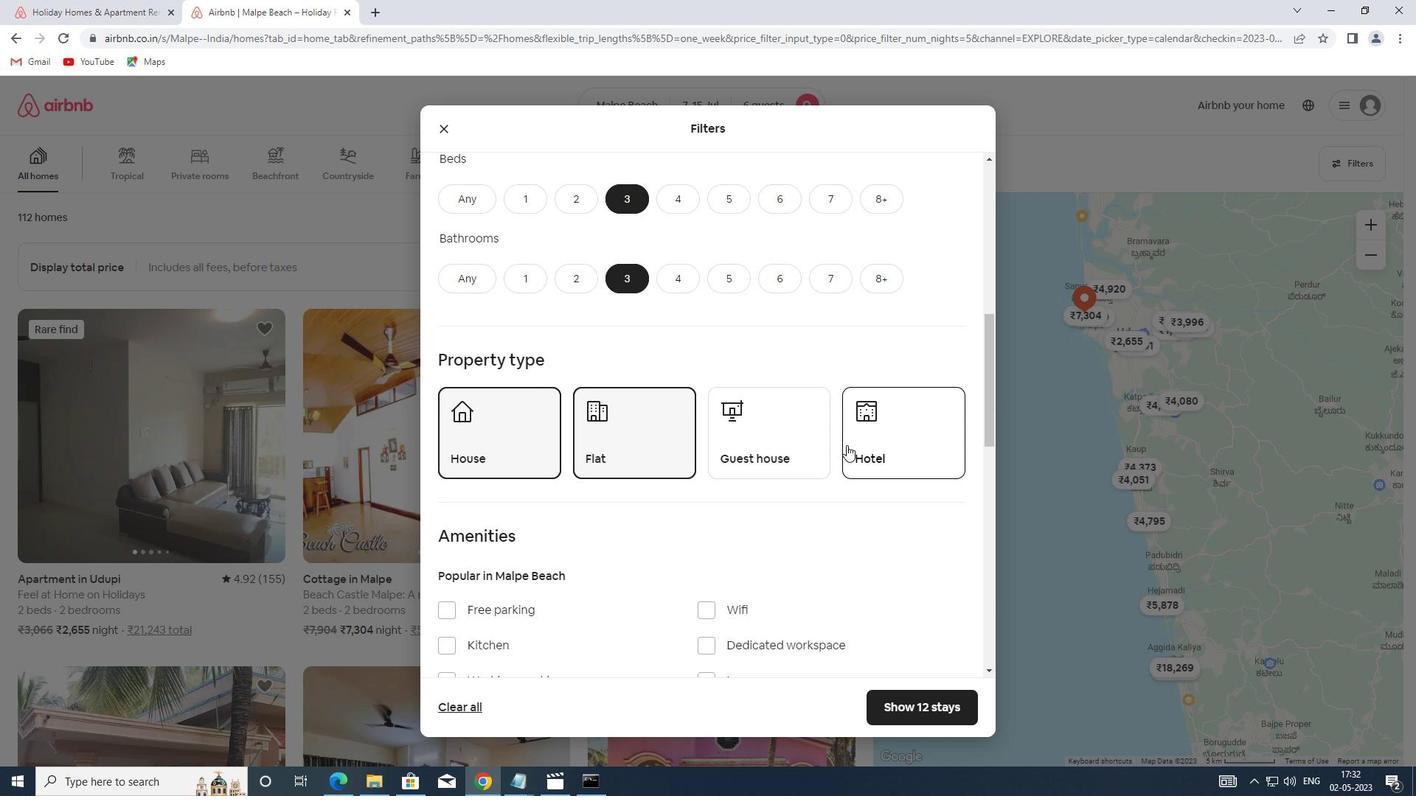 
Action: Mouse pressed left at (735, 445)
Screenshot: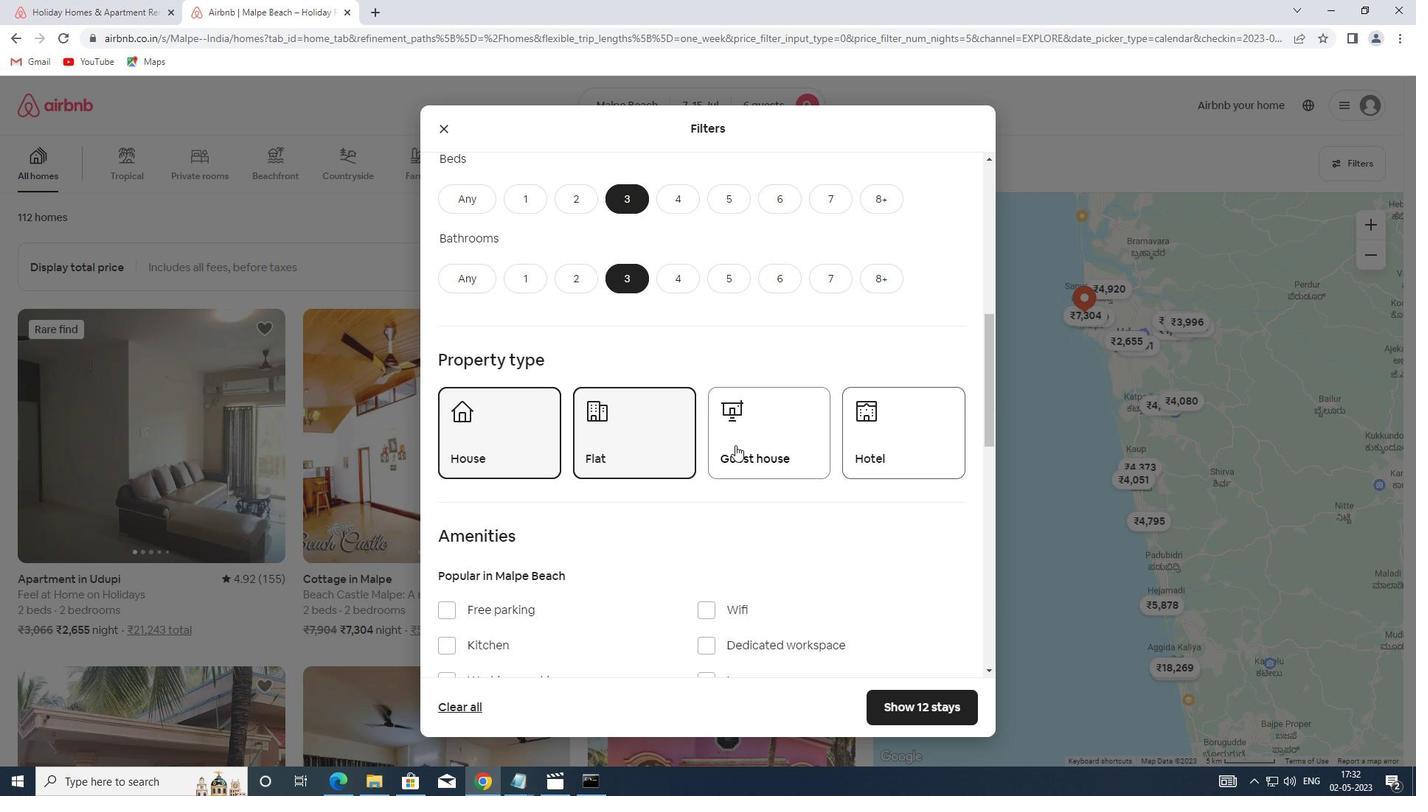 
Action: Mouse moved to (735, 444)
Screenshot: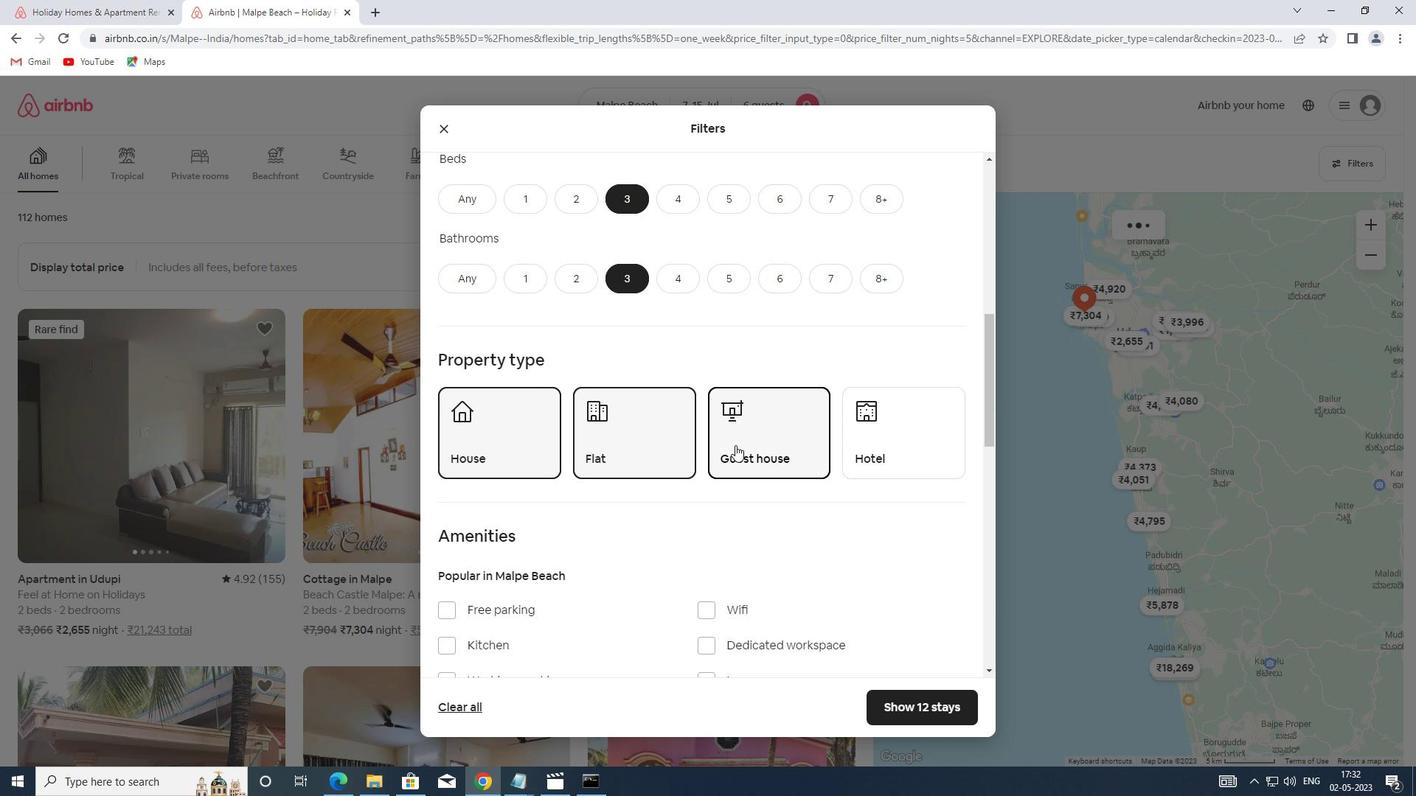 
Action: Mouse scrolled (735, 444) with delta (0, 0)
Screenshot: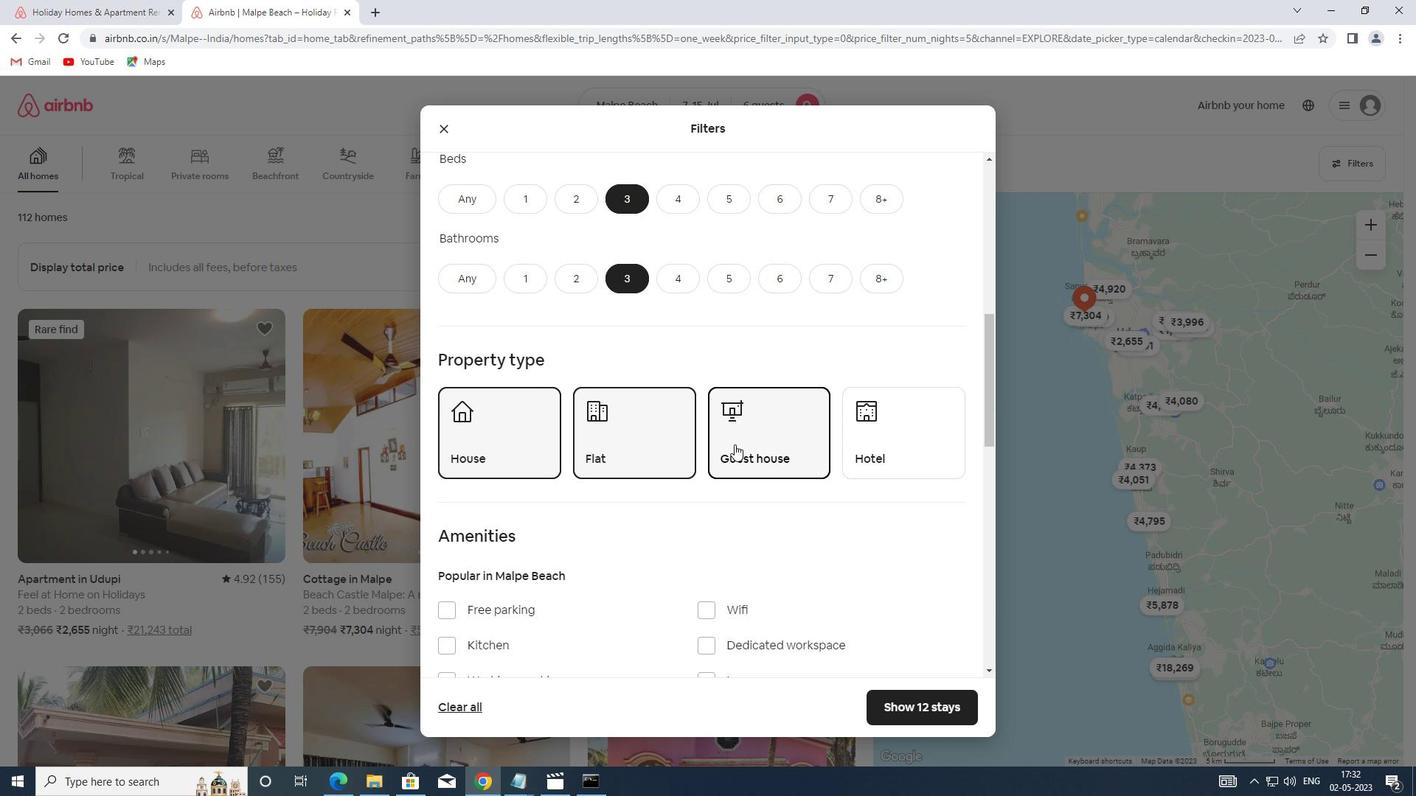 
Action: Mouse scrolled (735, 444) with delta (0, 0)
Screenshot: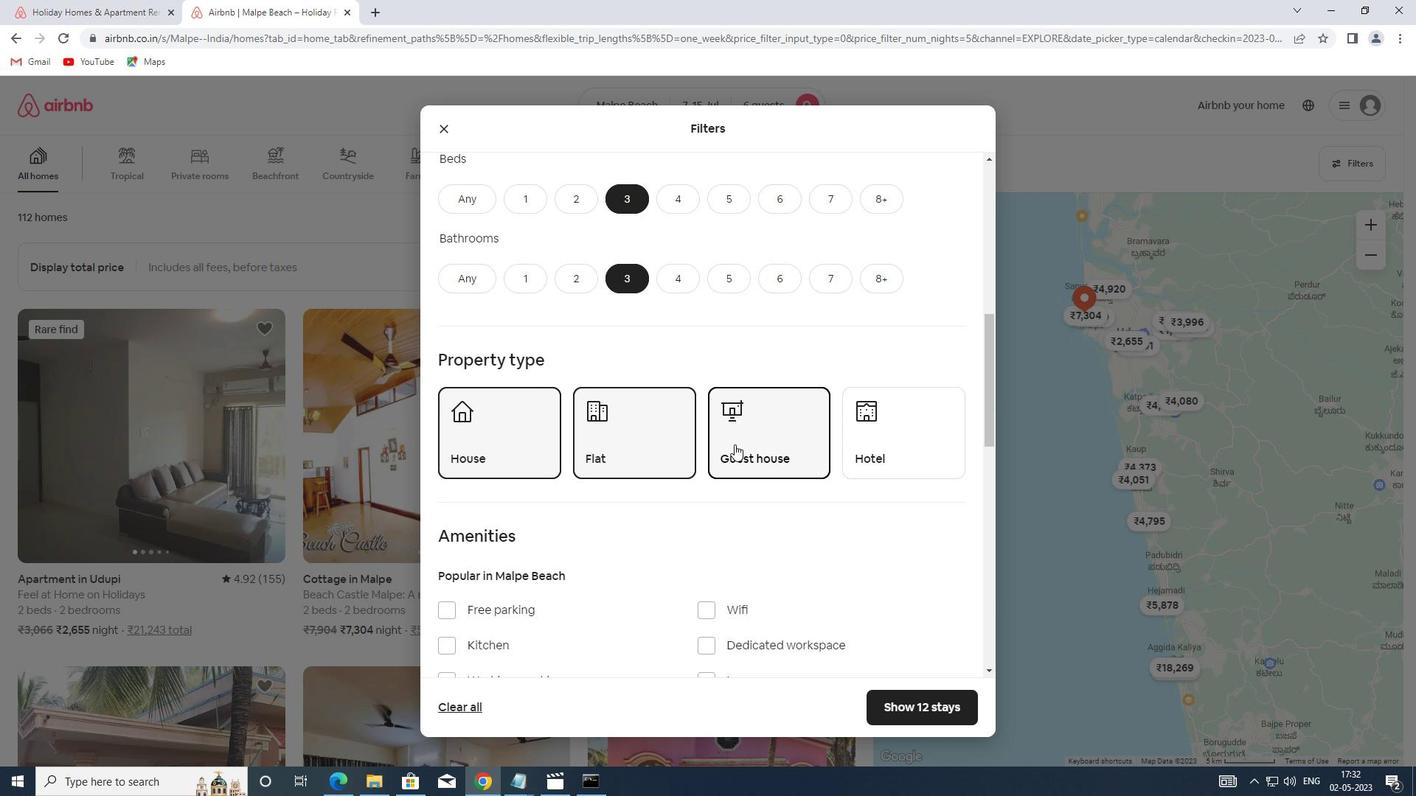 
Action: Mouse scrolled (735, 444) with delta (0, 0)
Screenshot: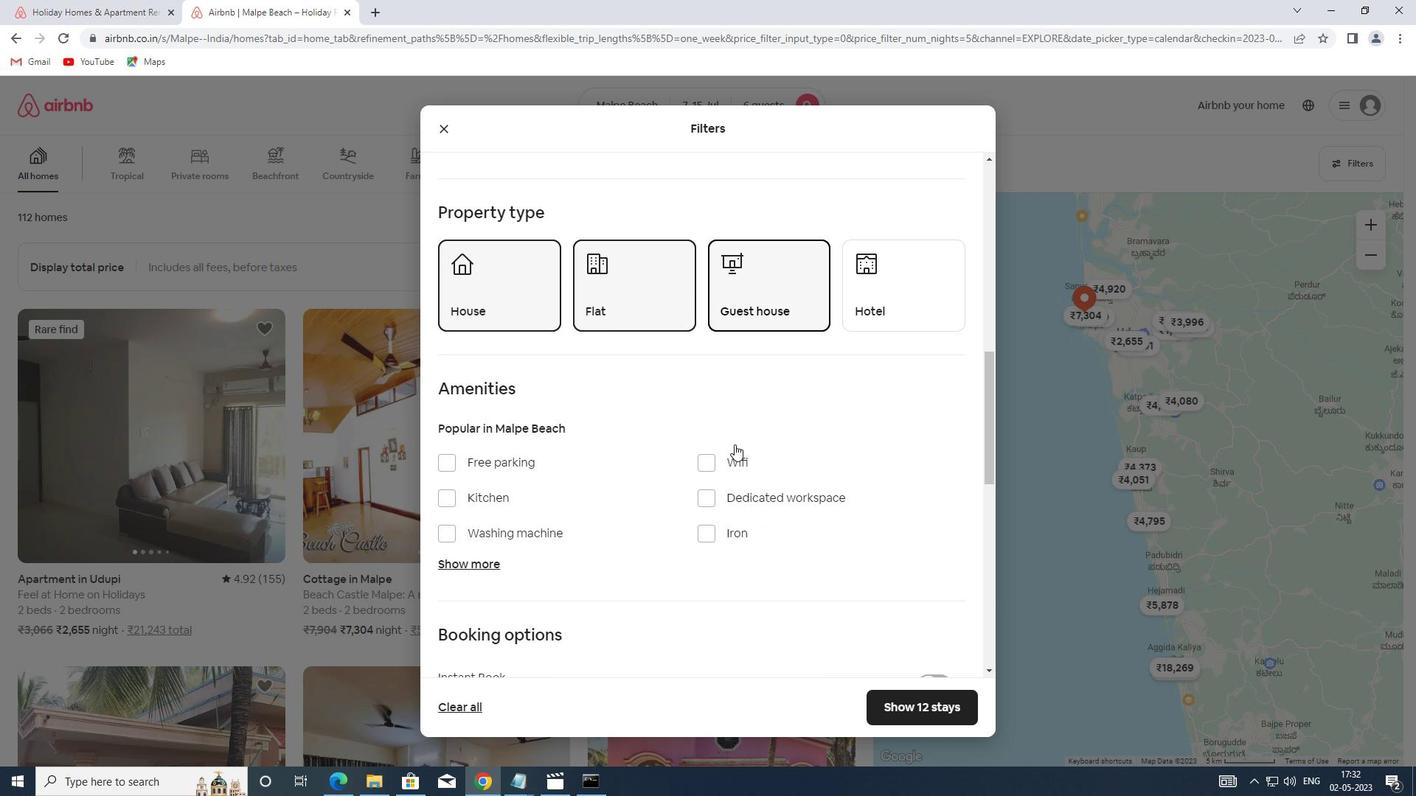 
Action: Mouse scrolled (735, 444) with delta (0, 0)
Screenshot: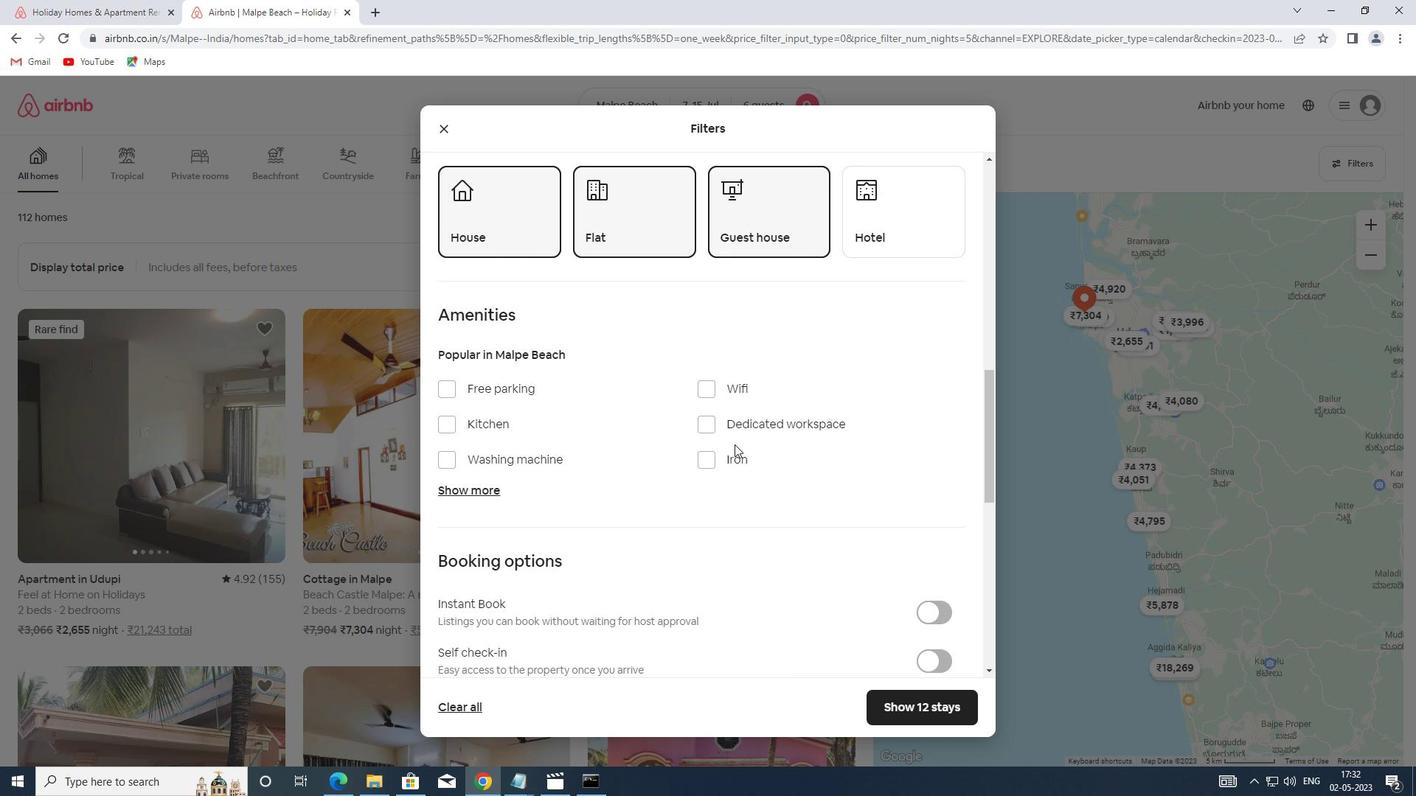
Action: Mouse scrolled (735, 444) with delta (0, 0)
Screenshot: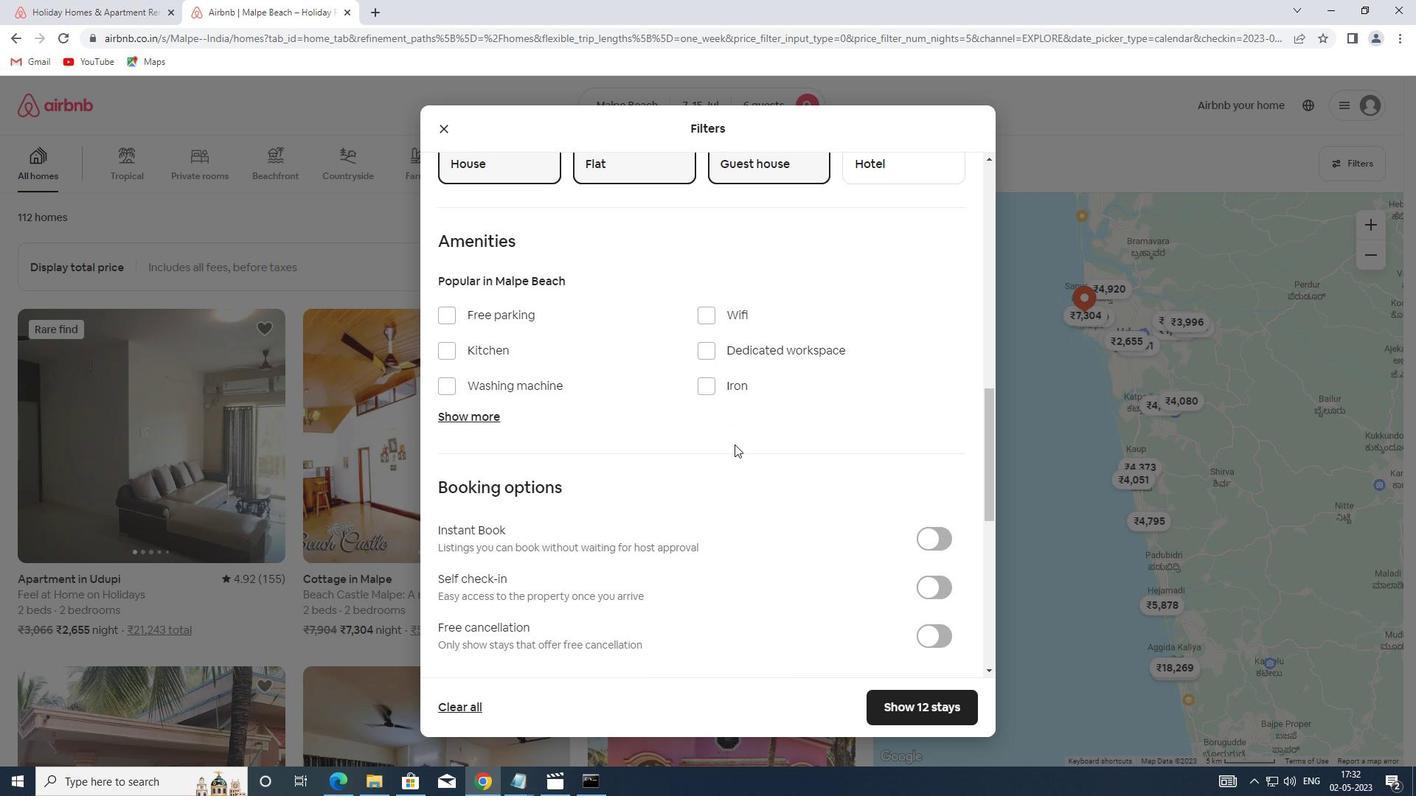 
Action: Mouse moved to (922, 508)
Screenshot: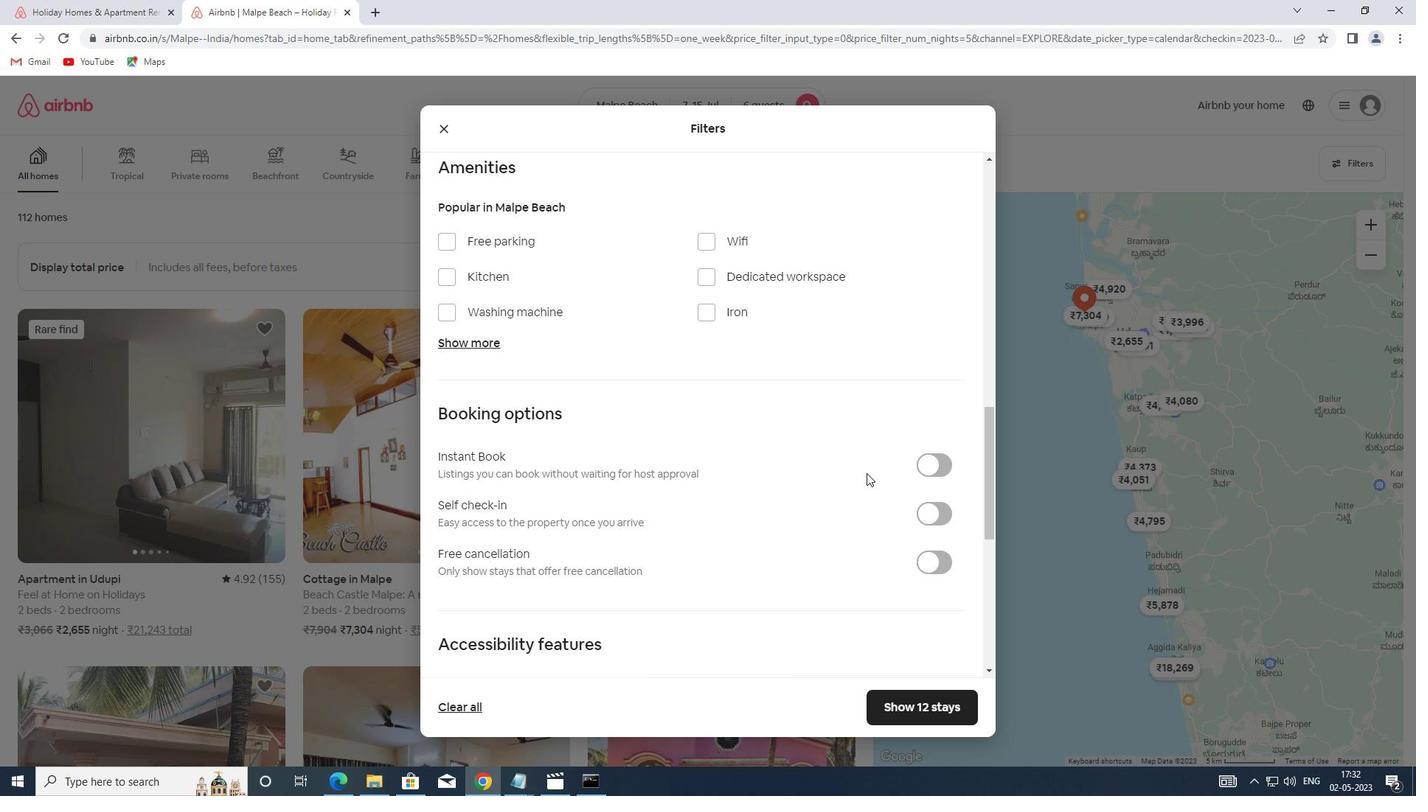 
Action: Mouse pressed left at (922, 508)
Screenshot: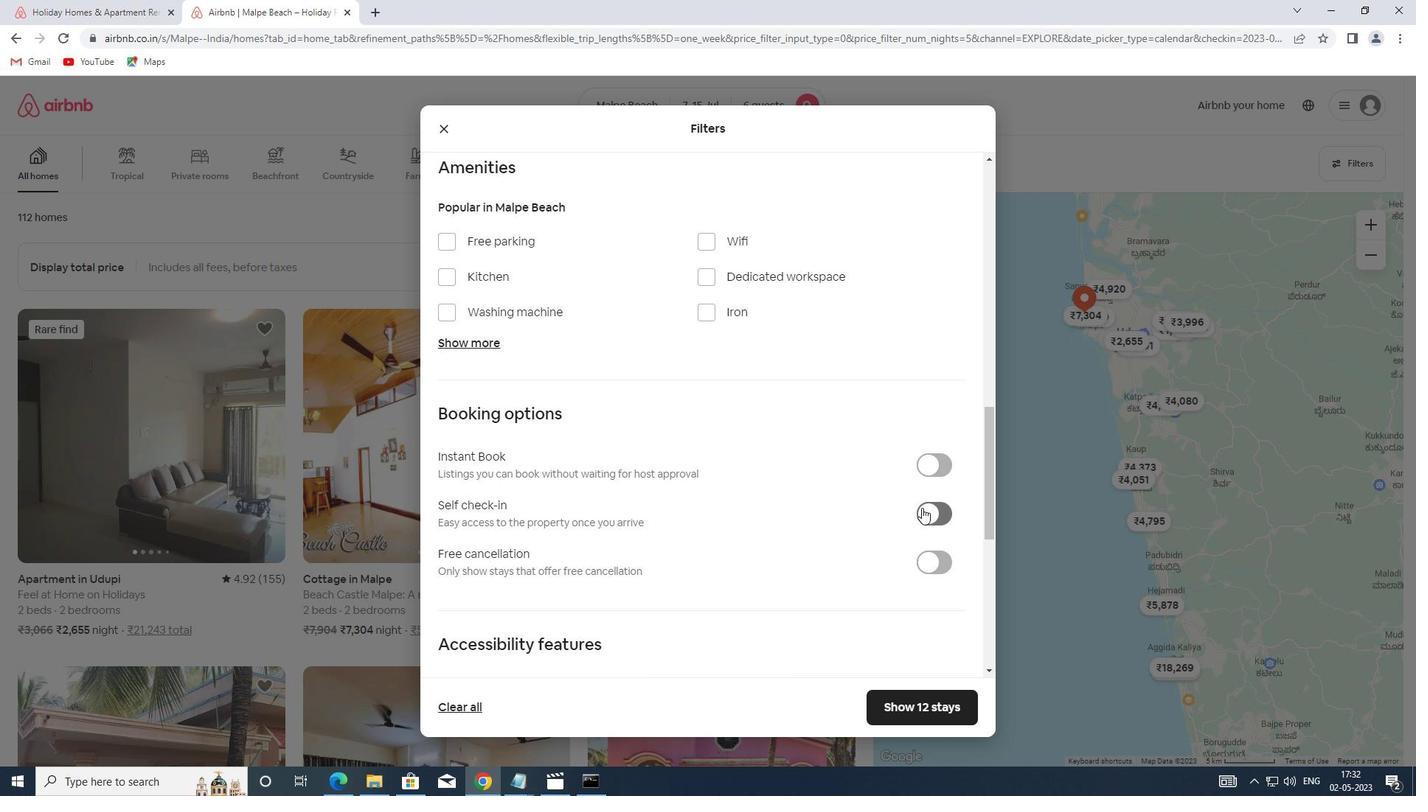 
Action: Mouse moved to (741, 518)
Screenshot: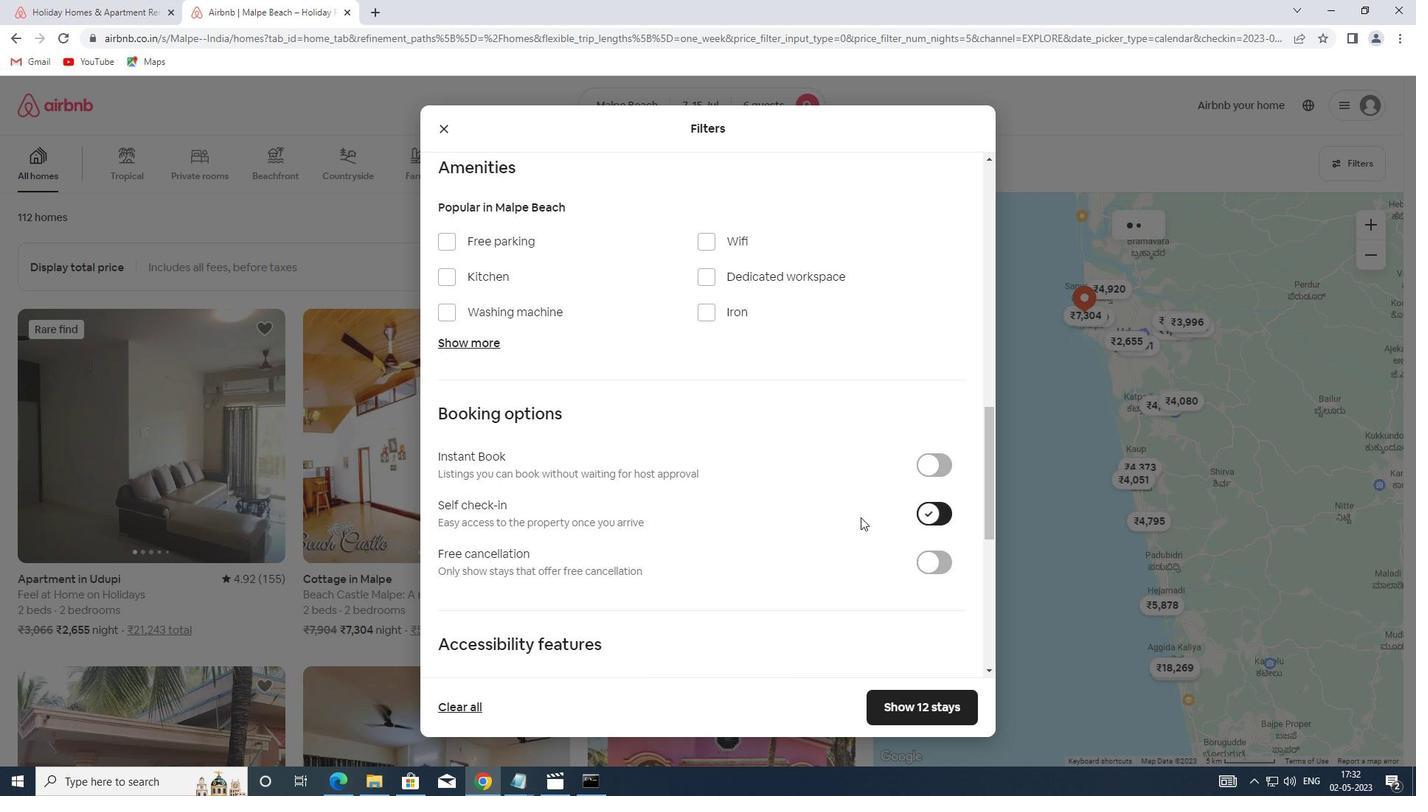
Action: Mouse scrolled (741, 517) with delta (0, 0)
Screenshot: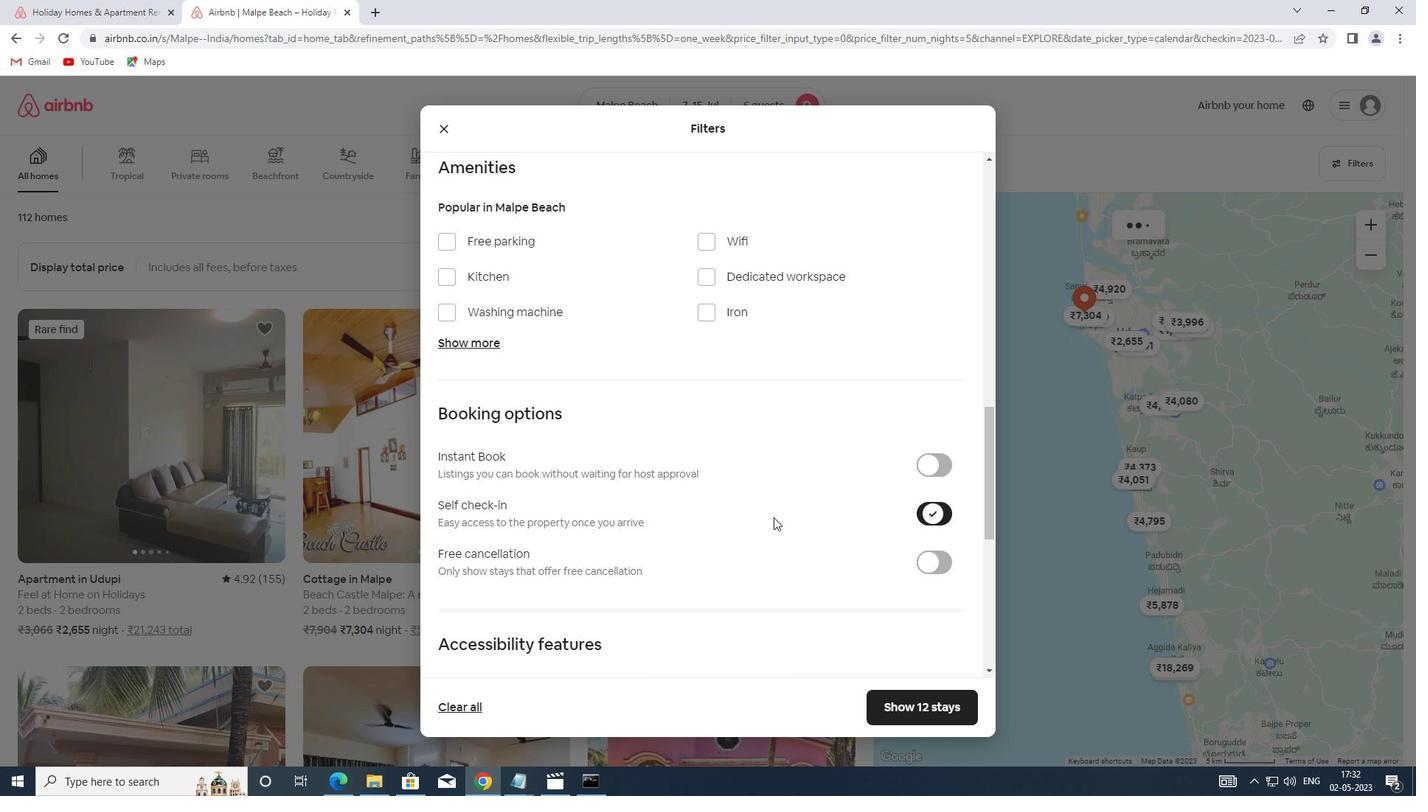 
Action: Mouse scrolled (741, 517) with delta (0, 0)
Screenshot: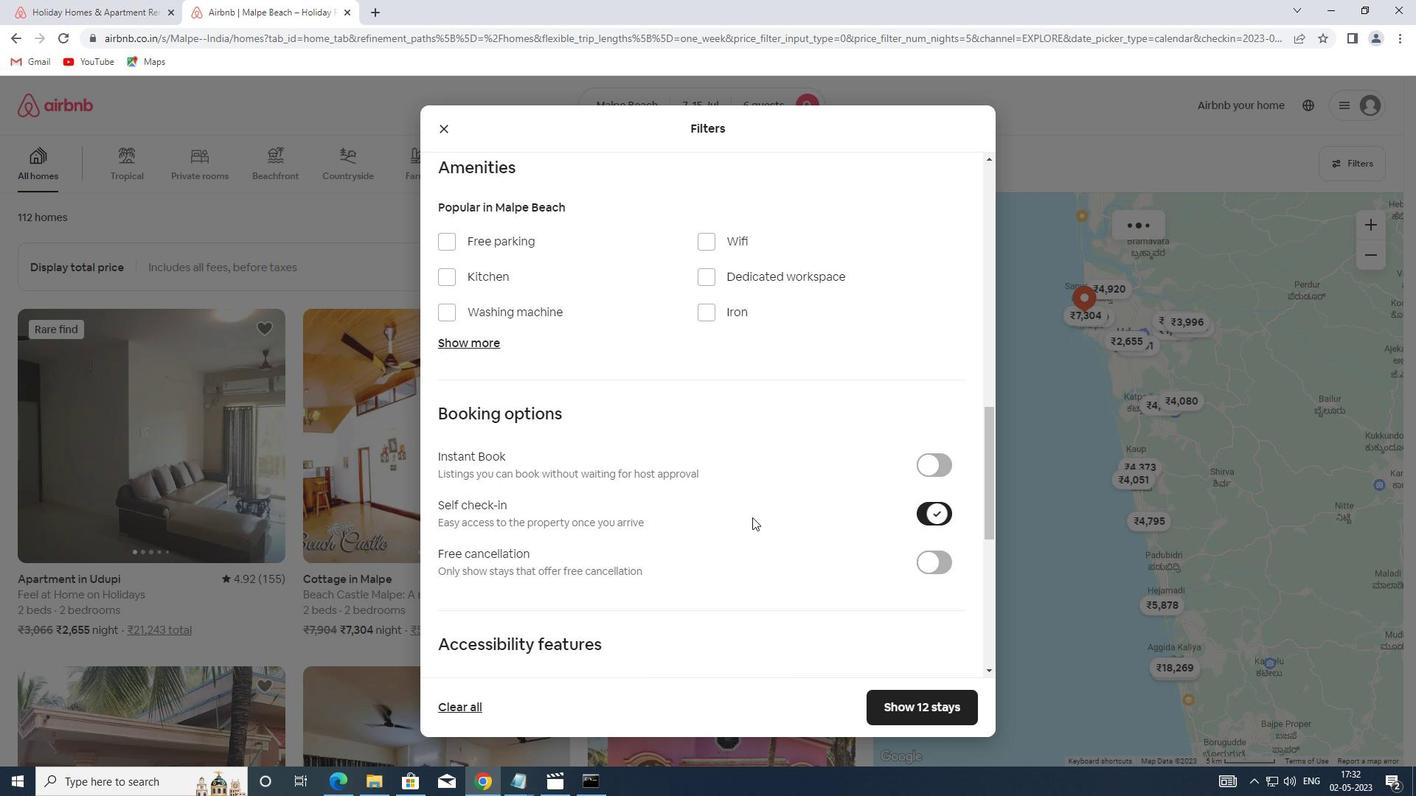 
Action: Mouse scrolled (741, 517) with delta (0, 0)
Screenshot: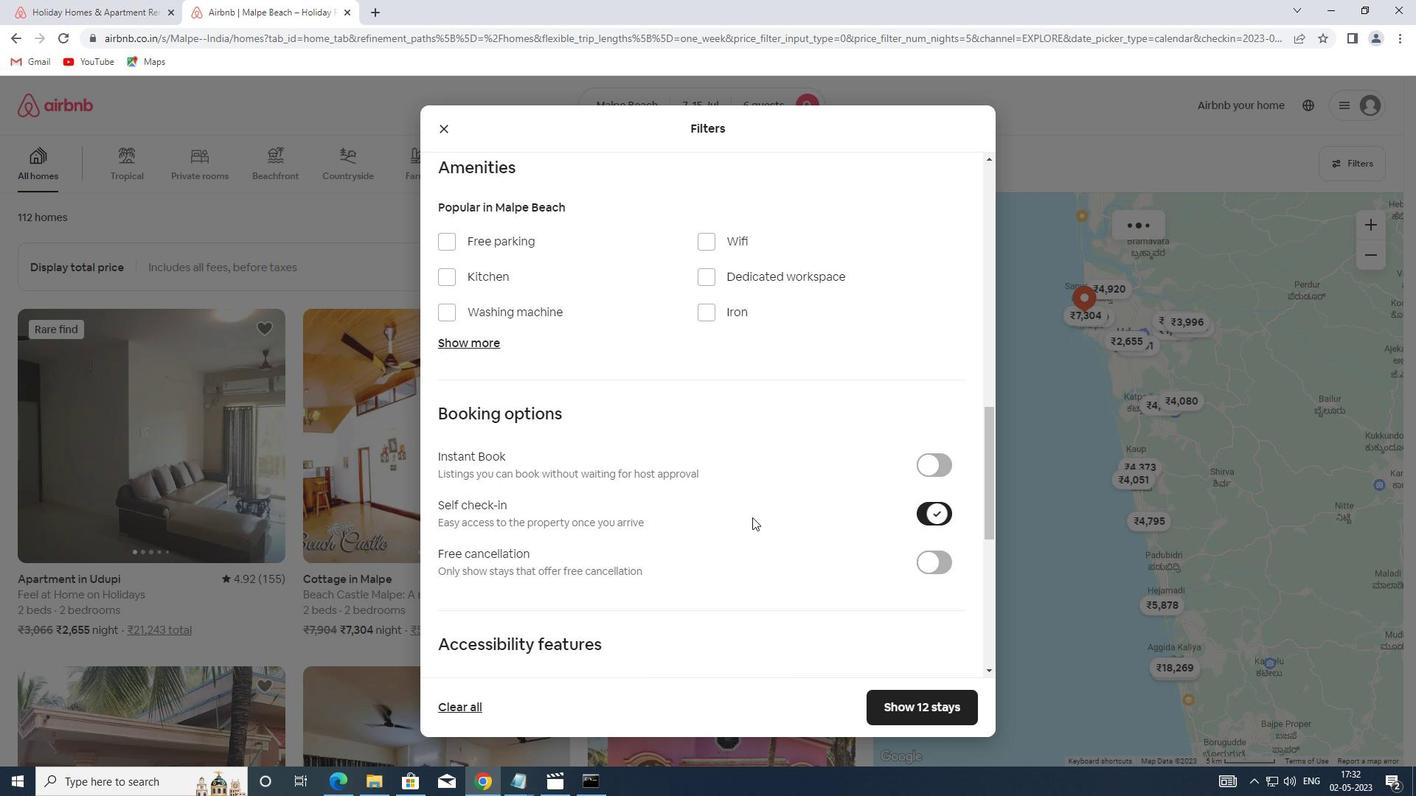 
Action: Mouse scrolled (741, 517) with delta (0, 0)
Screenshot: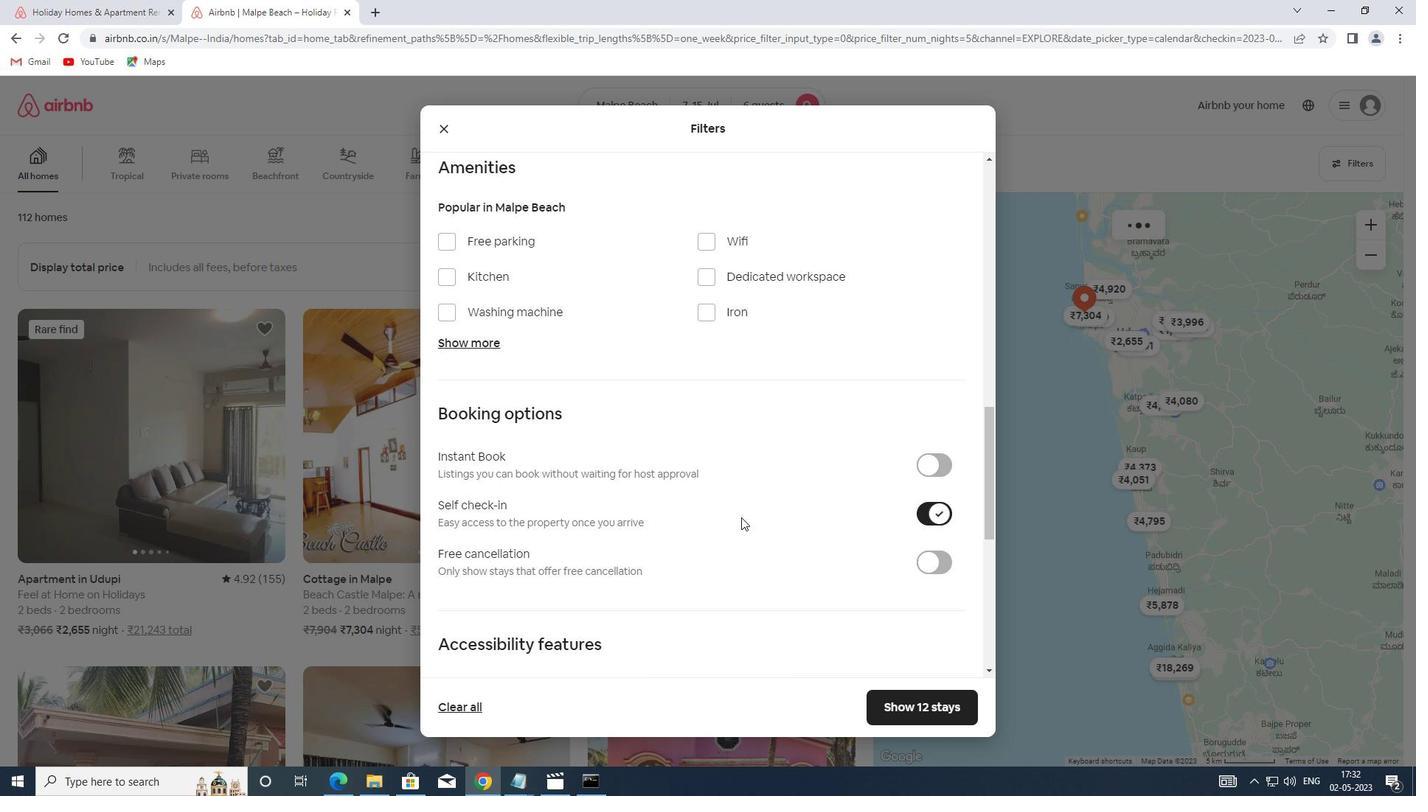 
Action: Mouse scrolled (741, 517) with delta (0, 0)
Screenshot: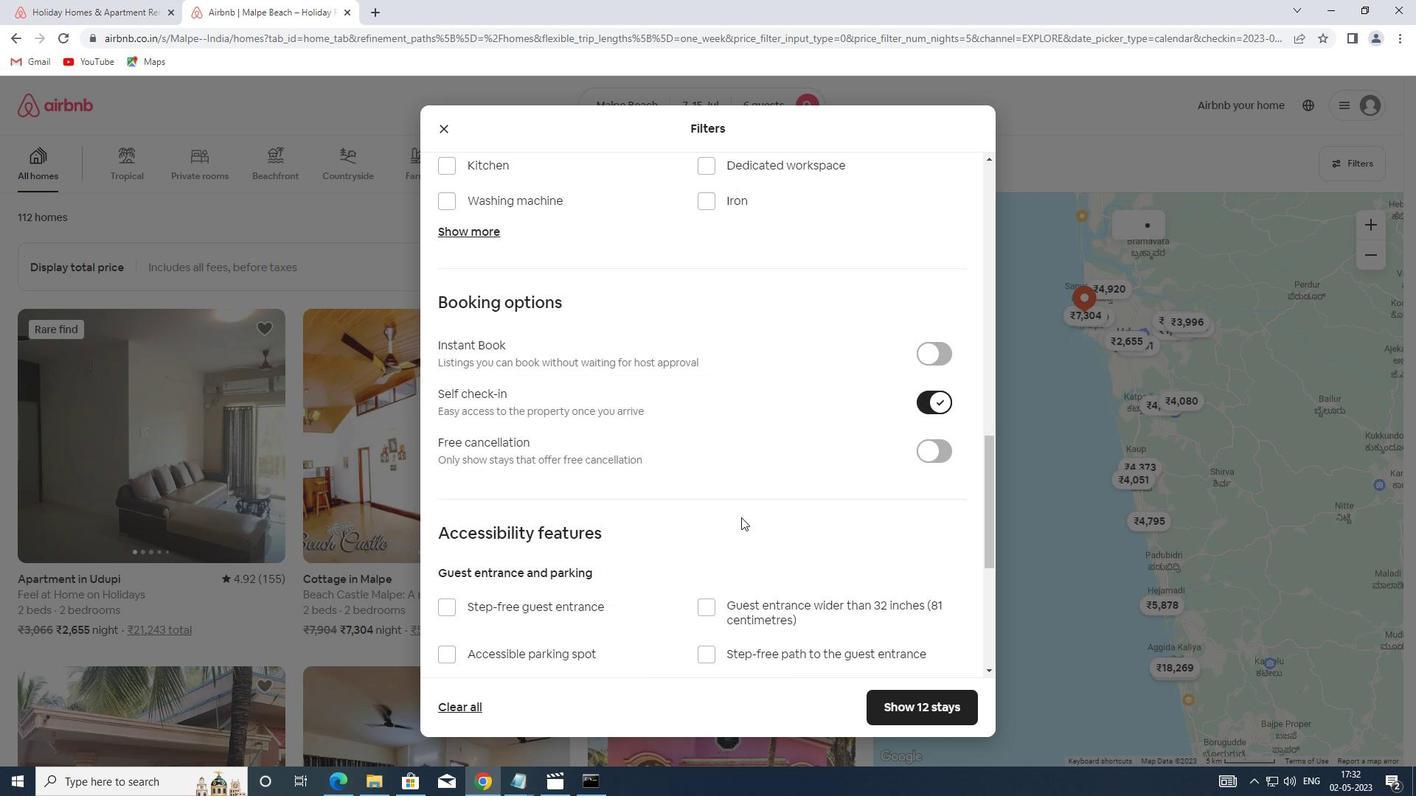 
Action: Mouse scrolled (741, 517) with delta (0, 0)
Screenshot: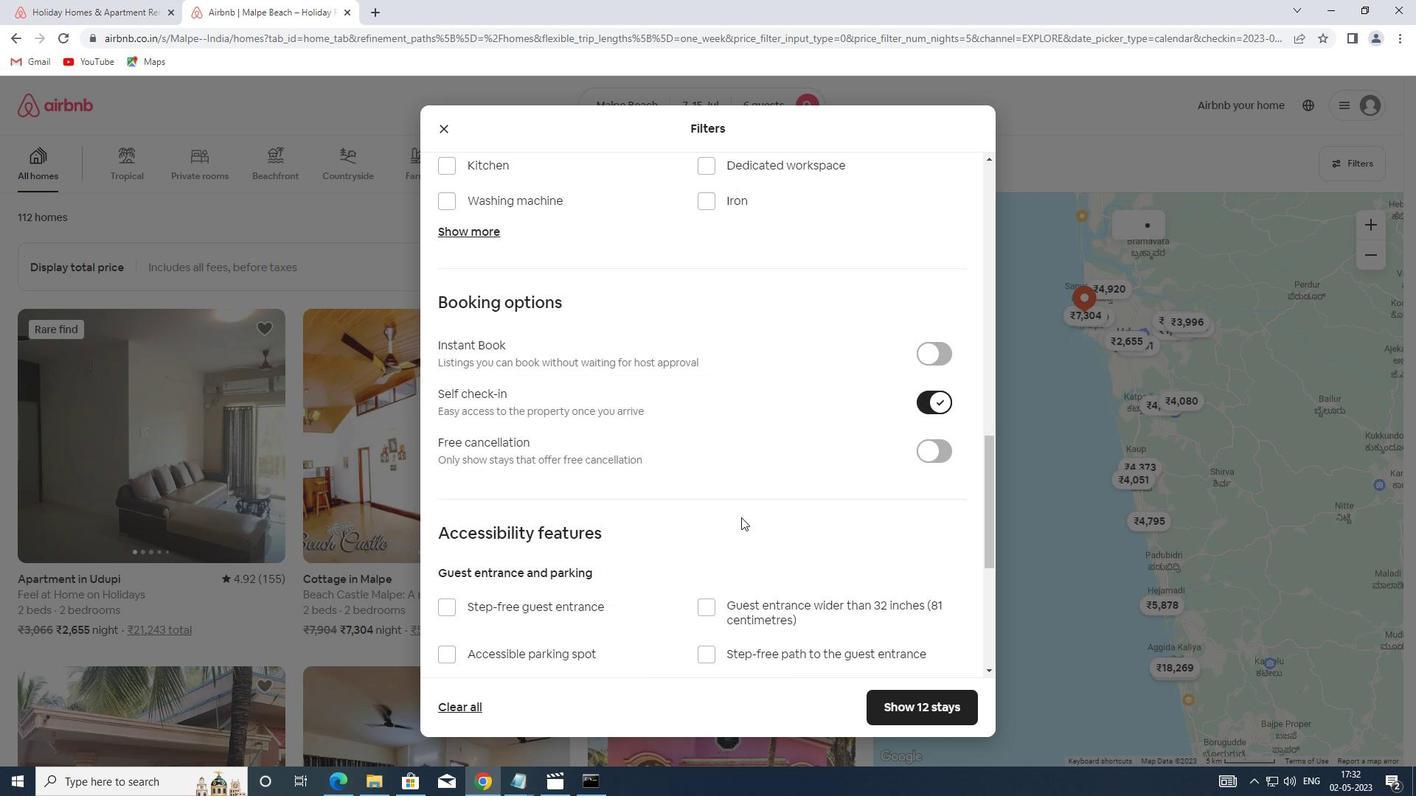 
Action: Mouse scrolled (741, 517) with delta (0, 0)
Screenshot: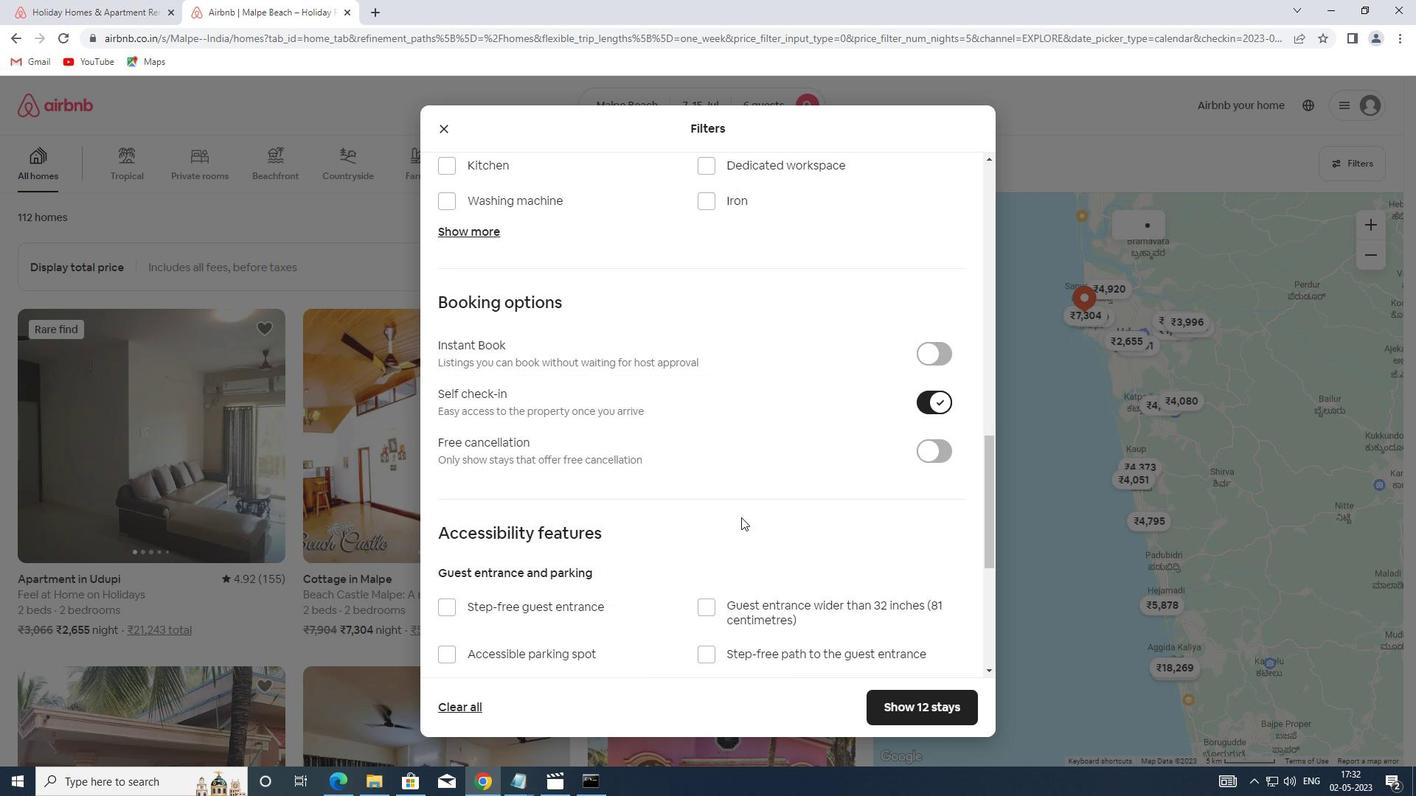 
Action: Mouse scrolled (741, 517) with delta (0, 0)
Screenshot: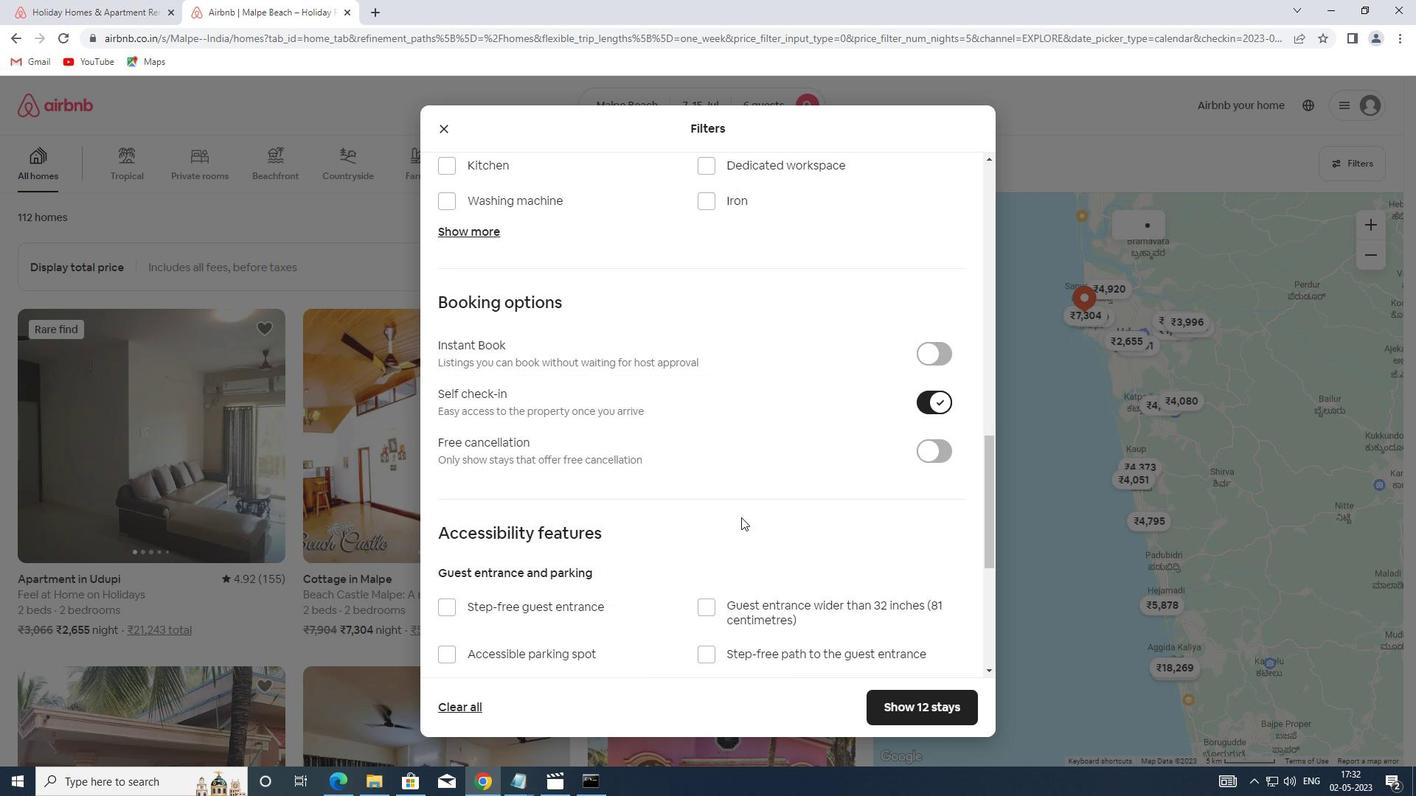 
Action: Mouse moved to (498, 568)
Screenshot: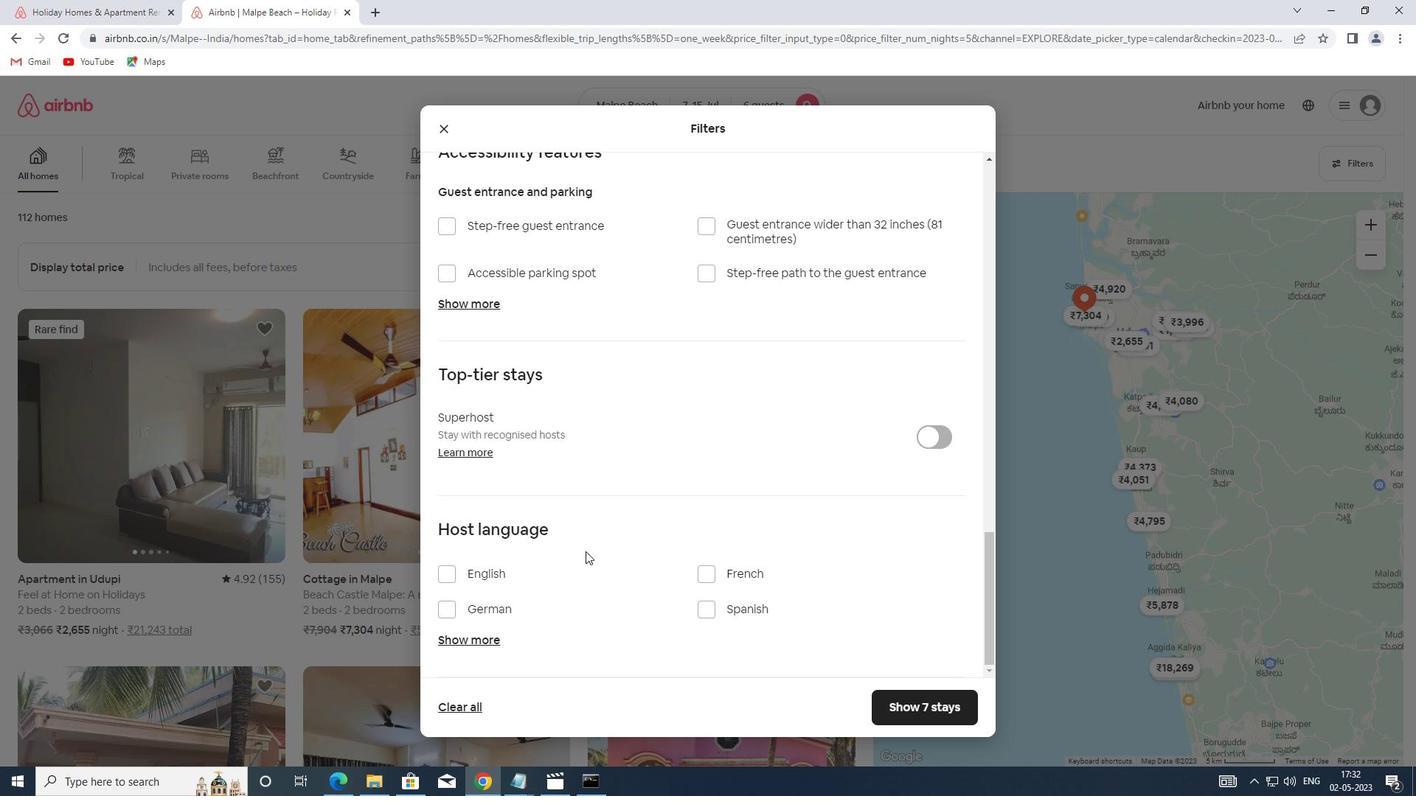 
Action: Mouse pressed left at (498, 568)
Screenshot: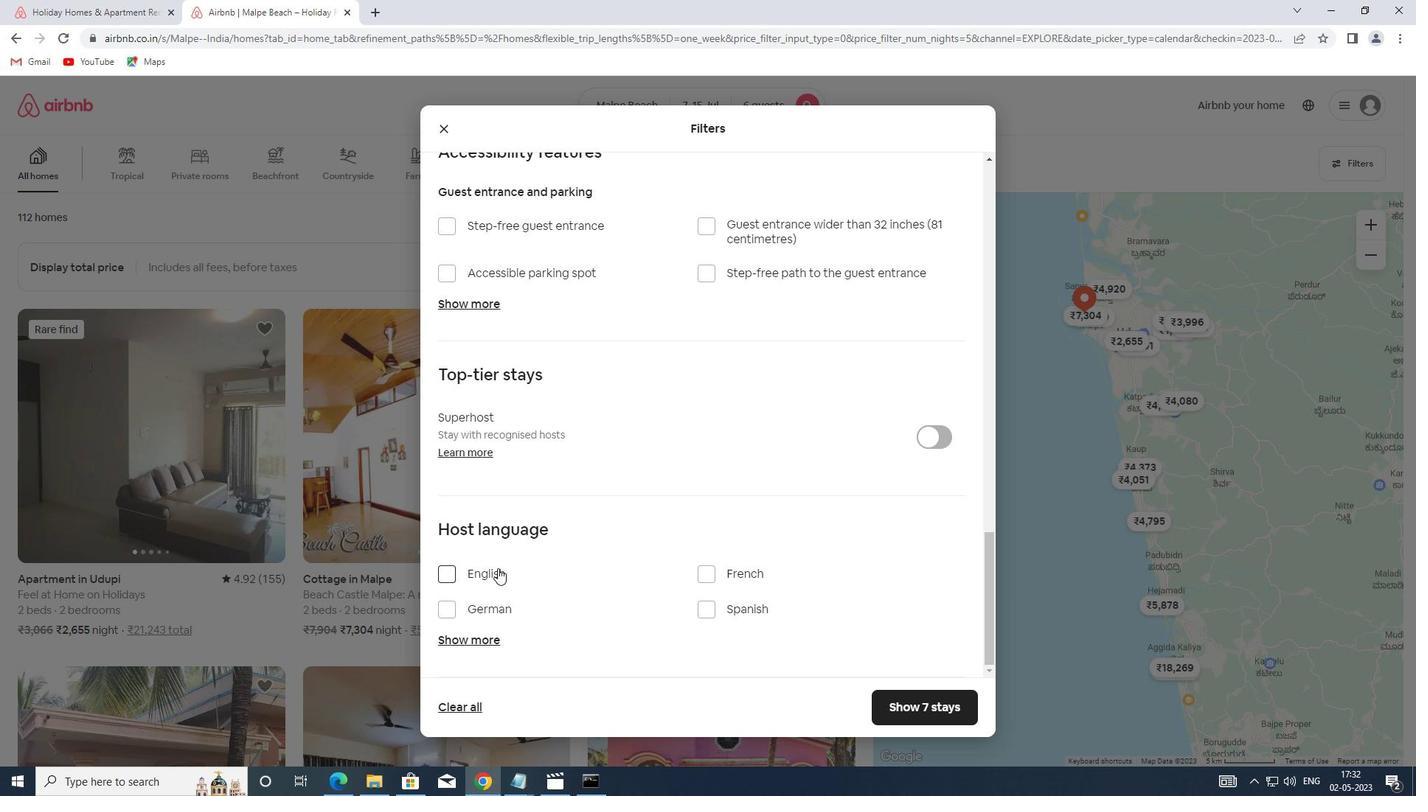 
Action: Mouse moved to (945, 704)
Screenshot: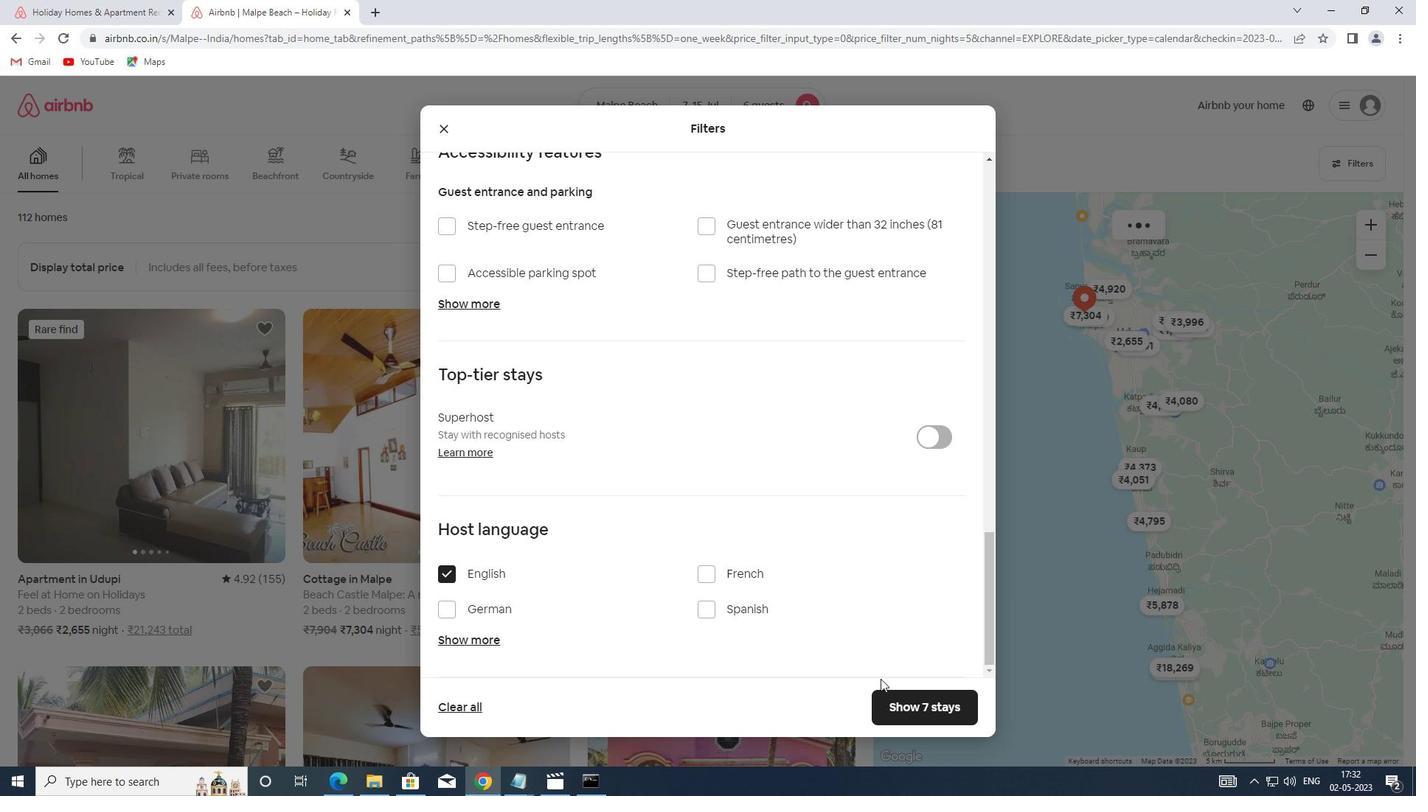 
Action: Mouse pressed left at (945, 704)
Screenshot: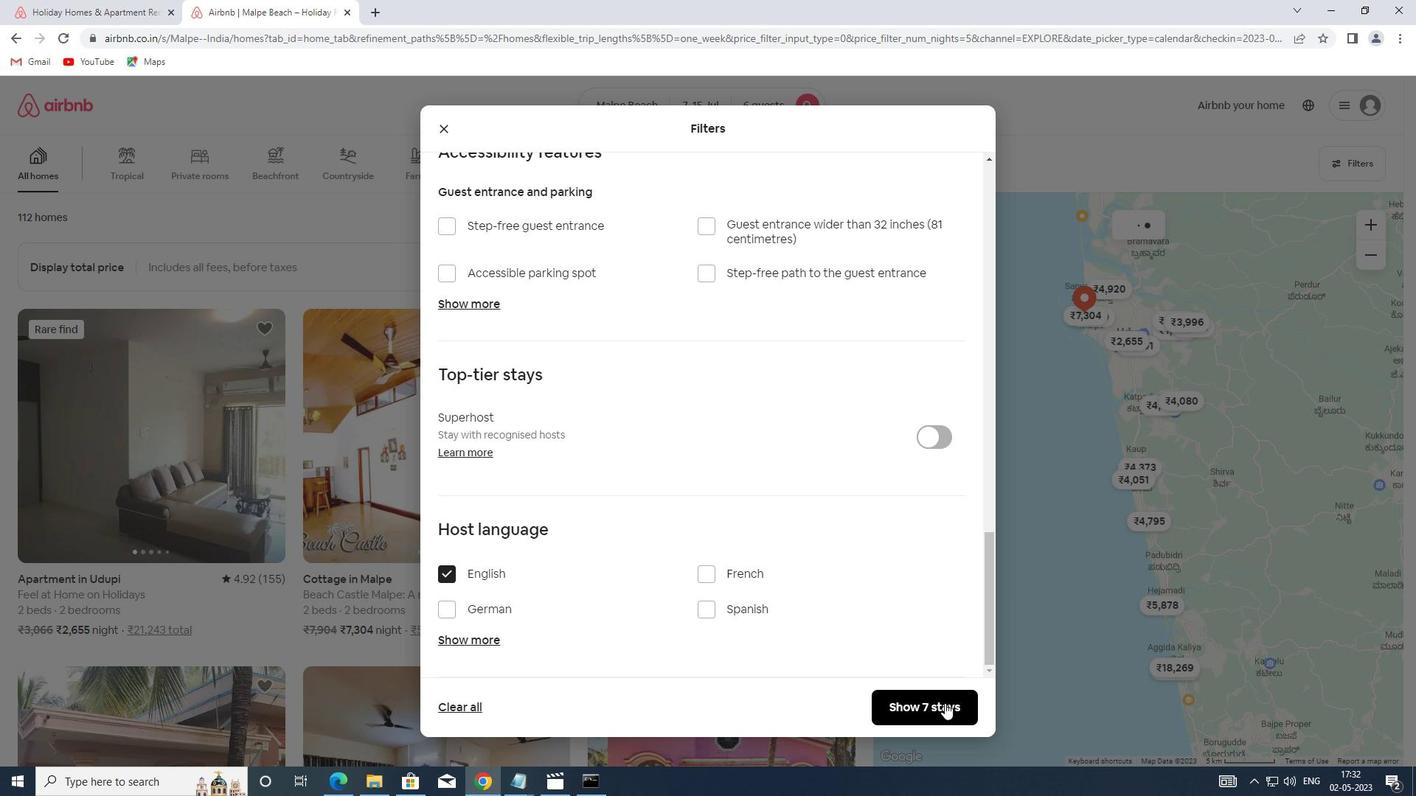 
